 Task: Find connections with filter location Bhāyāvadar with filter topic #lawyeringwith filter profile language German with filter current company Trident Group India with filter school IIMT UNIVERSITY with filter industry Cosmetology and Barber Schools with filter service category Filing with filter keywords title Paralegal
Action: Mouse moved to (668, 84)
Screenshot: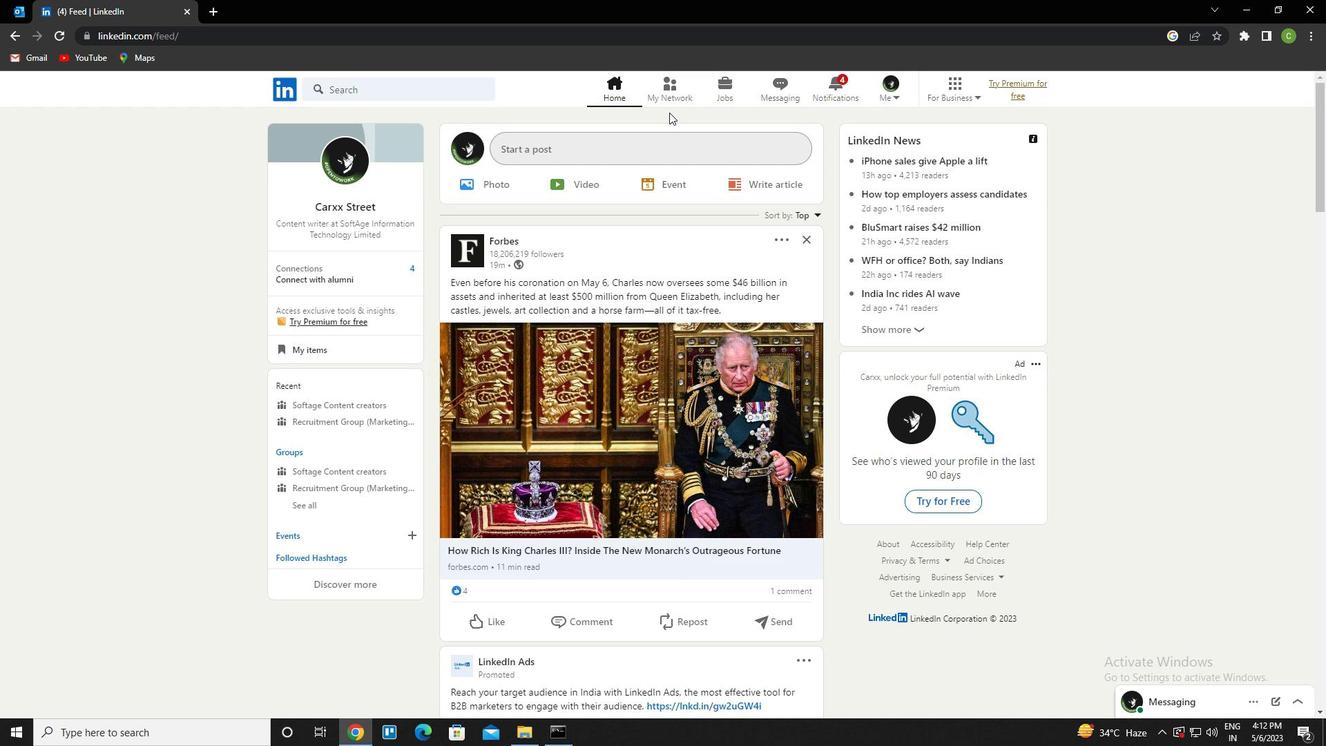 
Action: Mouse pressed left at (668, 84)
Screenshot: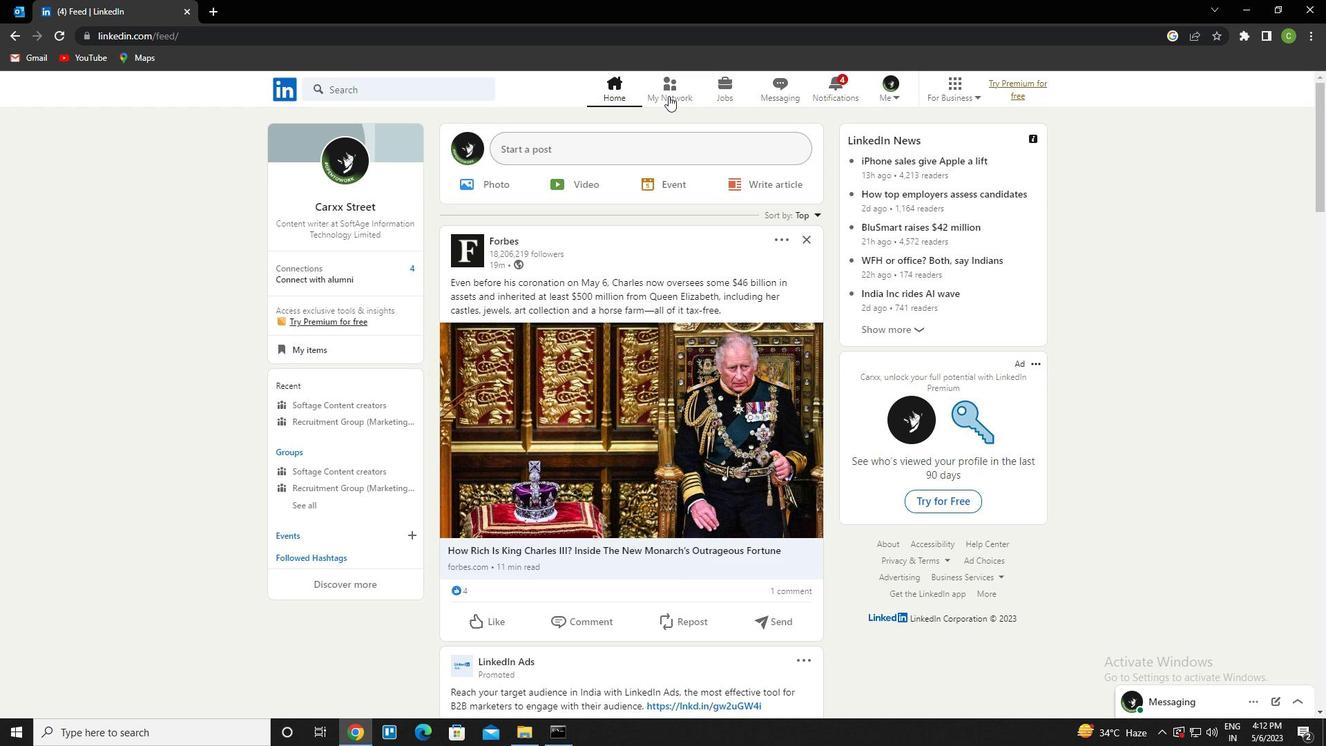 
Action: Mouse moved to (392, 180)
Screenshot: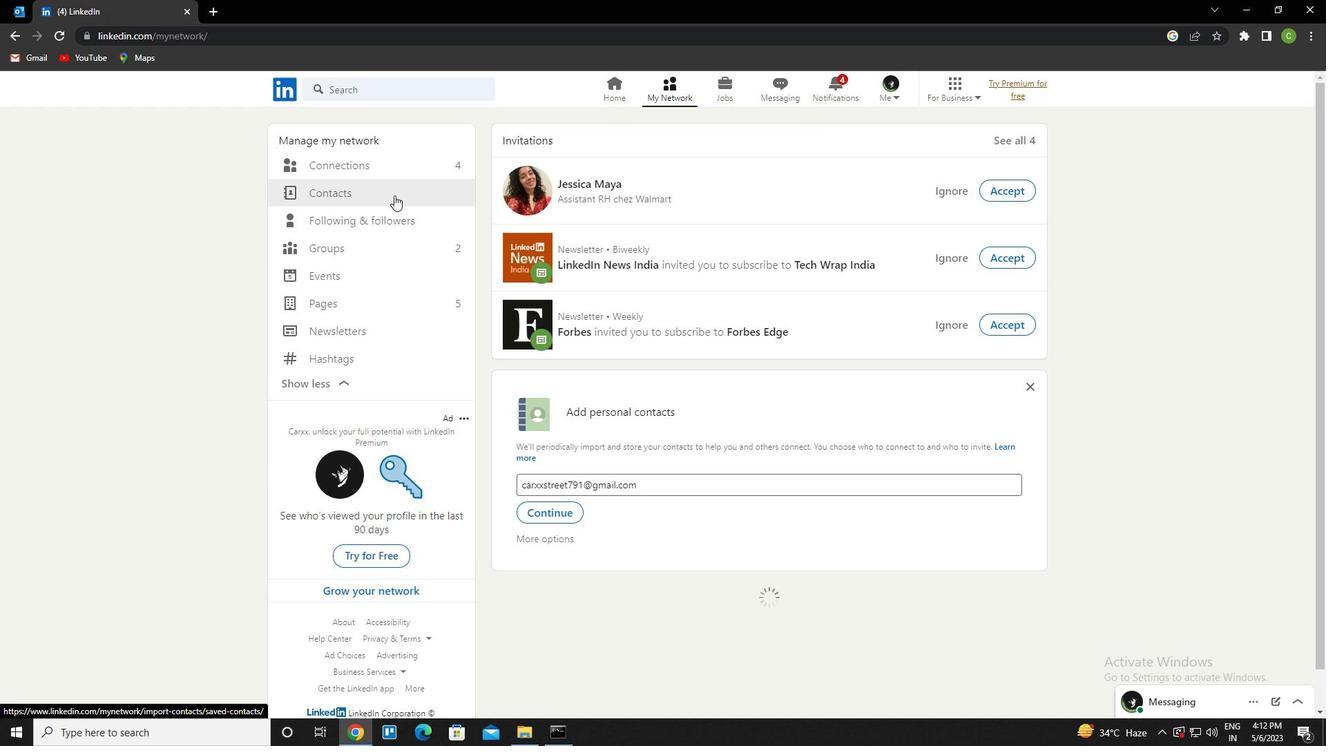 
Action: Mouse pressed left at (392, 180)
Screenshot: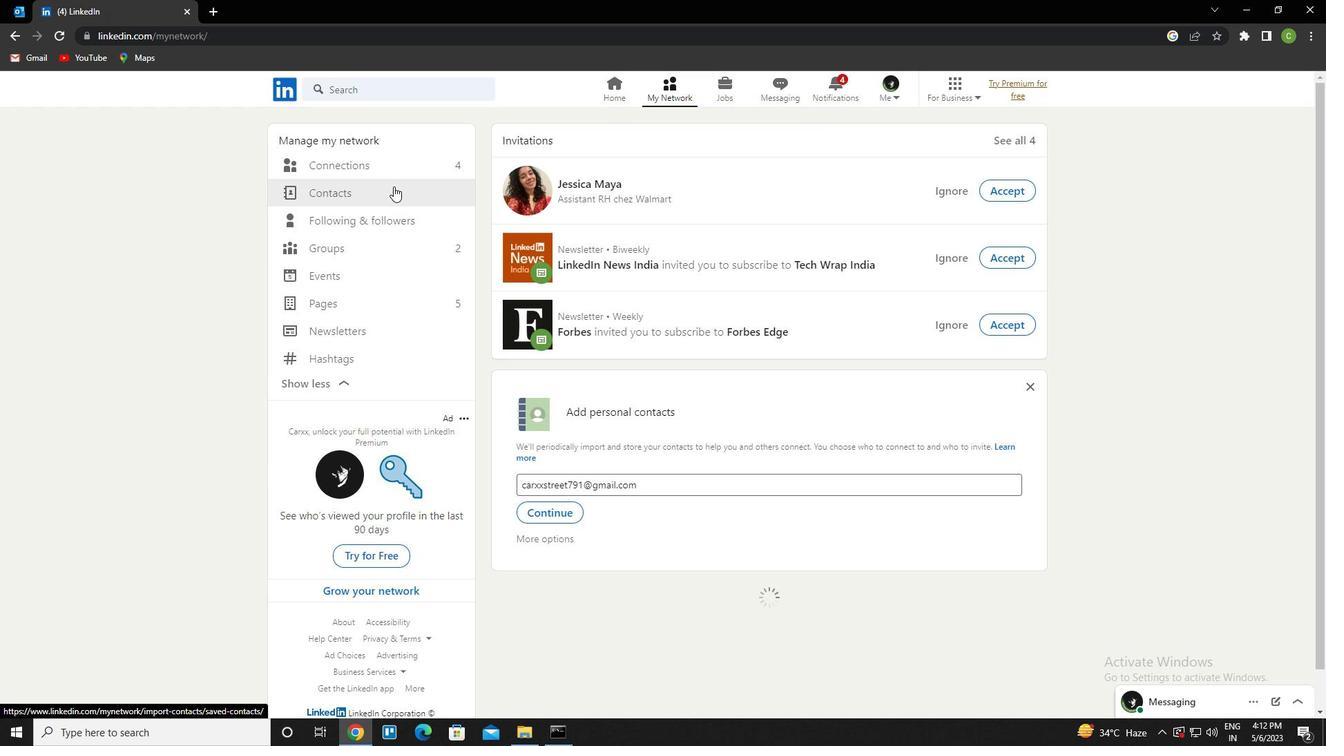
Action: Mouse moved to (395, 171)
Screenshot: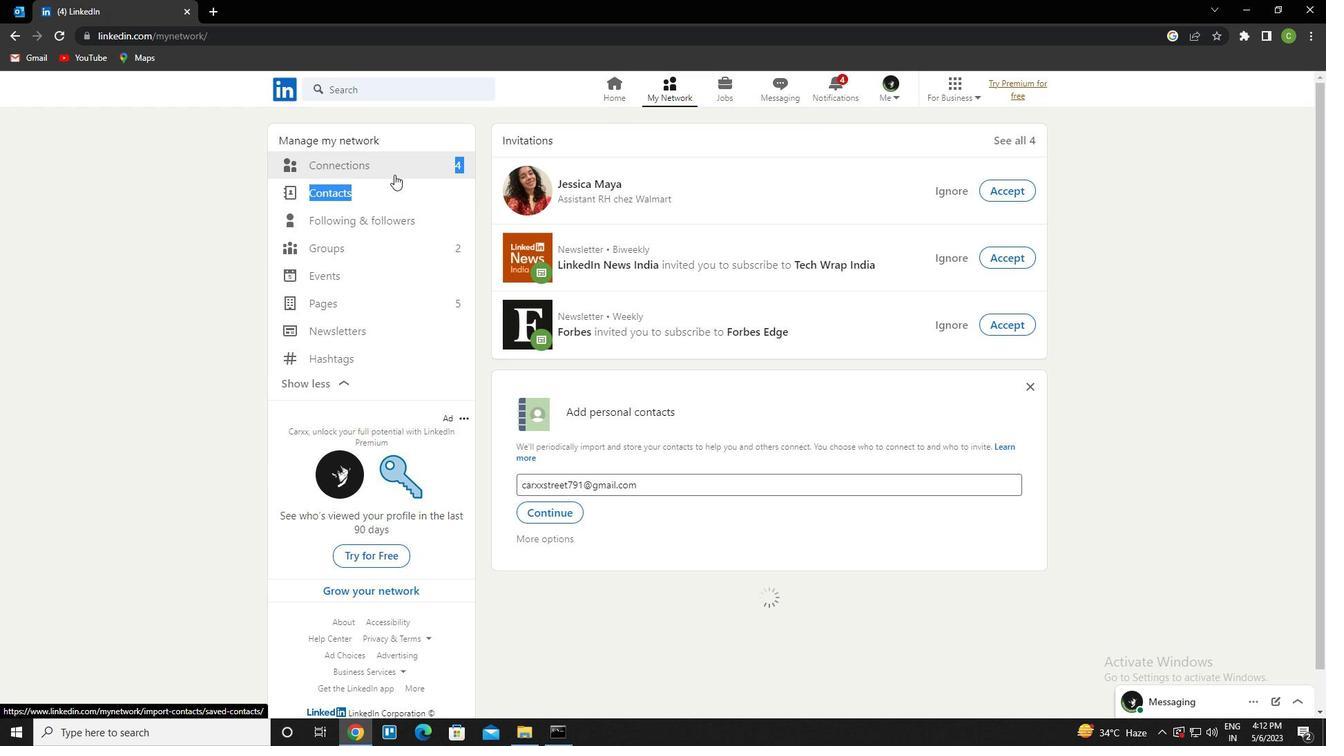 
Action: Mouse pressed left at (395, 171)
Screenshot: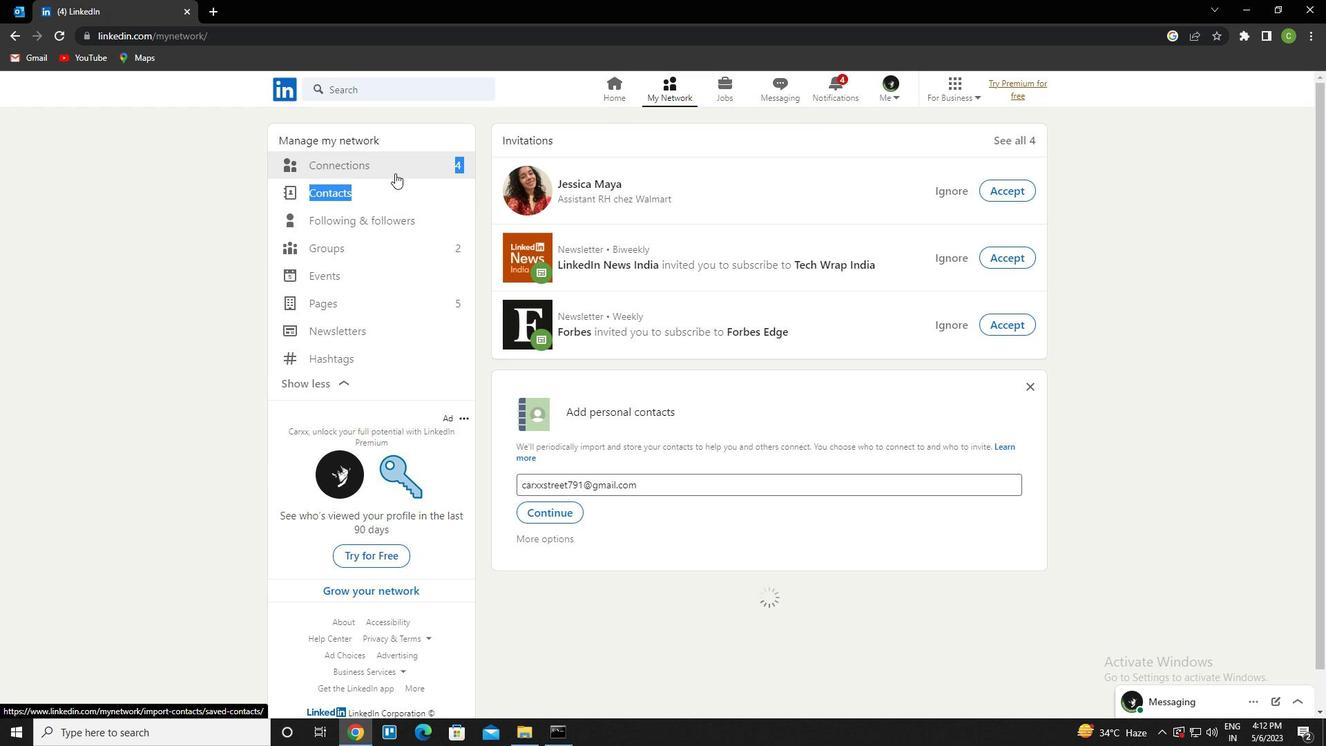 
Action: Mouse moved to (762, 167)
Screenshot: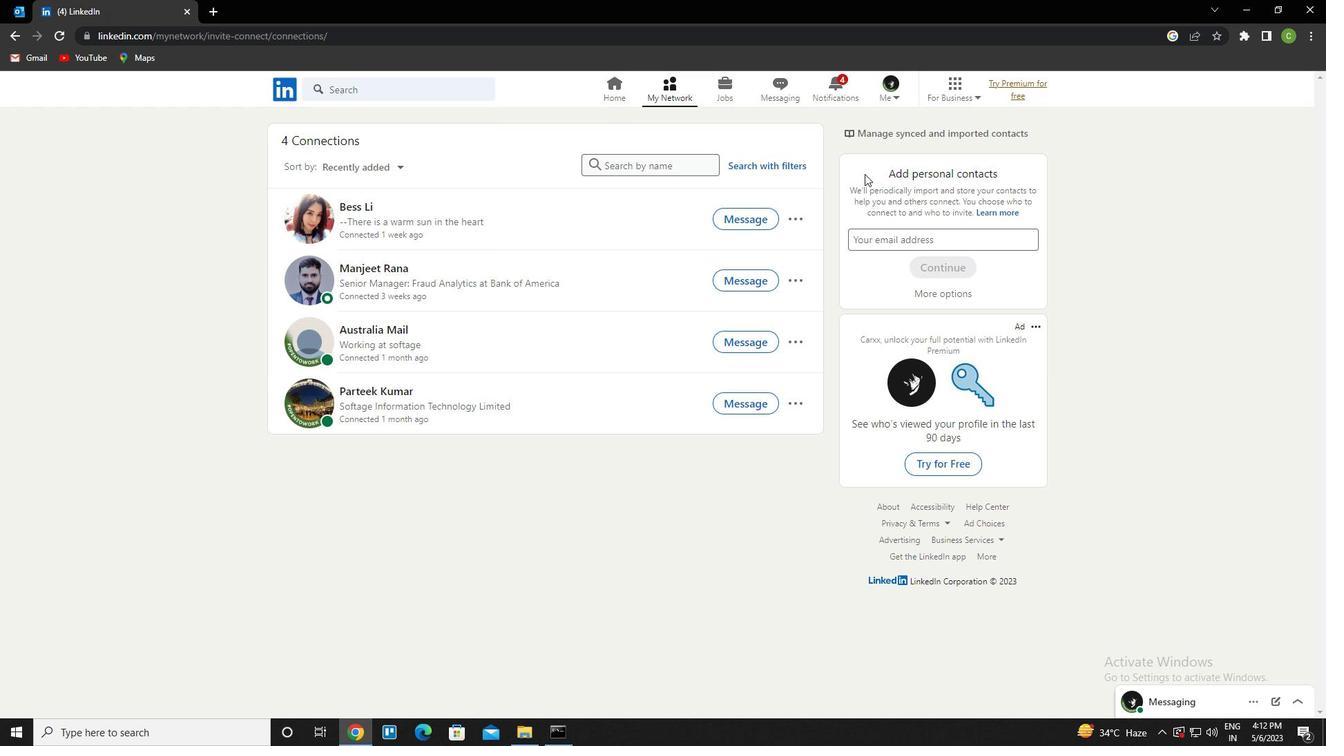 
Action: Mouse pressed left at (762, 167)
Screenshot: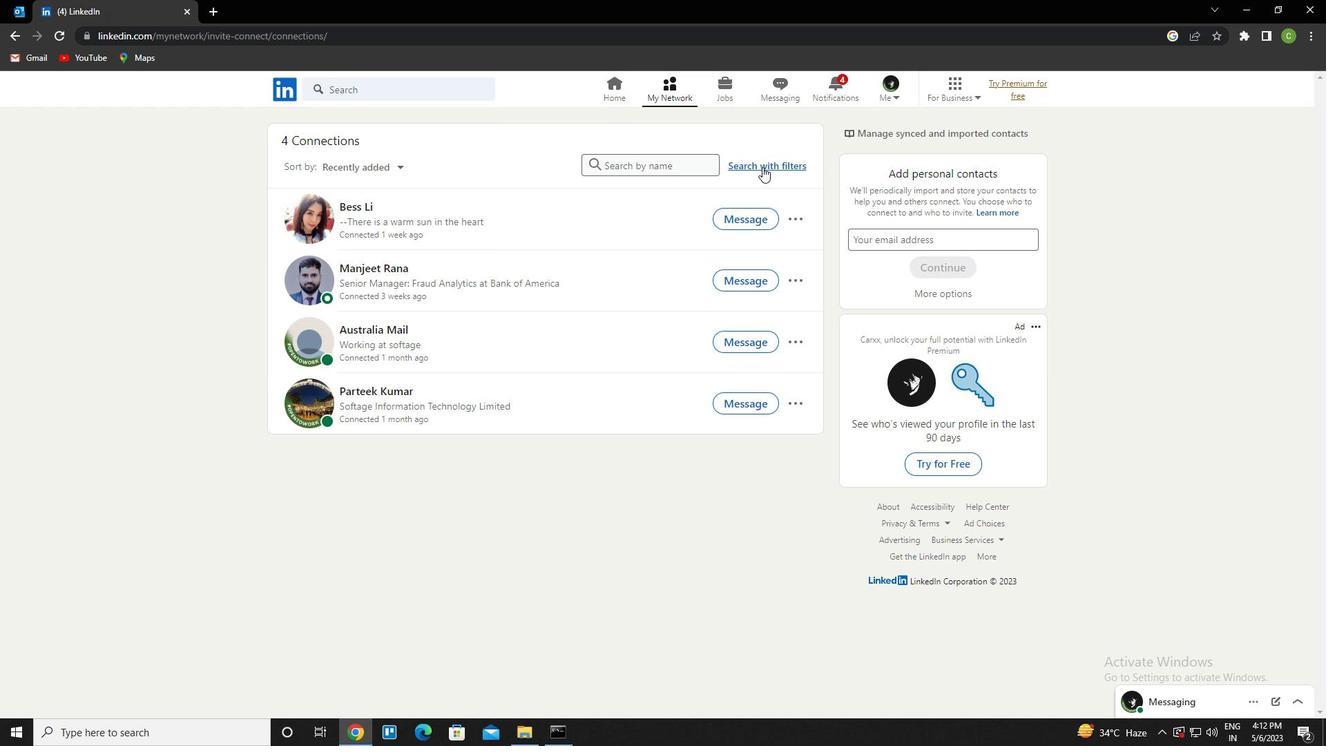 
Action: Mouse moved to (702, 124)
Screenshot: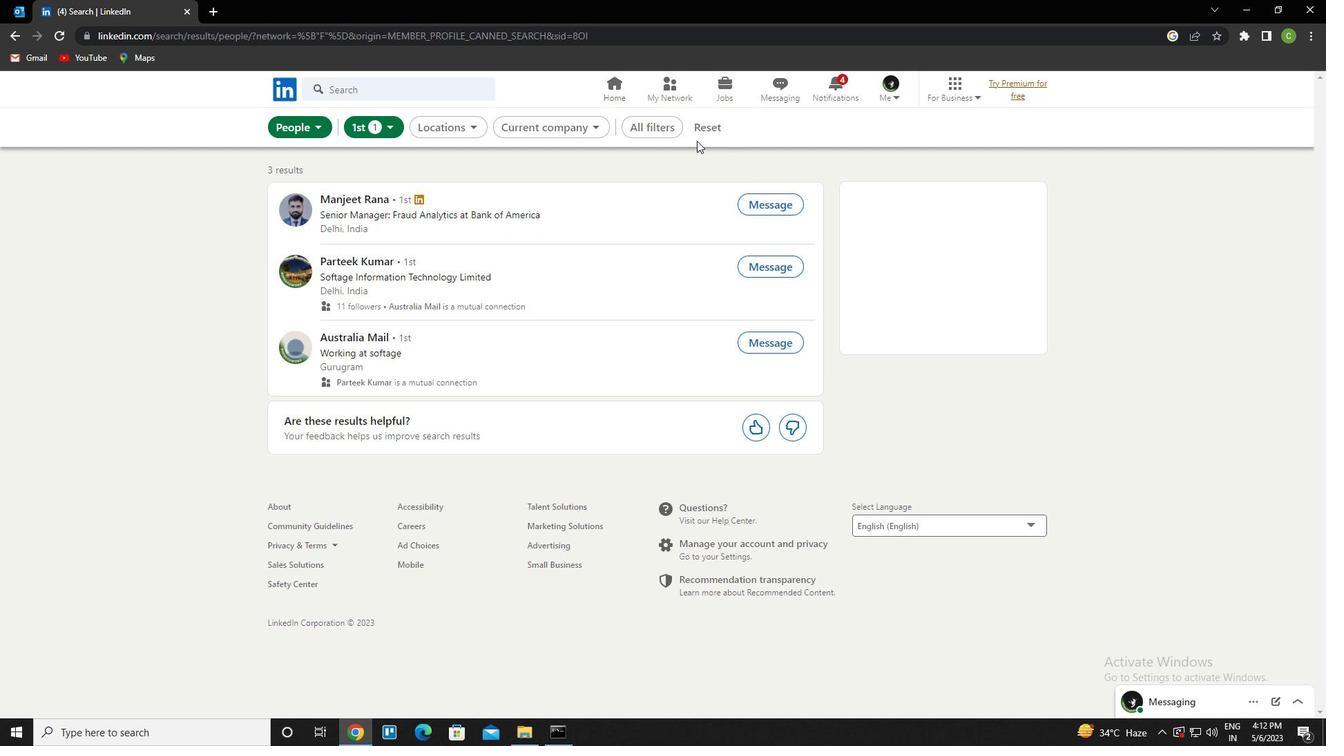 
Action: Mouse pressed left at (702, 124)
Screenshot: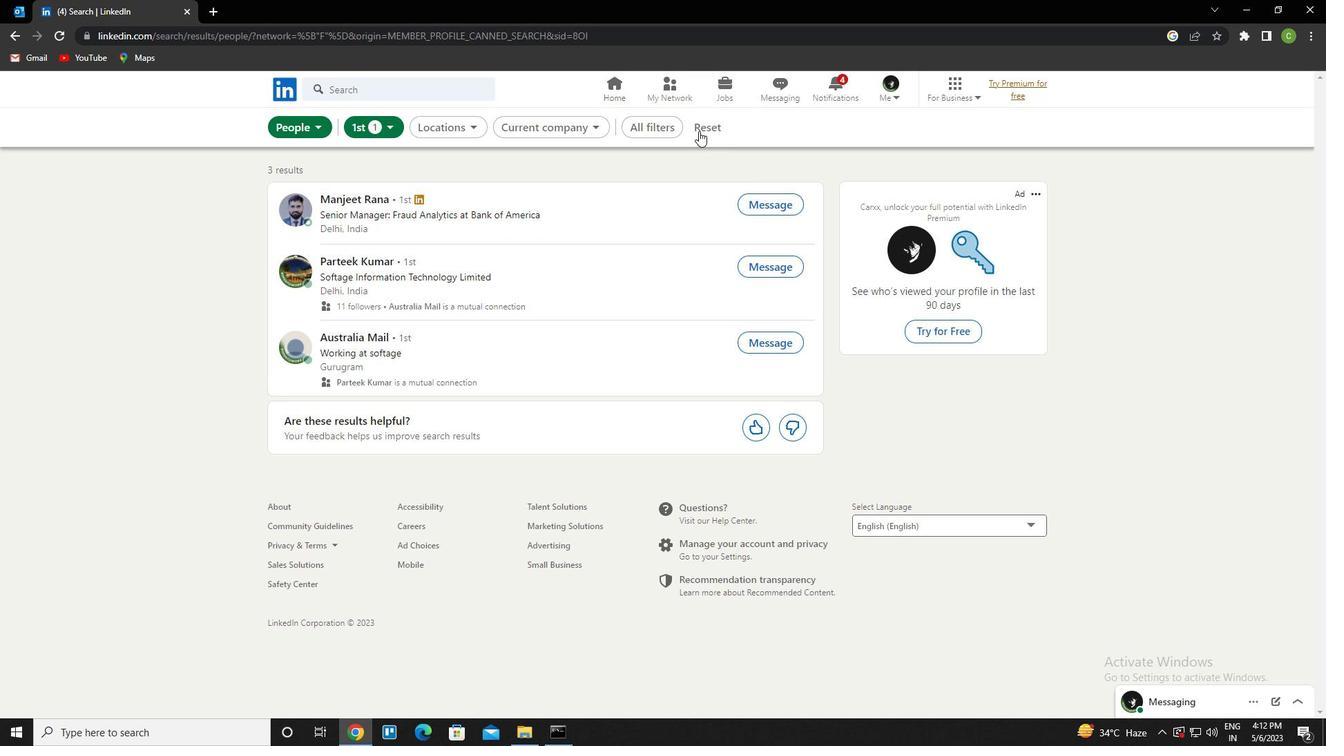 
Action: Mouse moved to (686, 125)
Screenshot: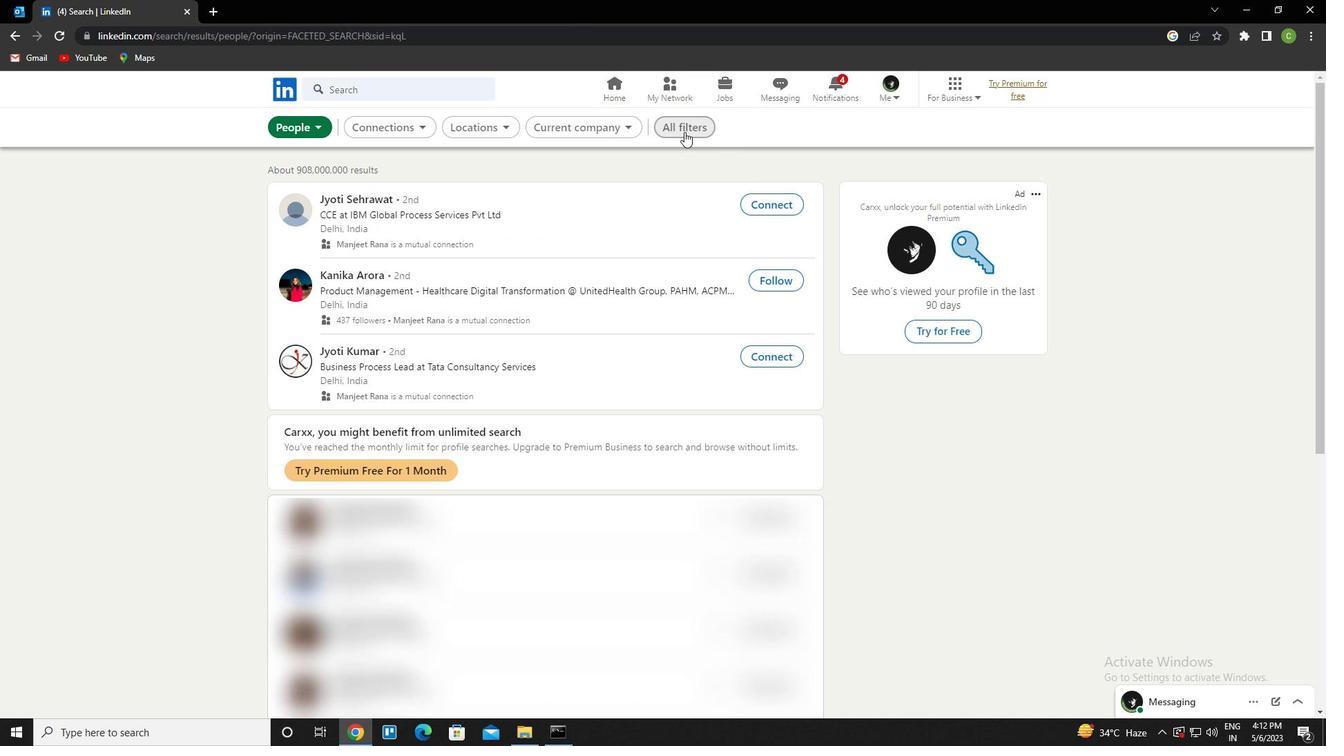 
Action: Mouse pressed left at (686, 125)
Screenshot: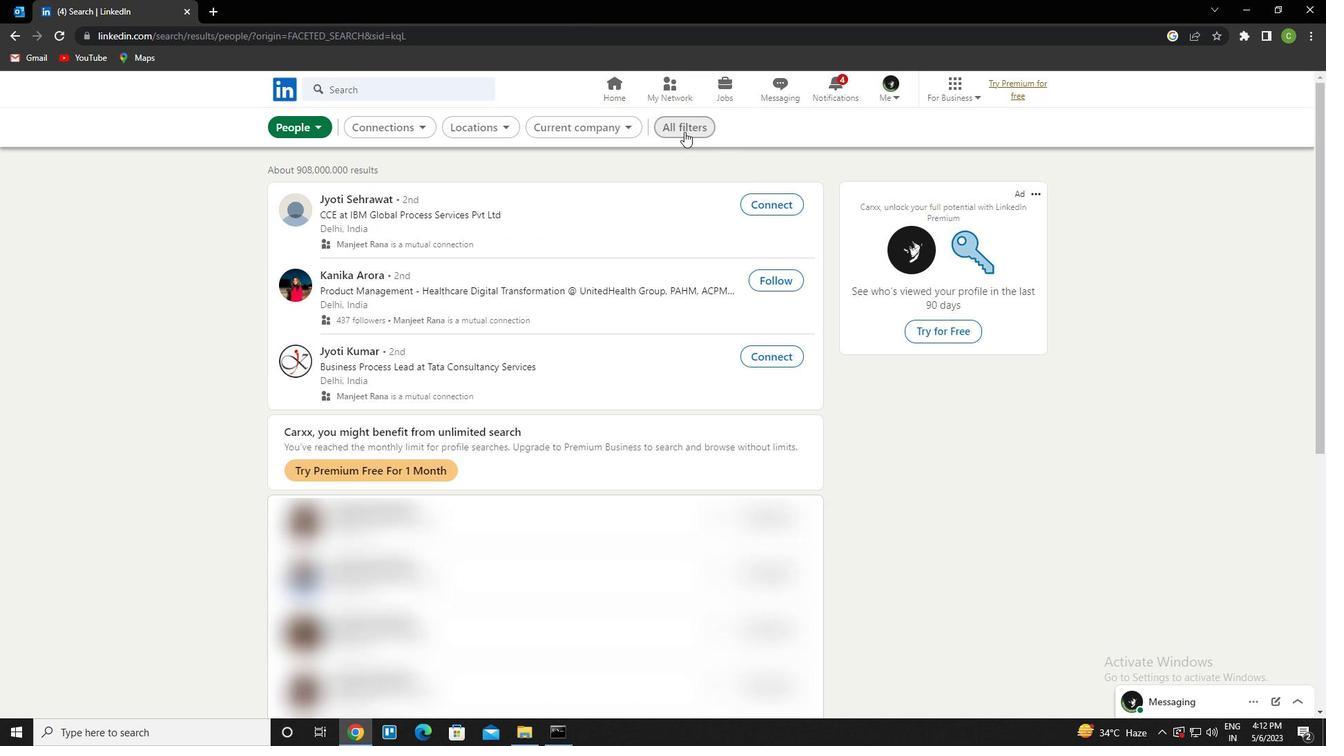 
Action: Mouse moved to (1004, 406)
Screenshot: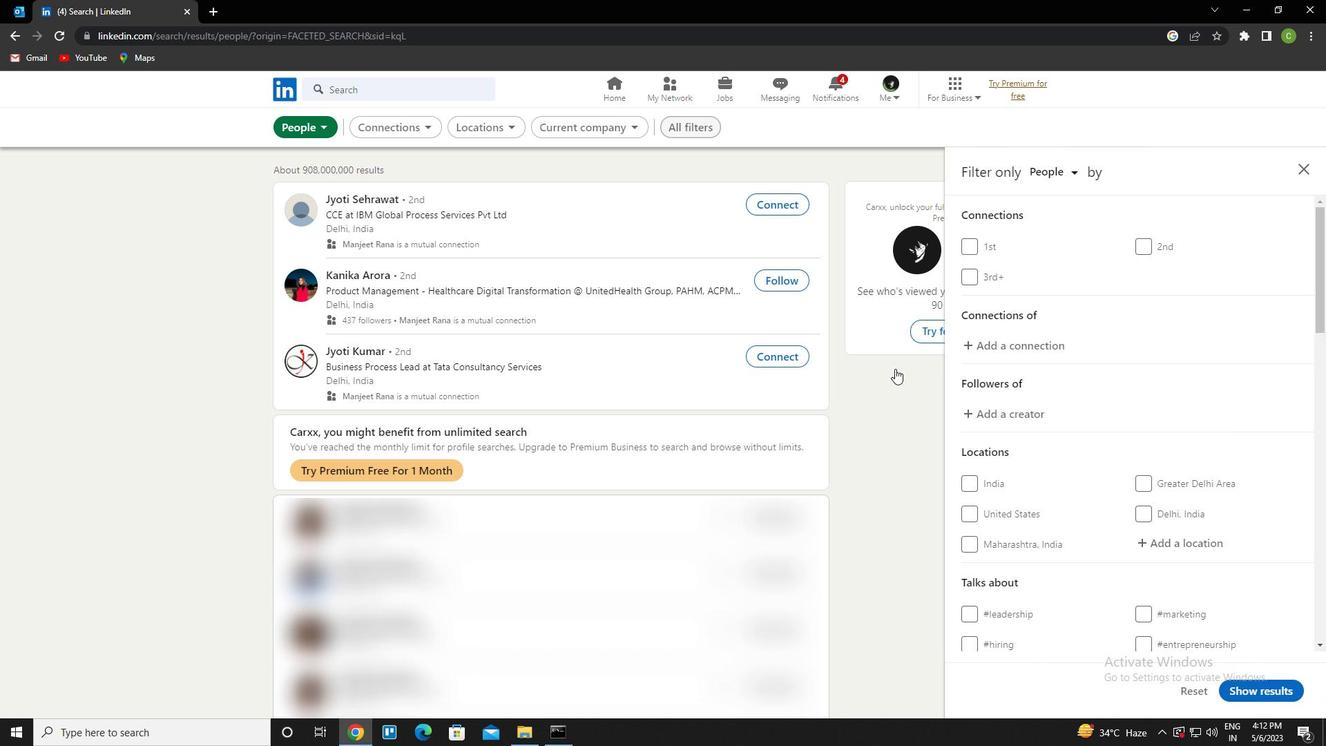 
Action: Mouse scrolled (1004, 405) with delta (0, 0)
Screenshot: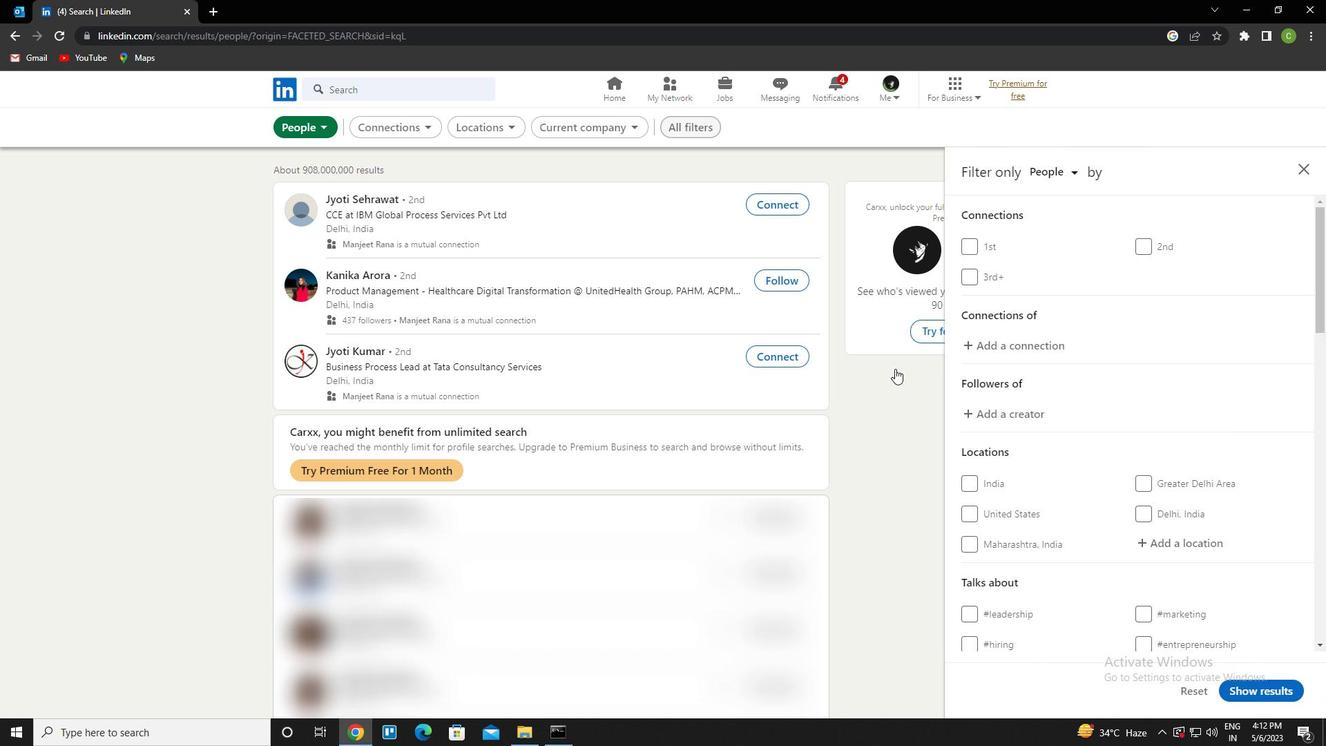 
Action: Mouse moved to (1058, 426)
Screenshot: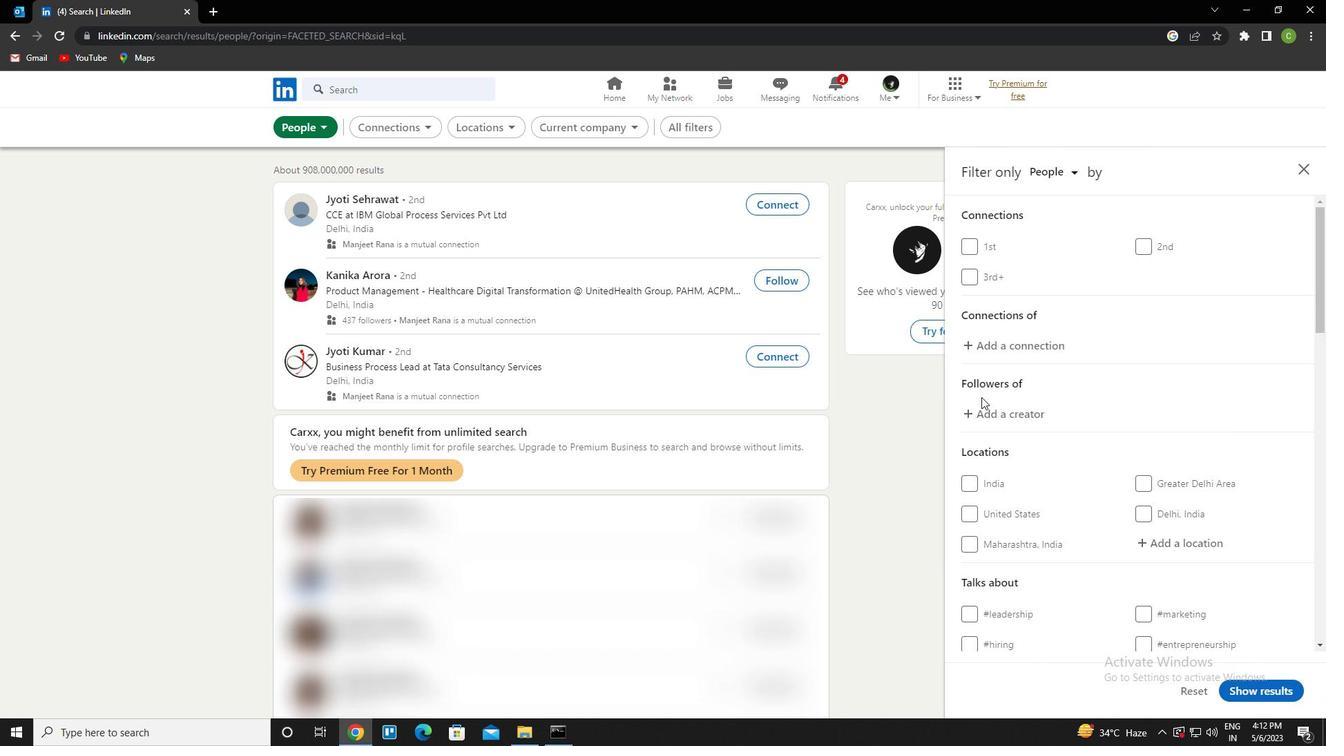 
Action: Mouse scrolled (1058, 425) with delta (0, 0)
Screenshot: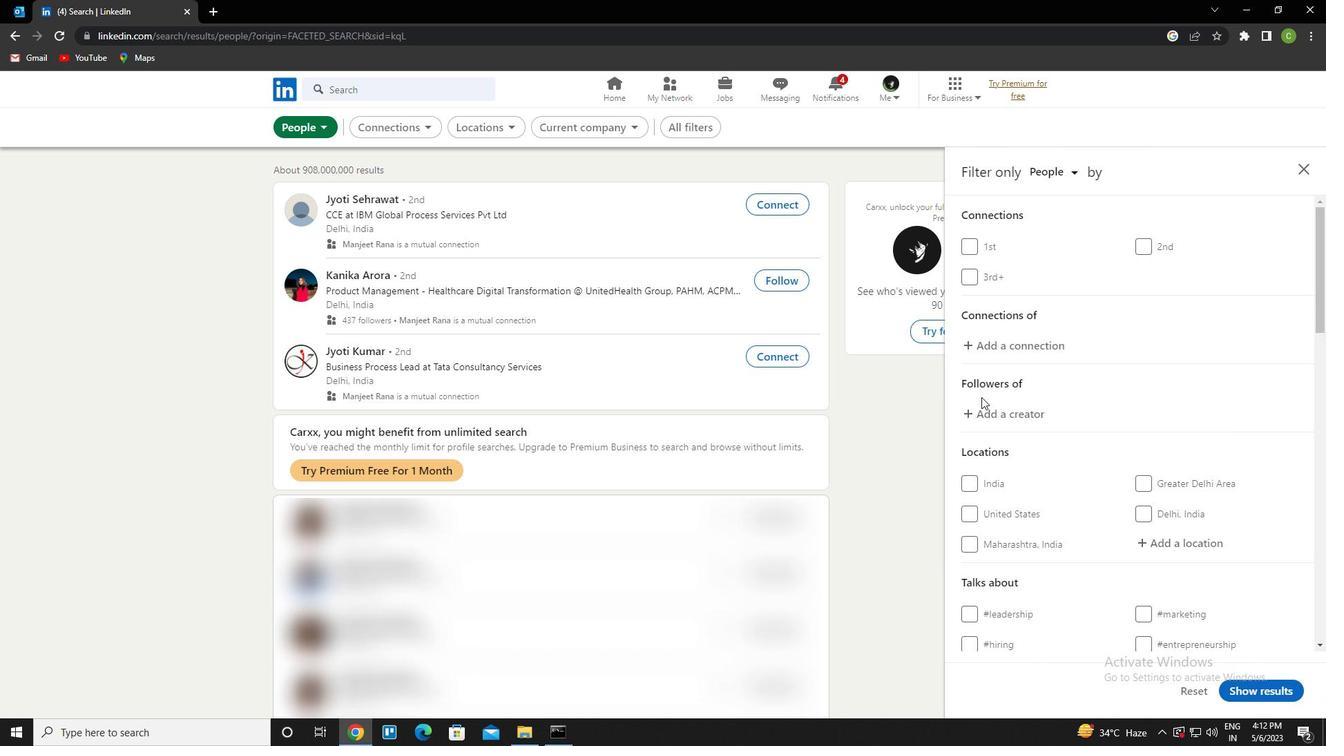 
Action: Mouse moved to (1158, 402)
Screenshot: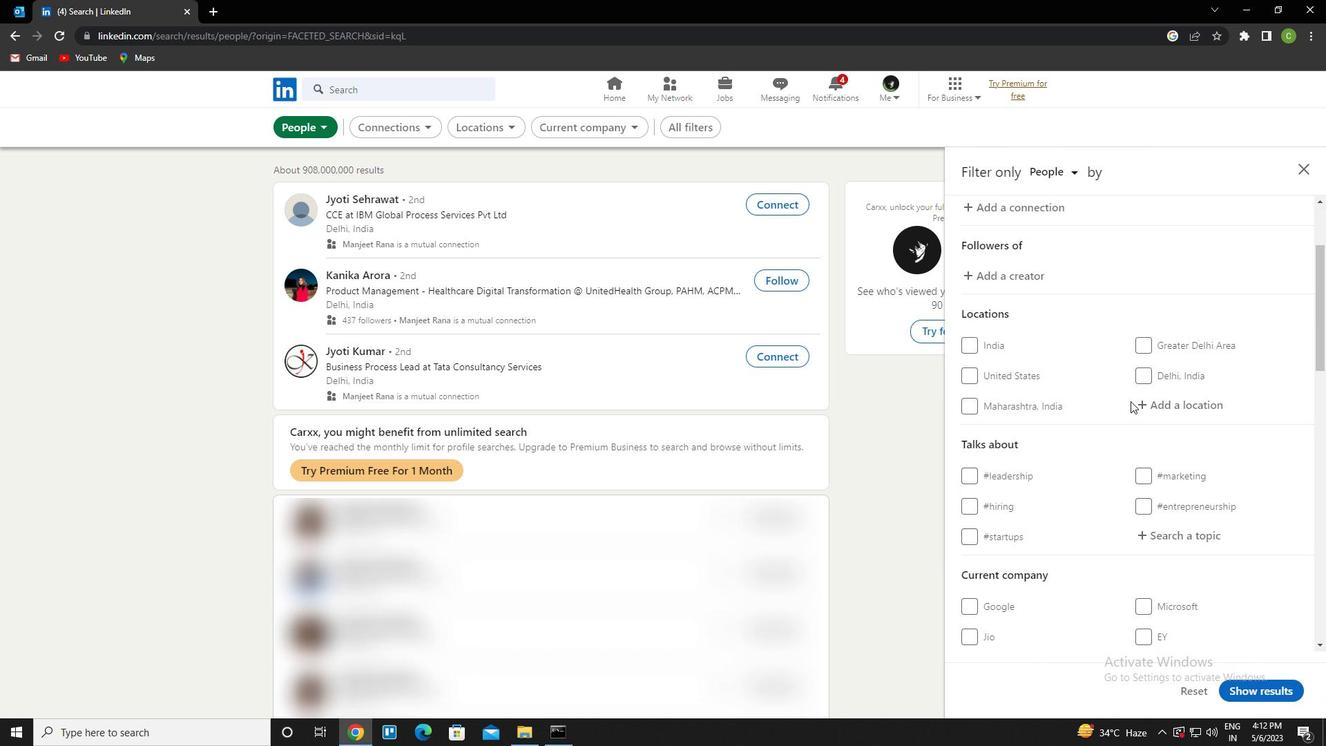 
Action: Mouse pressed left at (1158, 402)
Screenshot: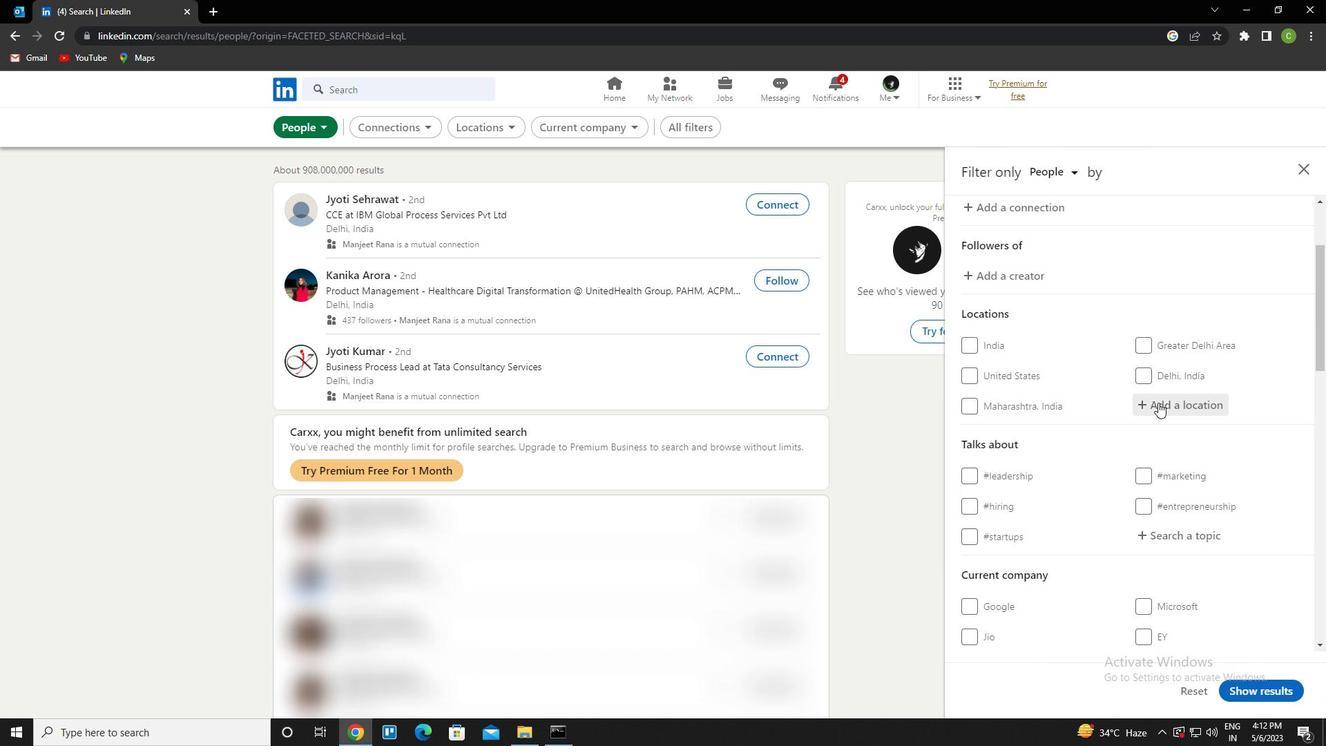 
Action: Key pressed <Key.caps_lock>b<Key.caps_lock>hayava<Key.down>dar<Key.enter>
Screenshot: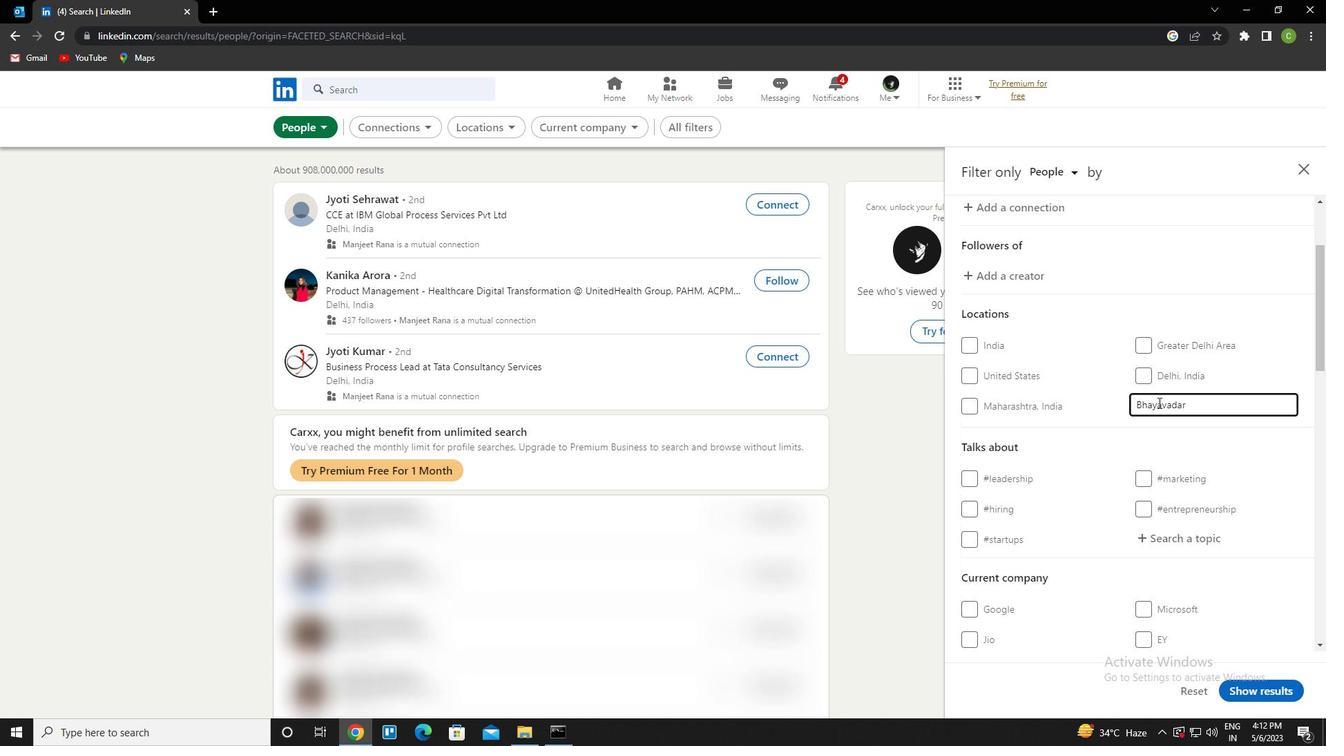 
Action: Mouse moved to (1153, 407)
Screenshot: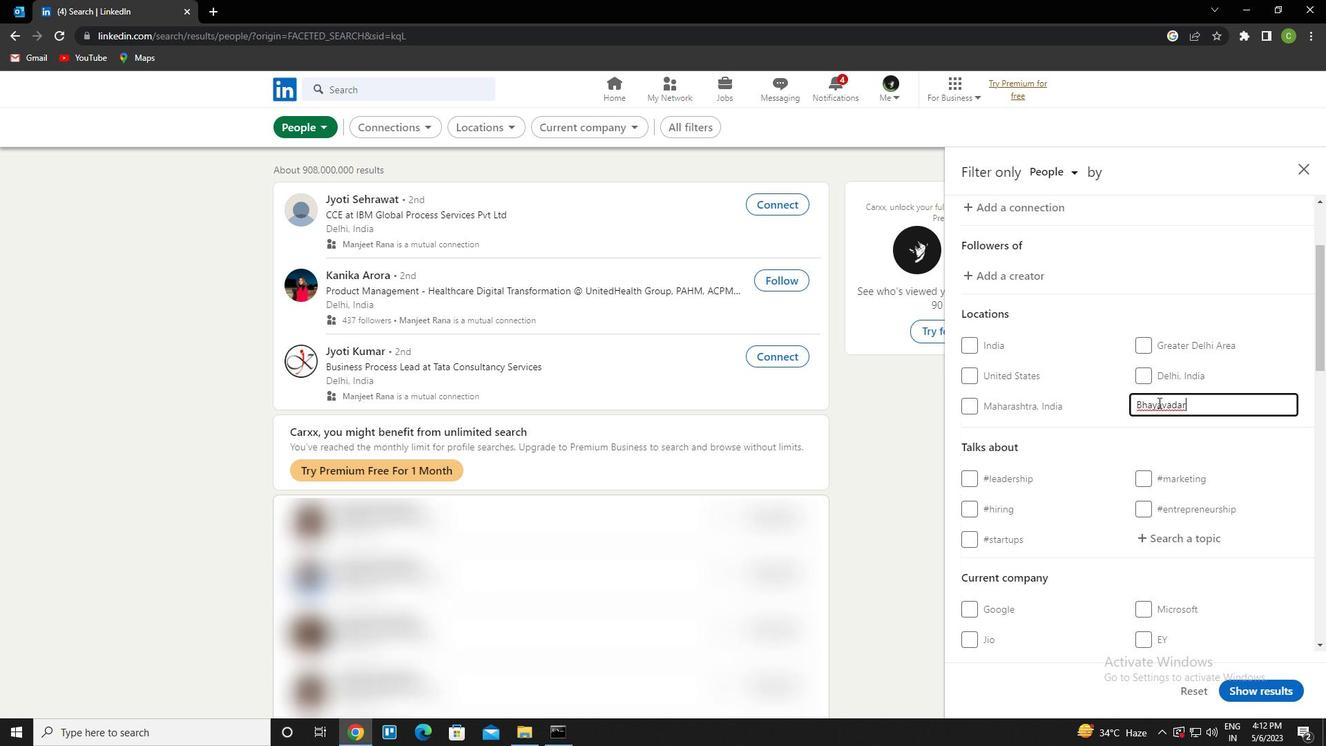 
Action: Mouse scrolled (1153, 406) with delta (0, 0)
Screenshot: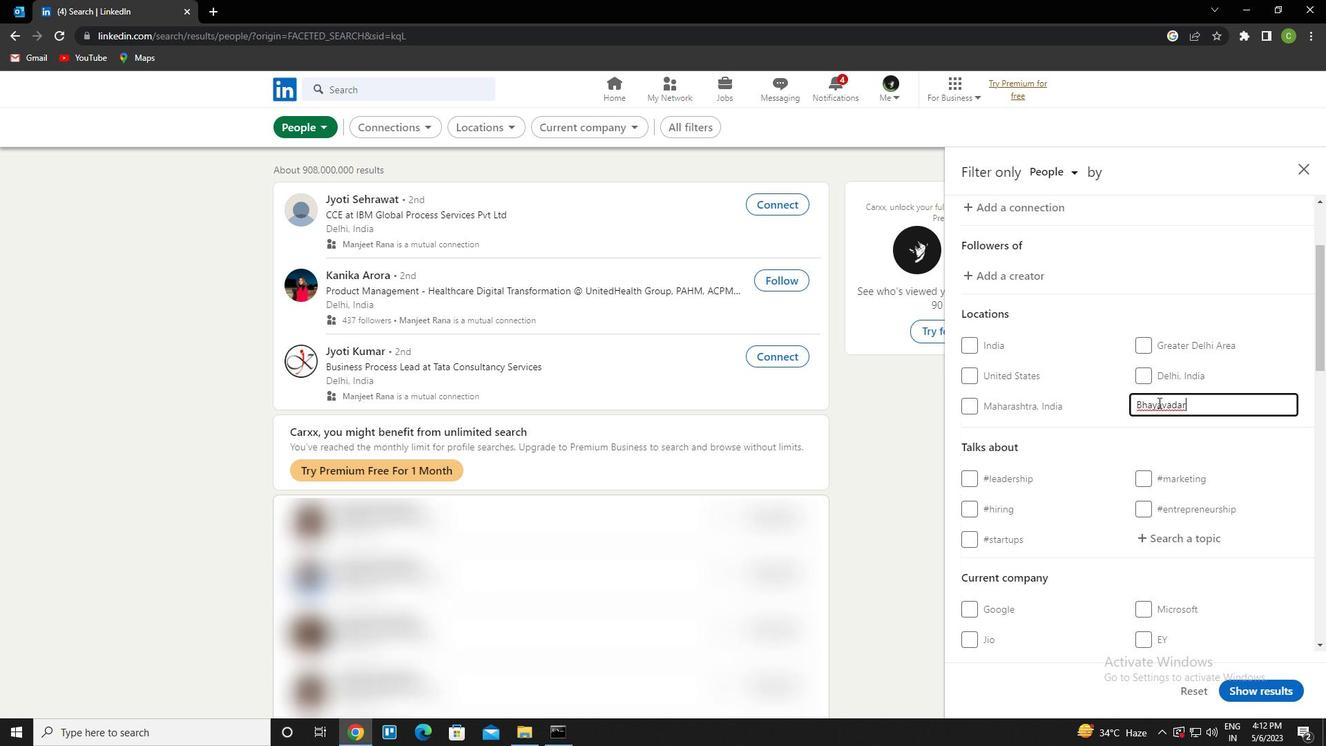 
Action: Mouse moved to (1170, 469)
Screenshot: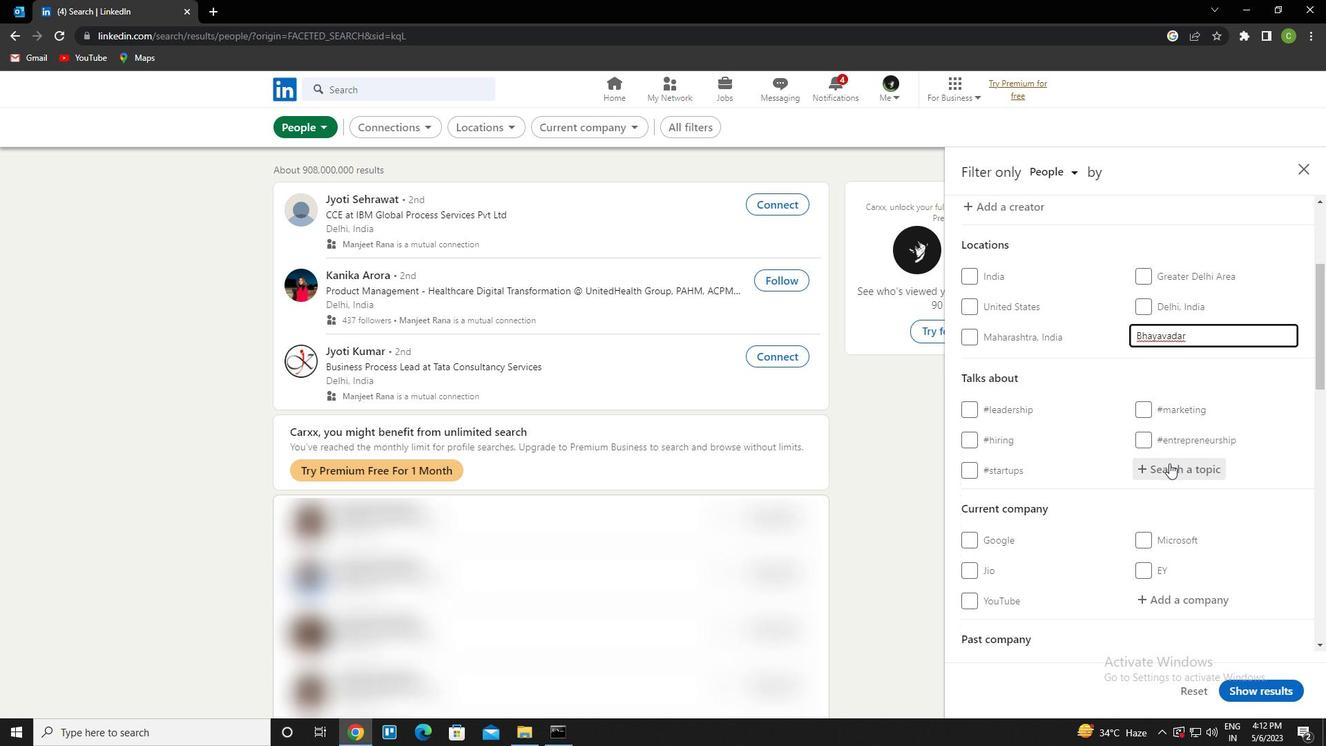 
Action: Mouse pressed left at (1170, 469)
Screenshot: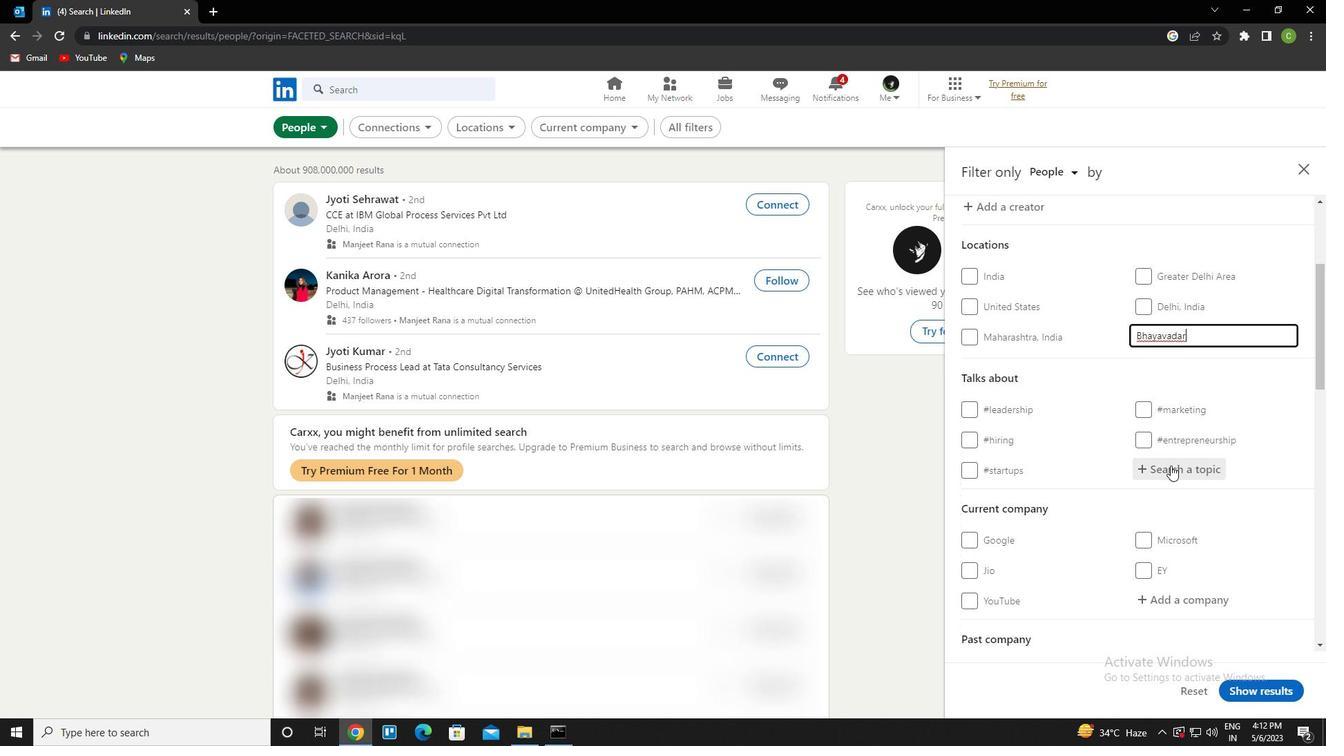 
Action: Key pressed lawyering<Key.down><Key.enter>
Screenshot: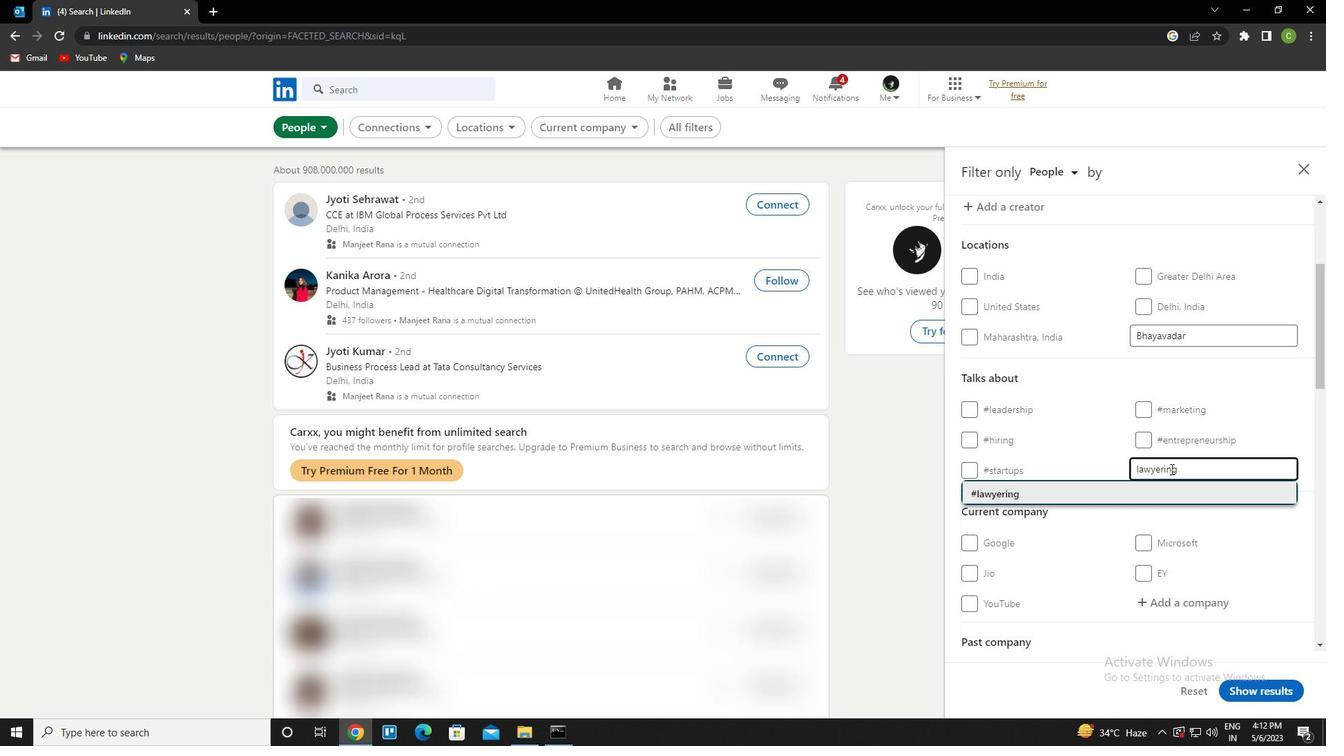 
Action: Mouse scrolled (1170, 468) with delta (0, 0)
Screenshot: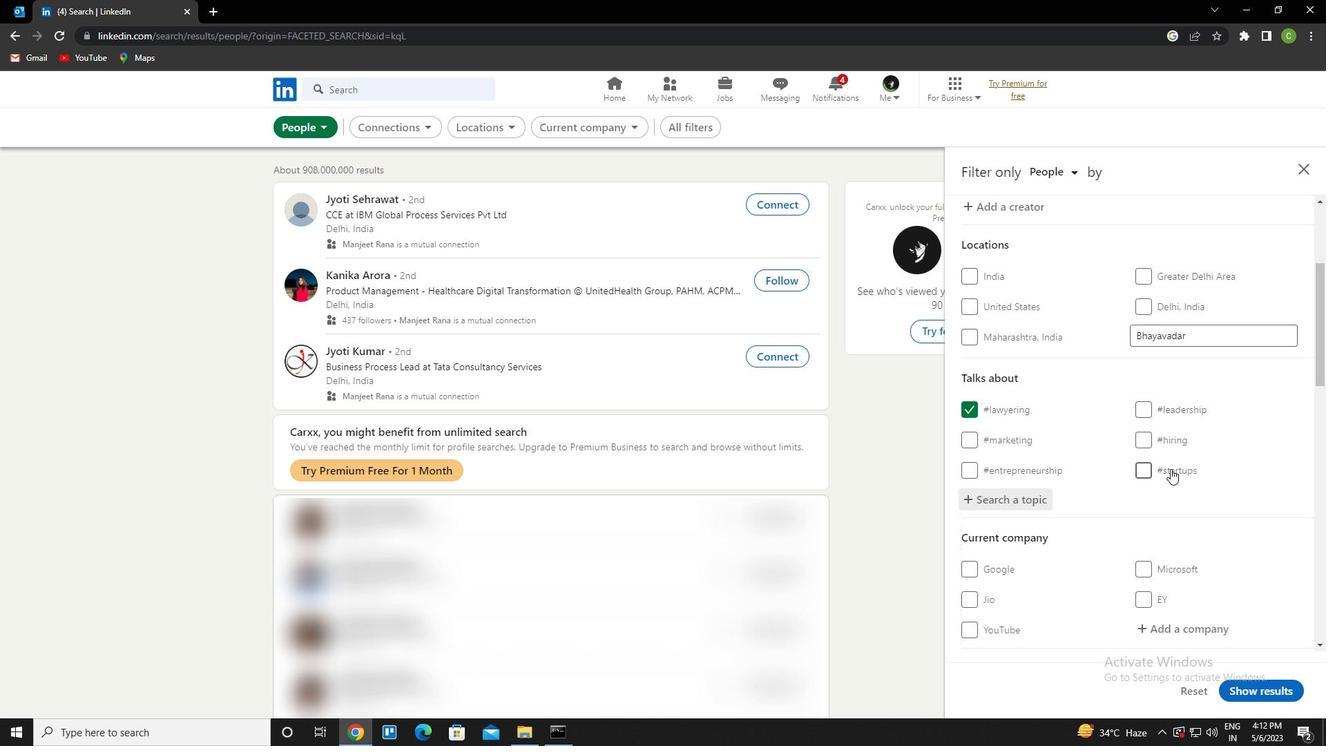 
Action: Mouse scrolled (1170, 468) with delta (0, 0)
Screenshot: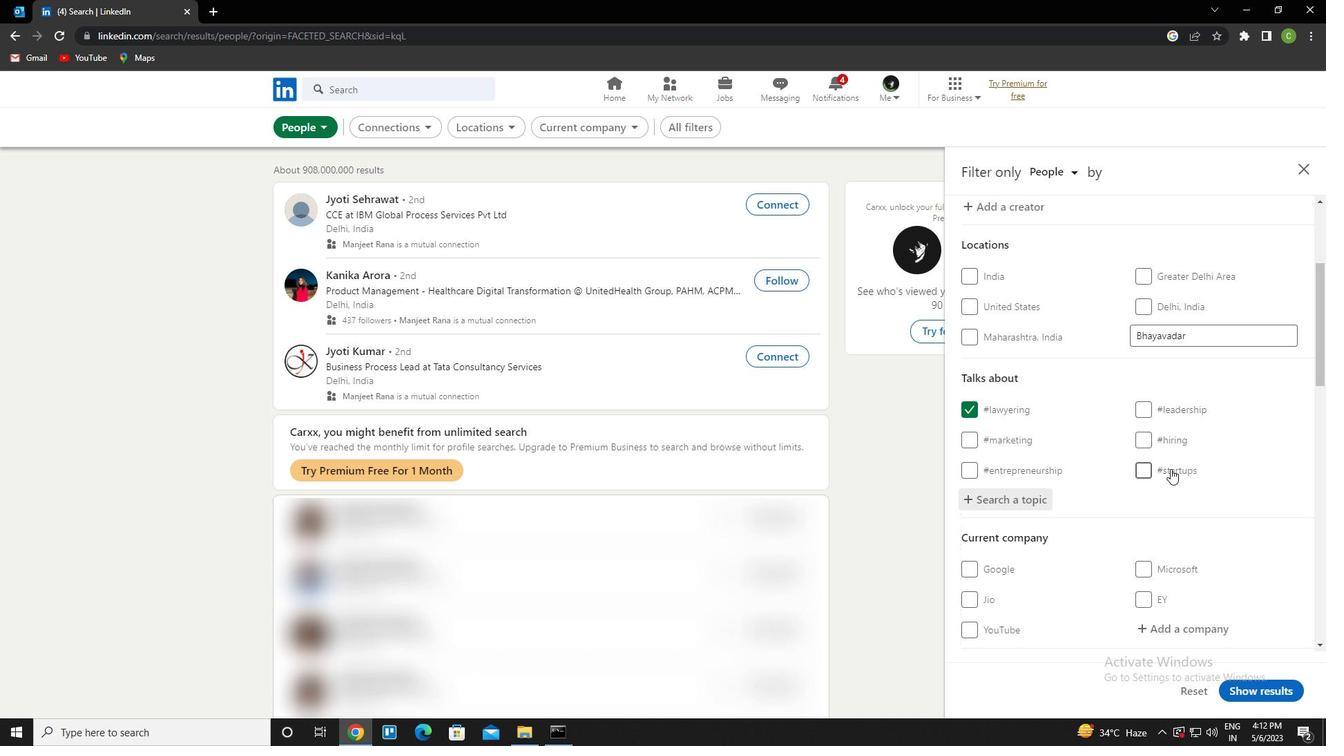 
Action: Mouse scrolled (1170, 468) with delta (0, 0)
Screenshot: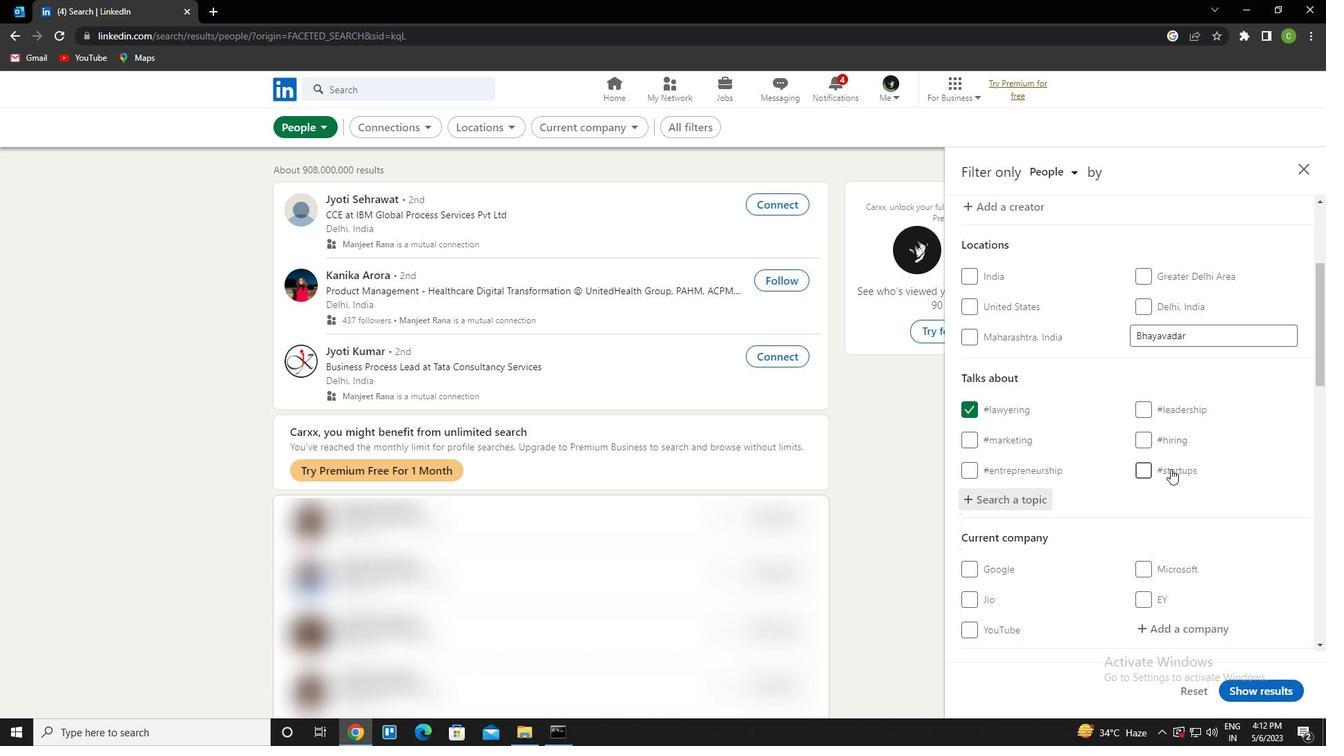 
Action: Mouse scrolled (1170, 468) with delta (0, 0)
Screenshot: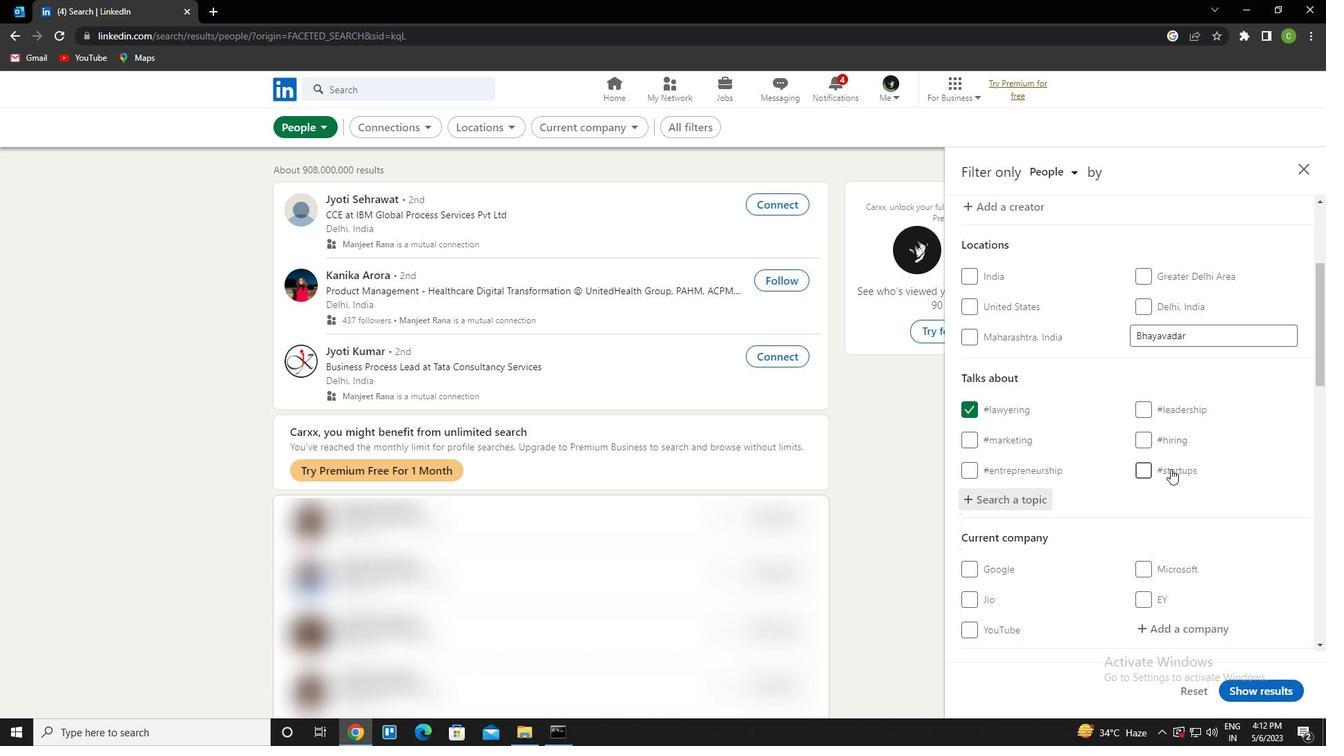 
Action: Mouse scrolled (1170, 468) with delta (0, 0)
Screenshot: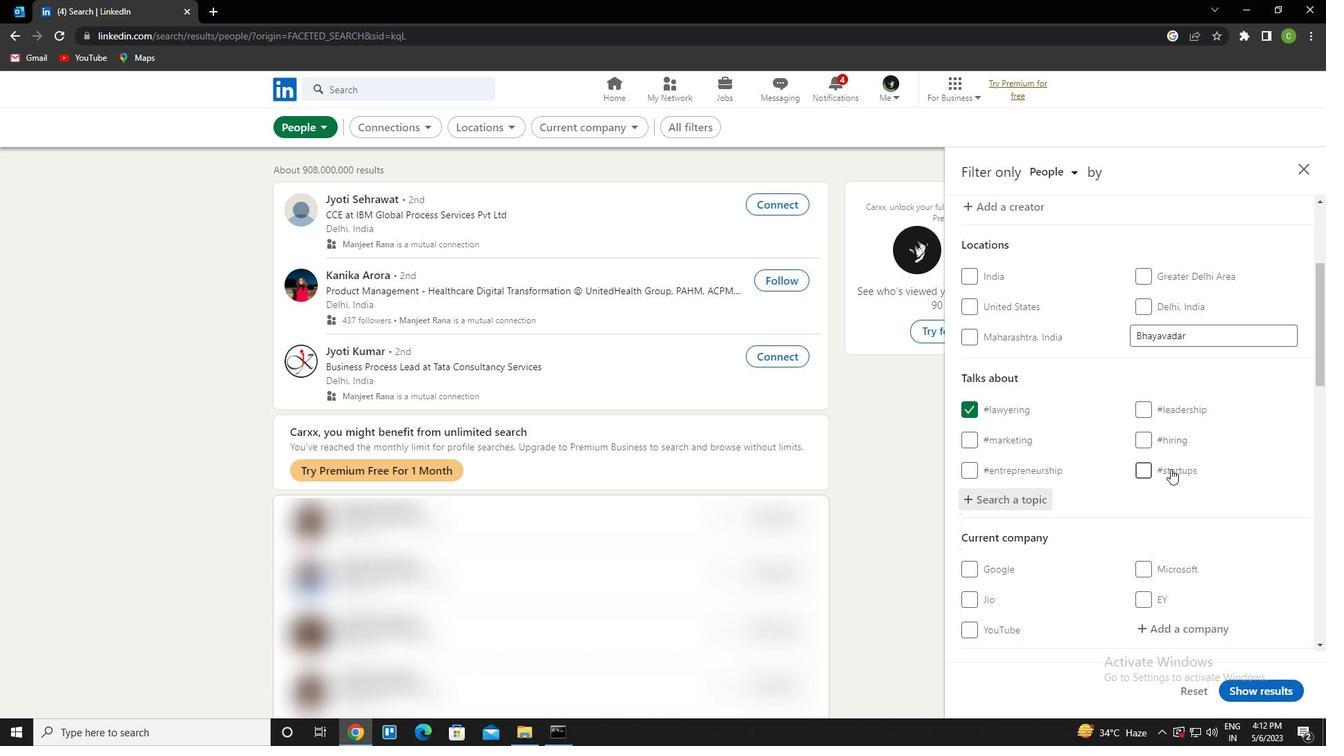 
Action: Mouse scrolled (1170, 468) with delta (0, 0)
Screenshot: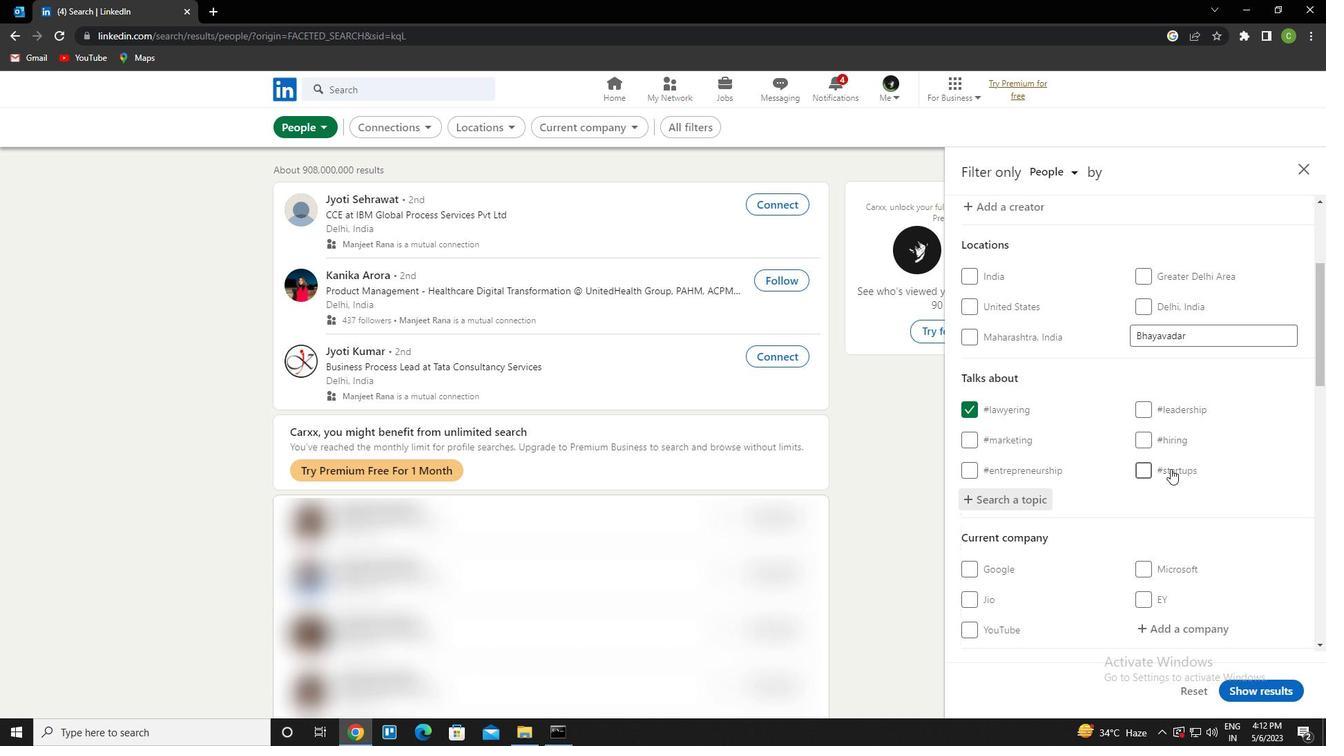 
Action: Mouse scrolled (1170, 468) with delta (0, 0)
Screenshot: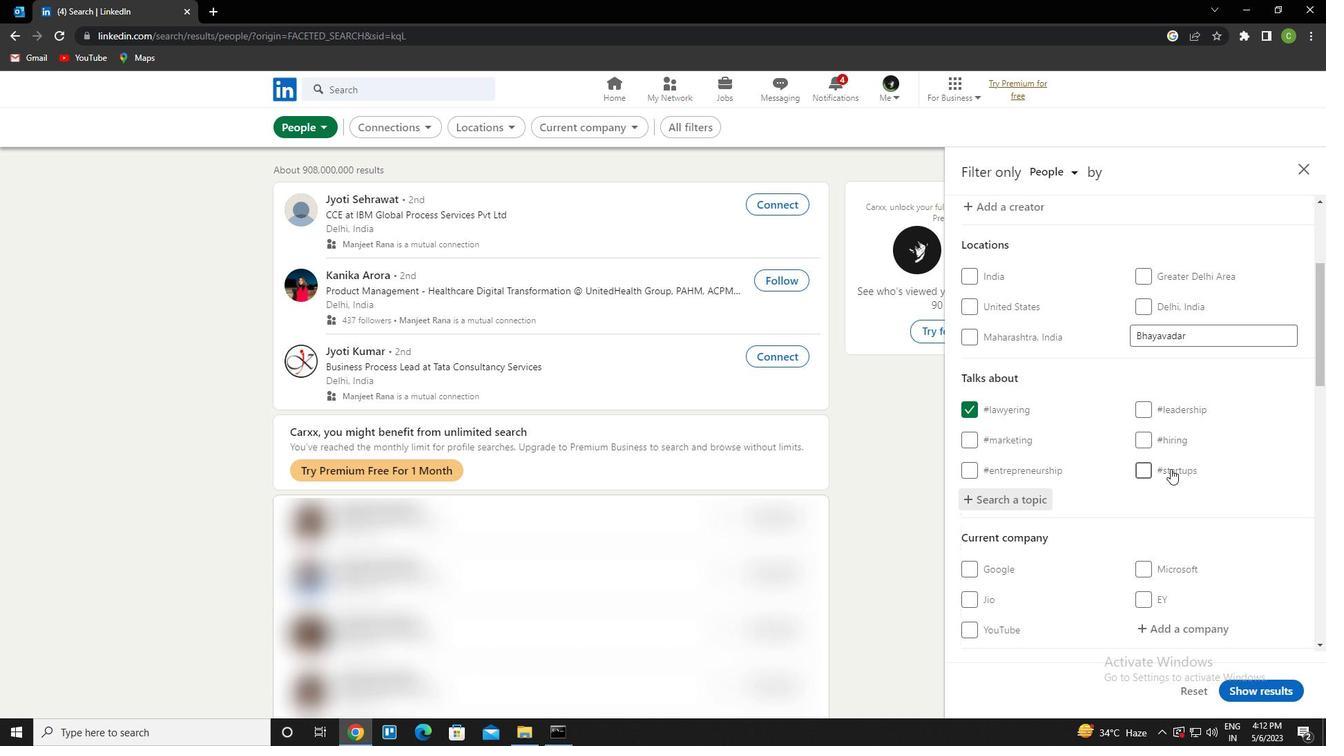 
Action: Mouse scrolled (1170, 468) with delta (0, 0)
Screenshot: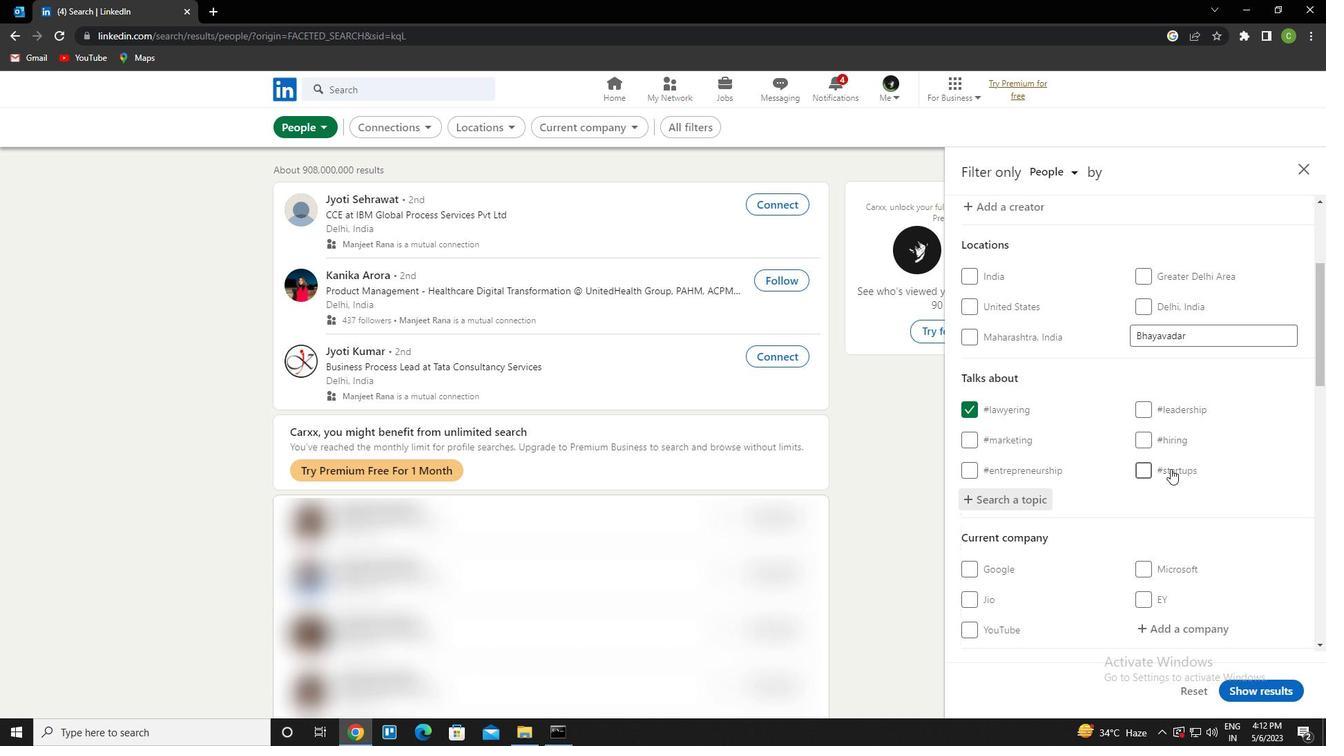 
Action: Mouse scrolled (1170, 468) with delta (0, 0)
Screenshot: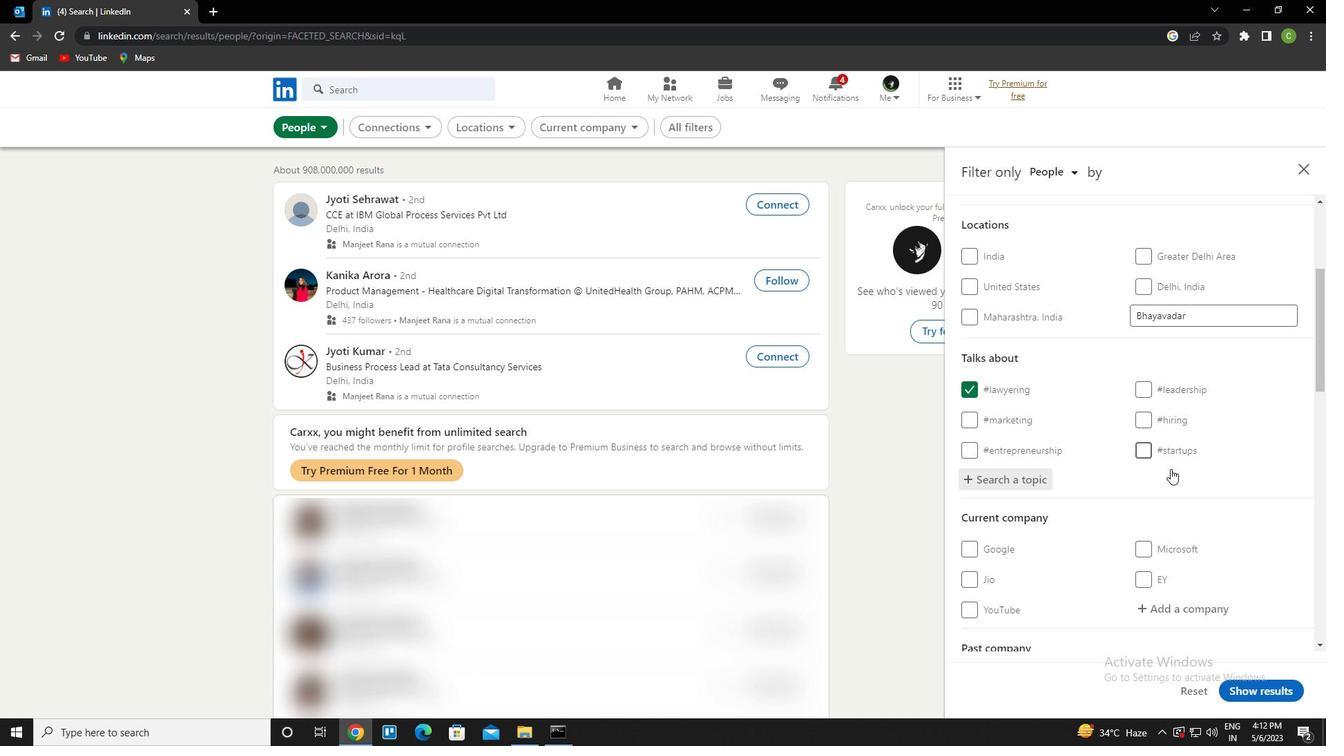 
Action: Mouse scrolled (1170, 468) with delta (0, 0)
Screenshot: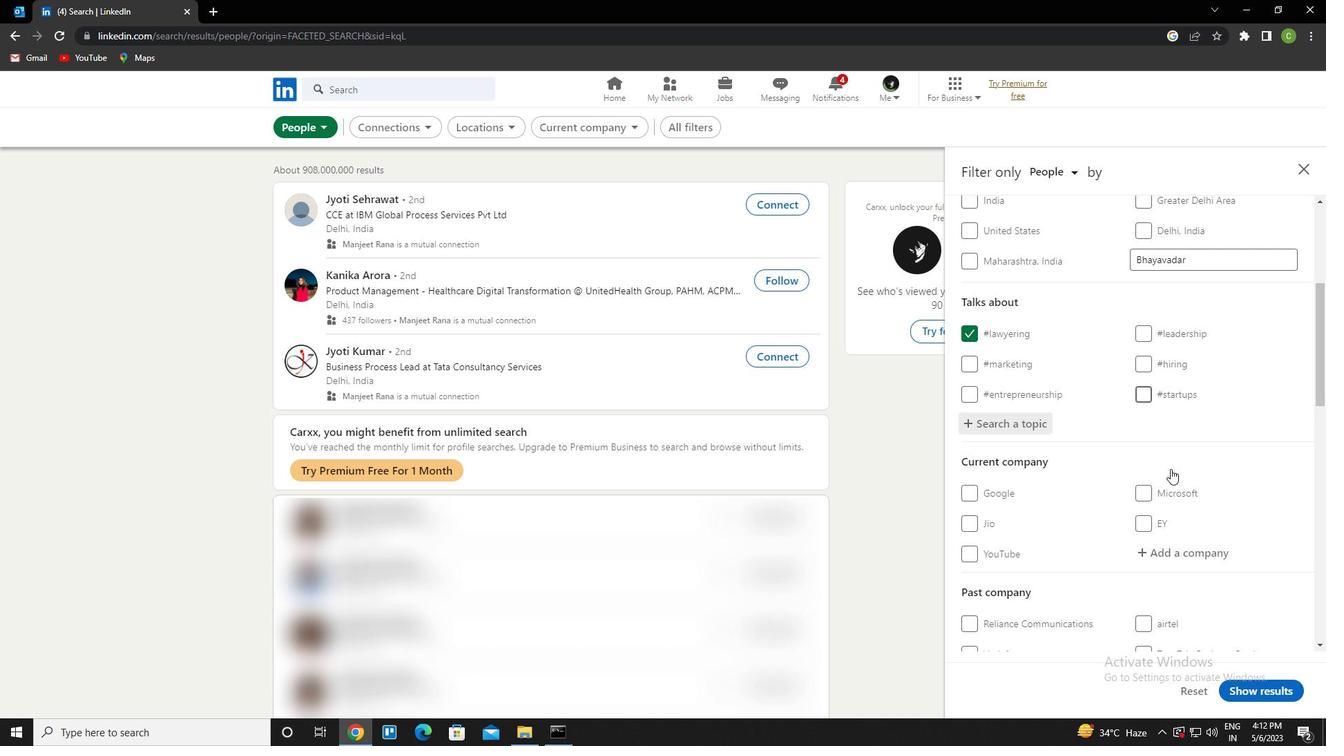 
Action: Mouse moved to (973, 486)
Screenshot: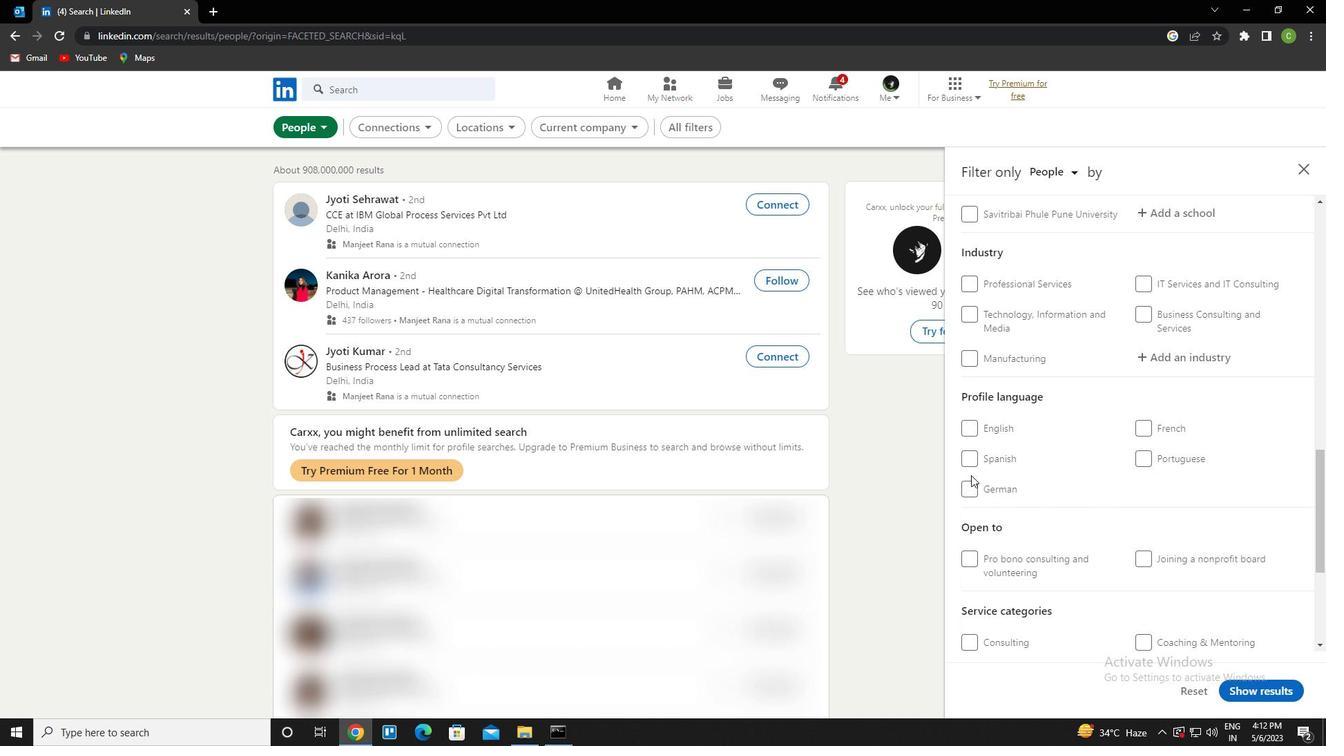 
Action: Mouse pressed left at (973, 486)
Screenshot: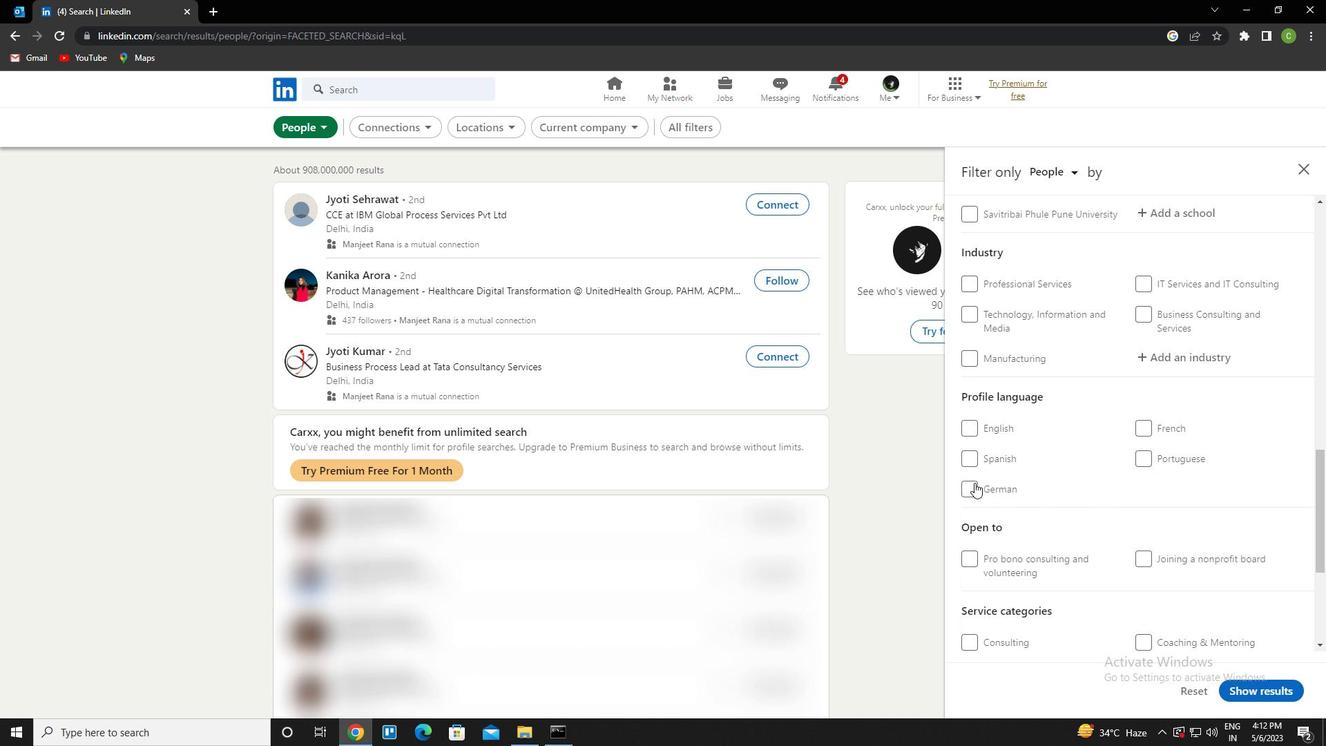
Action: Mouse moved to (995, 475)
Screenshot: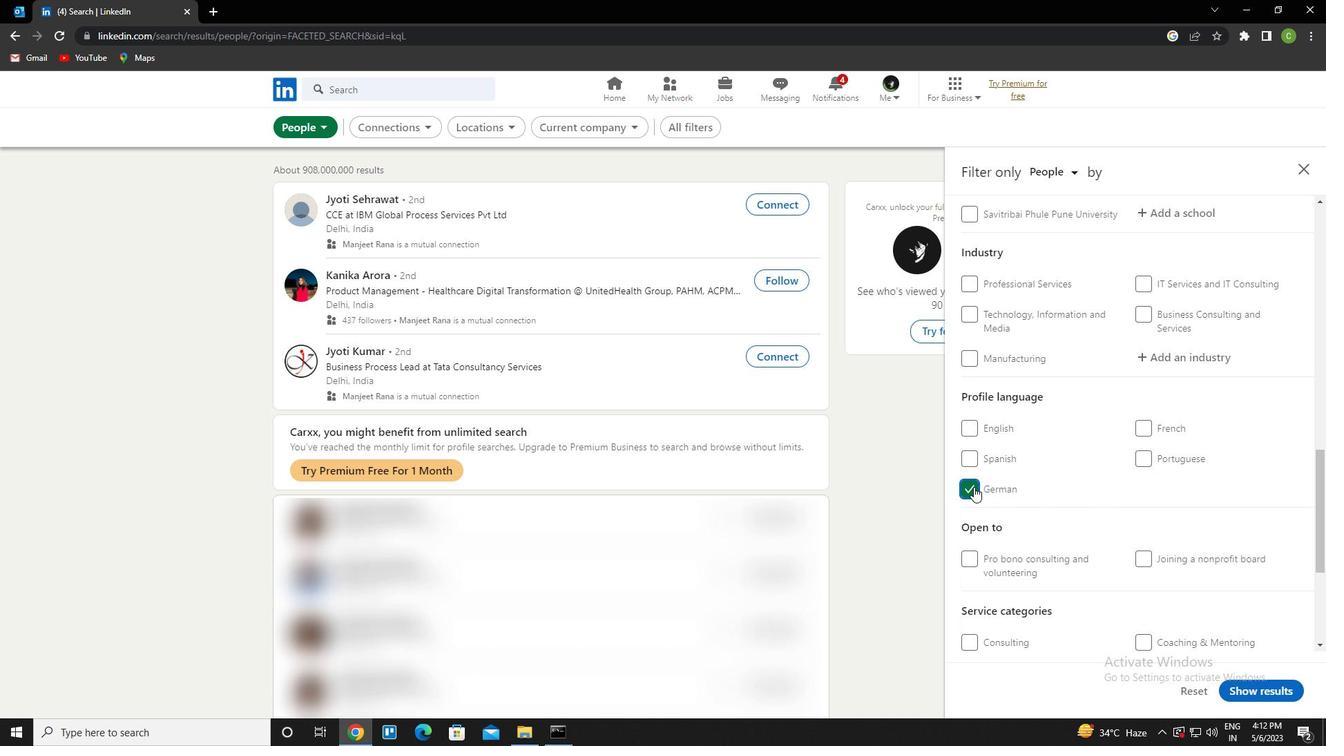 
Action: Mouse scrolled (995, 475) with delta (0, 0)
Screenshot: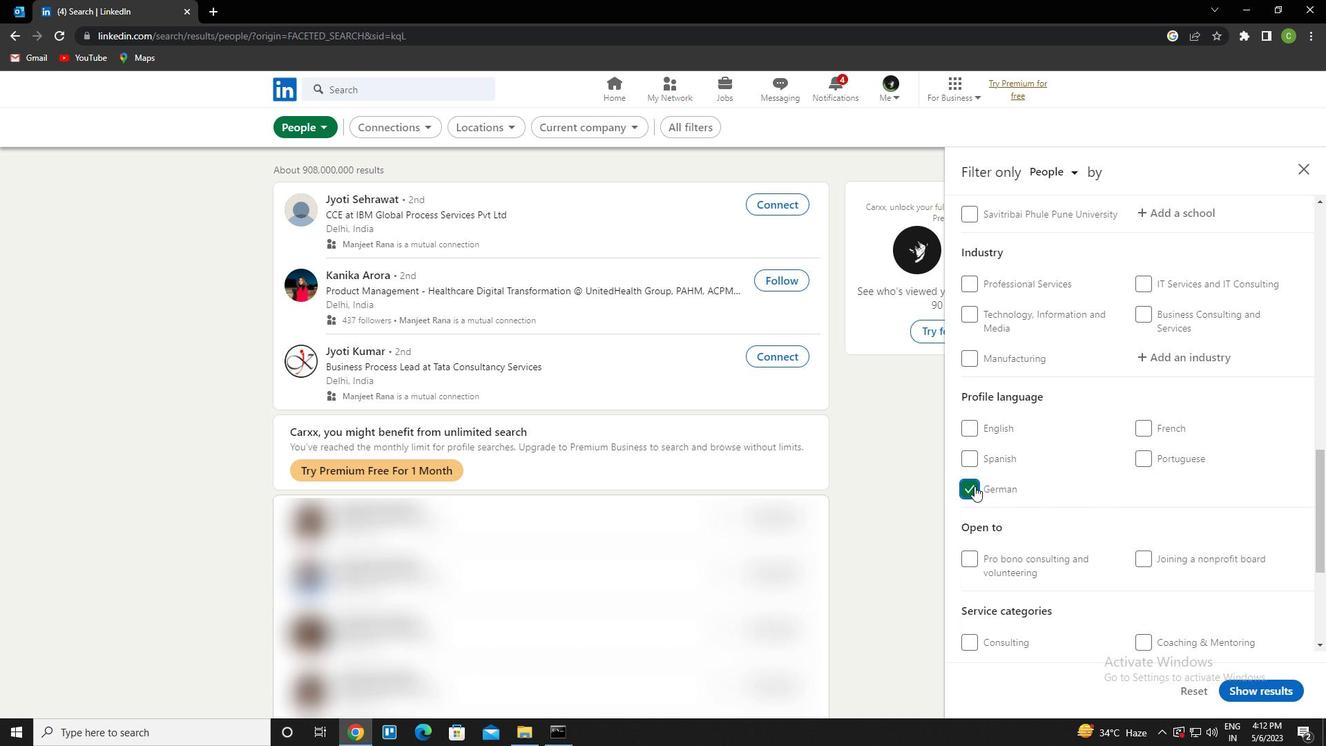 
Action: Mouse scrolled (995, 475) with delta (0, 0)
Screenshot: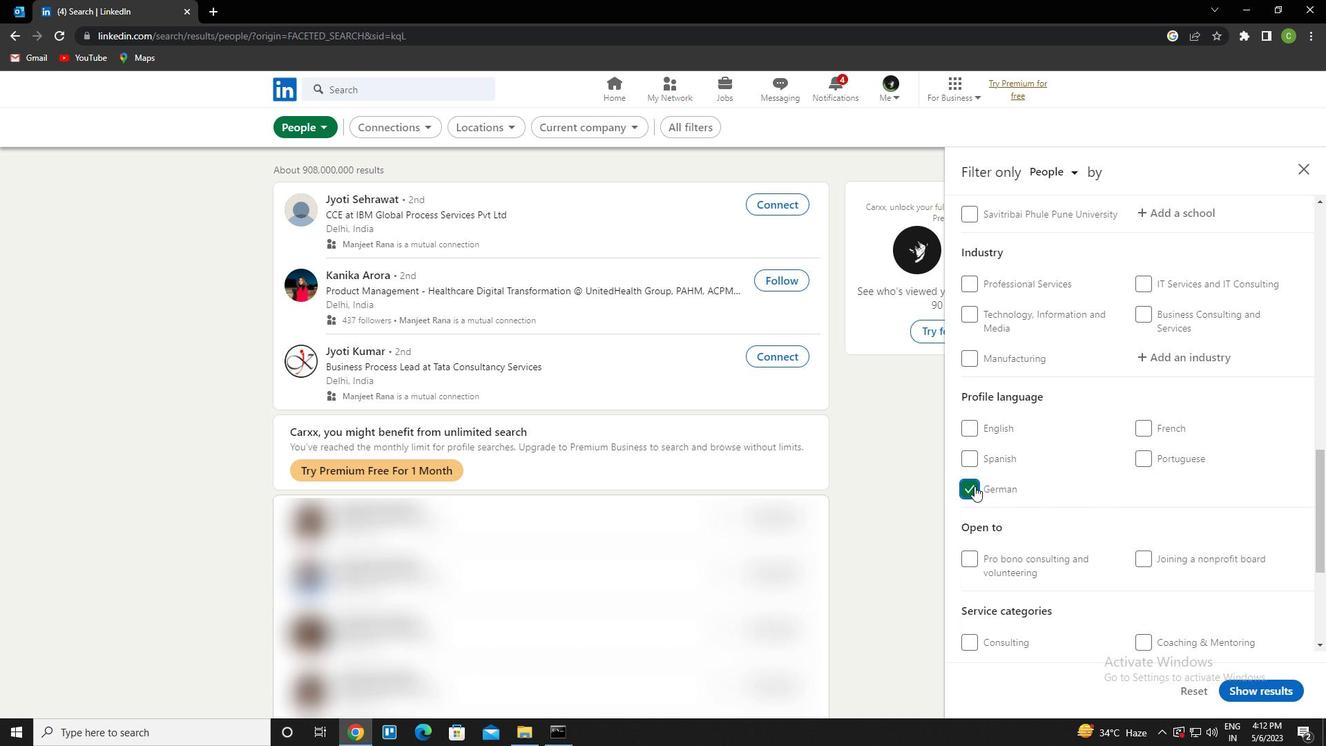 
Action: Mouse scrolled (995, 475) with delta (0, 0)
Screenshot: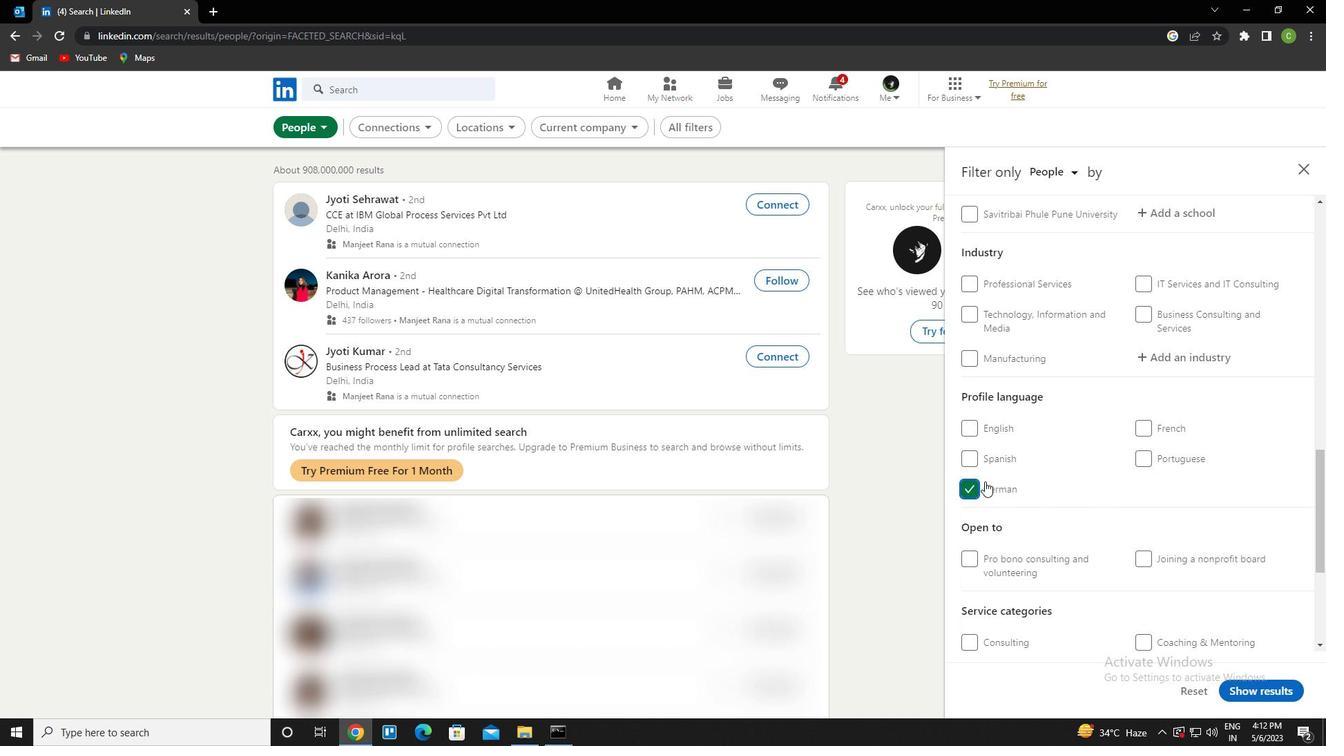 
Action: Mouse scrolled (995, 475) with delta (0, 0)
Screenshot: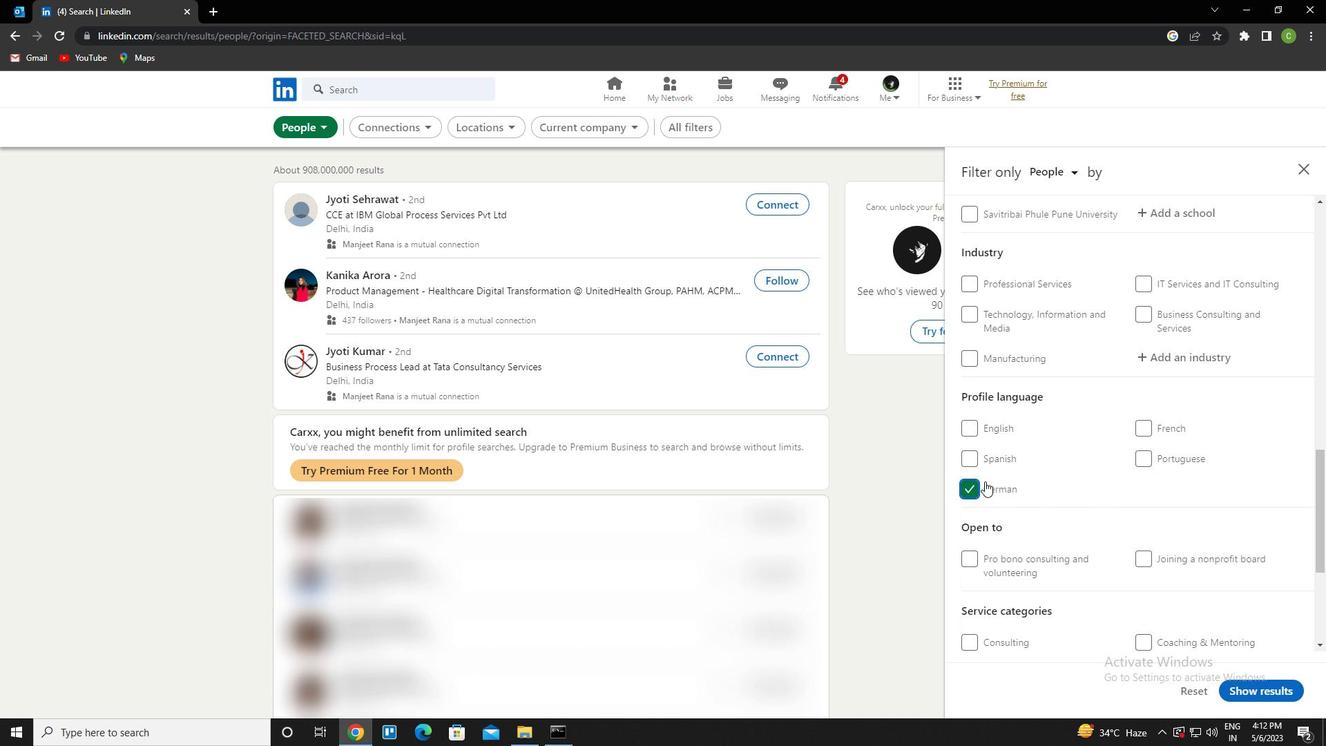
Action: Mouse scrolled (995, 475) with delta (0, 0)
Screenshot: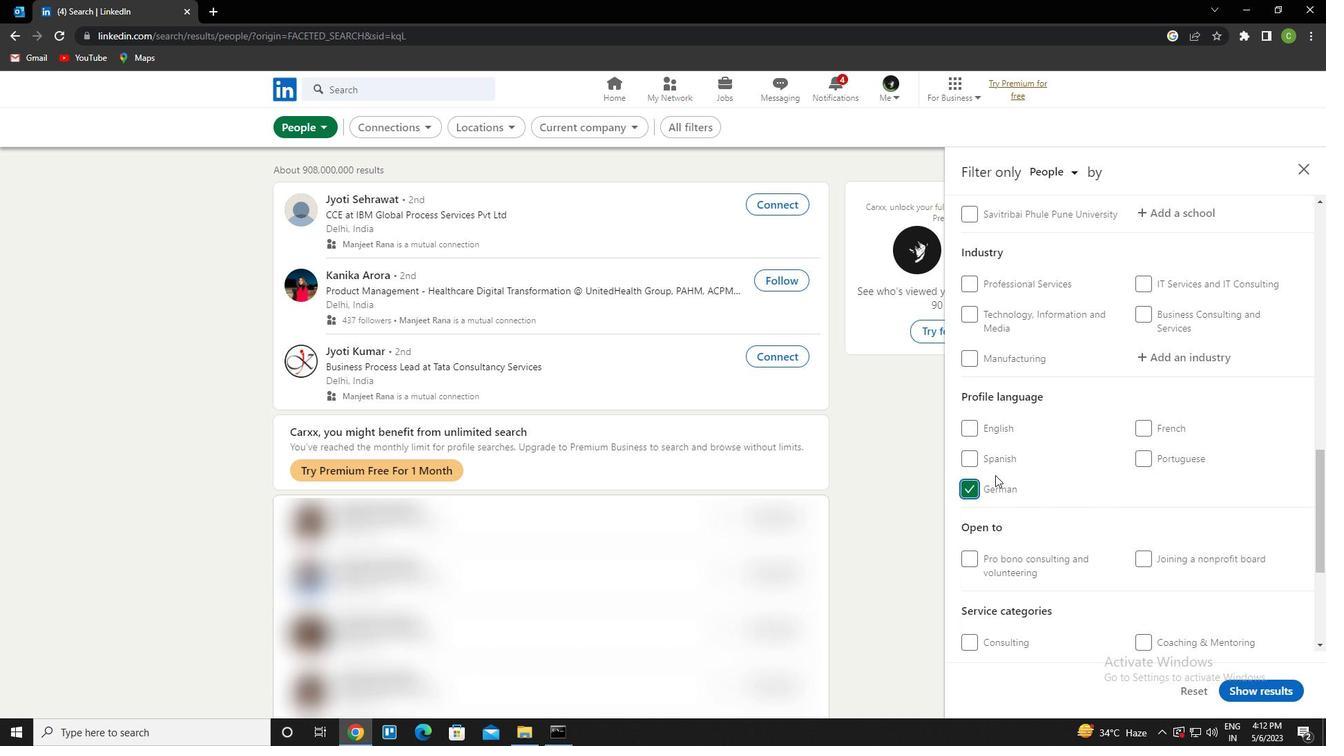 
Action: Mouse moved to (1128, 433)
Screenshot: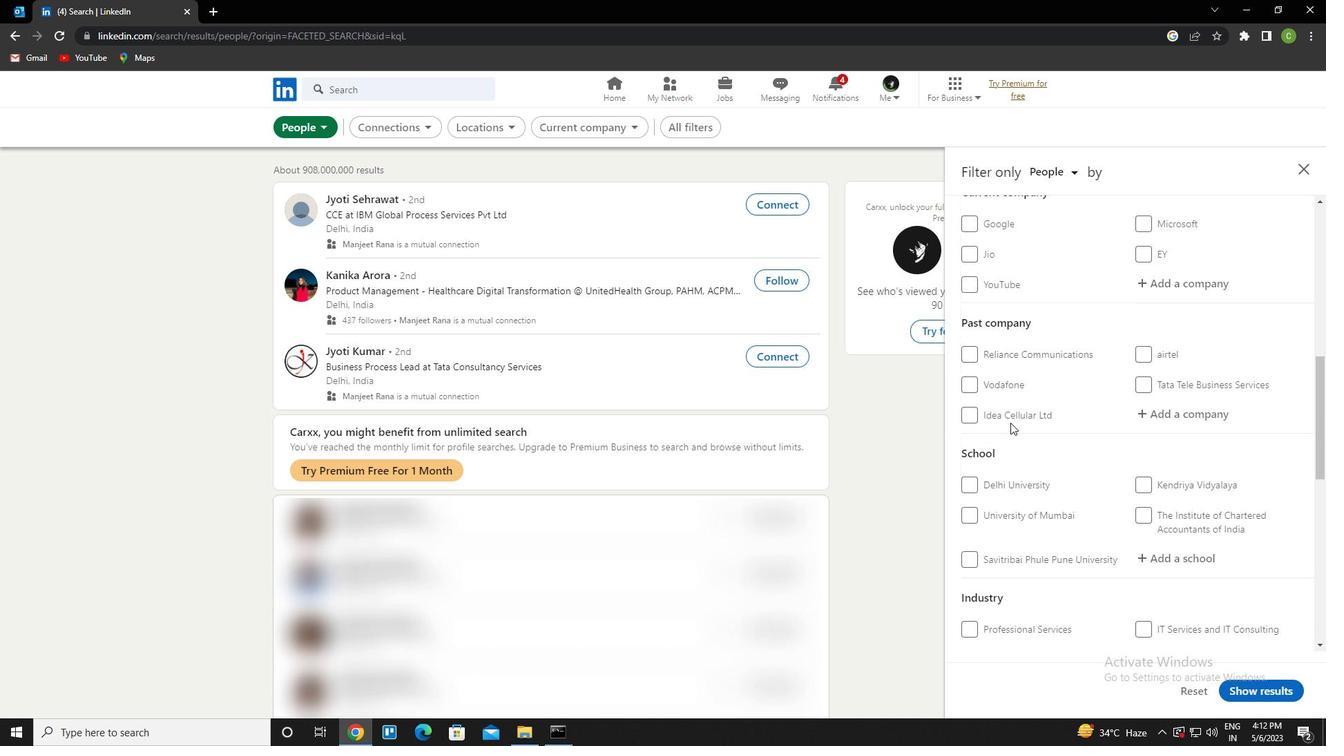
Action: Mouse scrolled (1128, 434) with delta (0, 0)
Screenshot: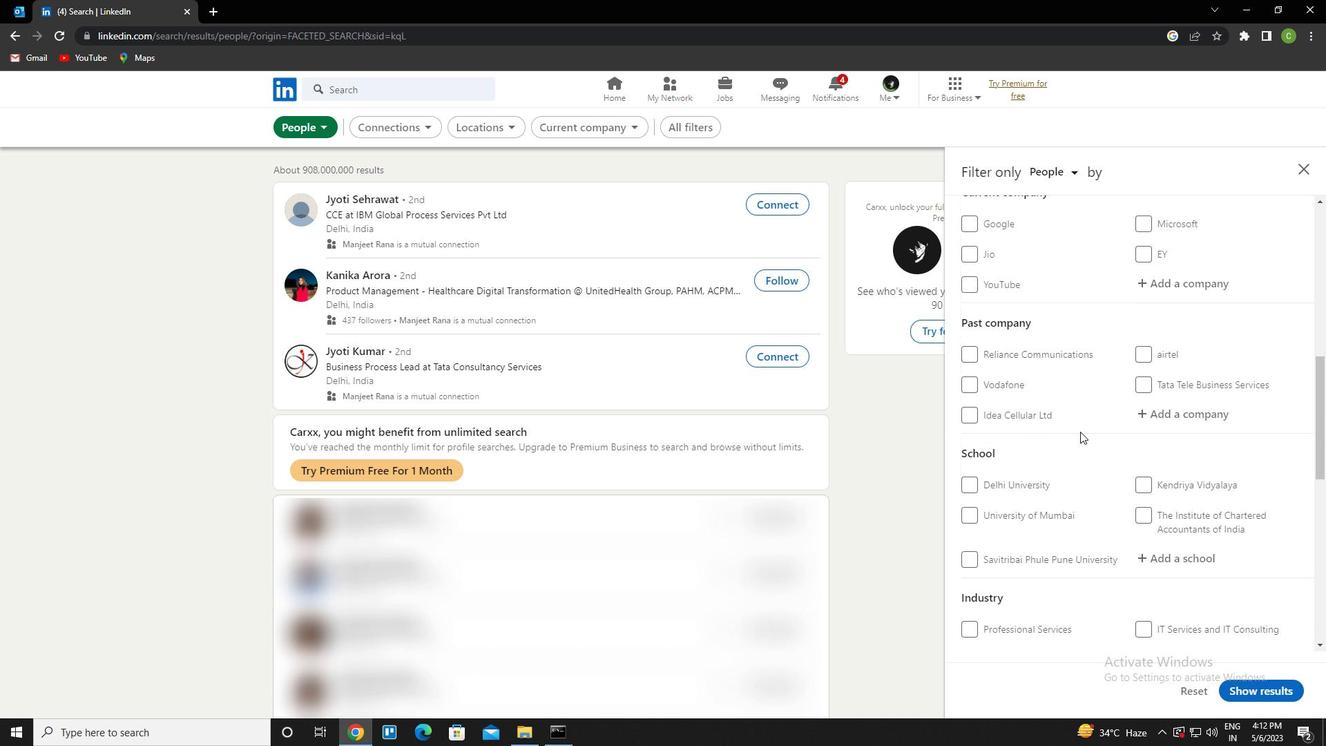 
Action: Mouse moved to (1188, 358)
Screenshot: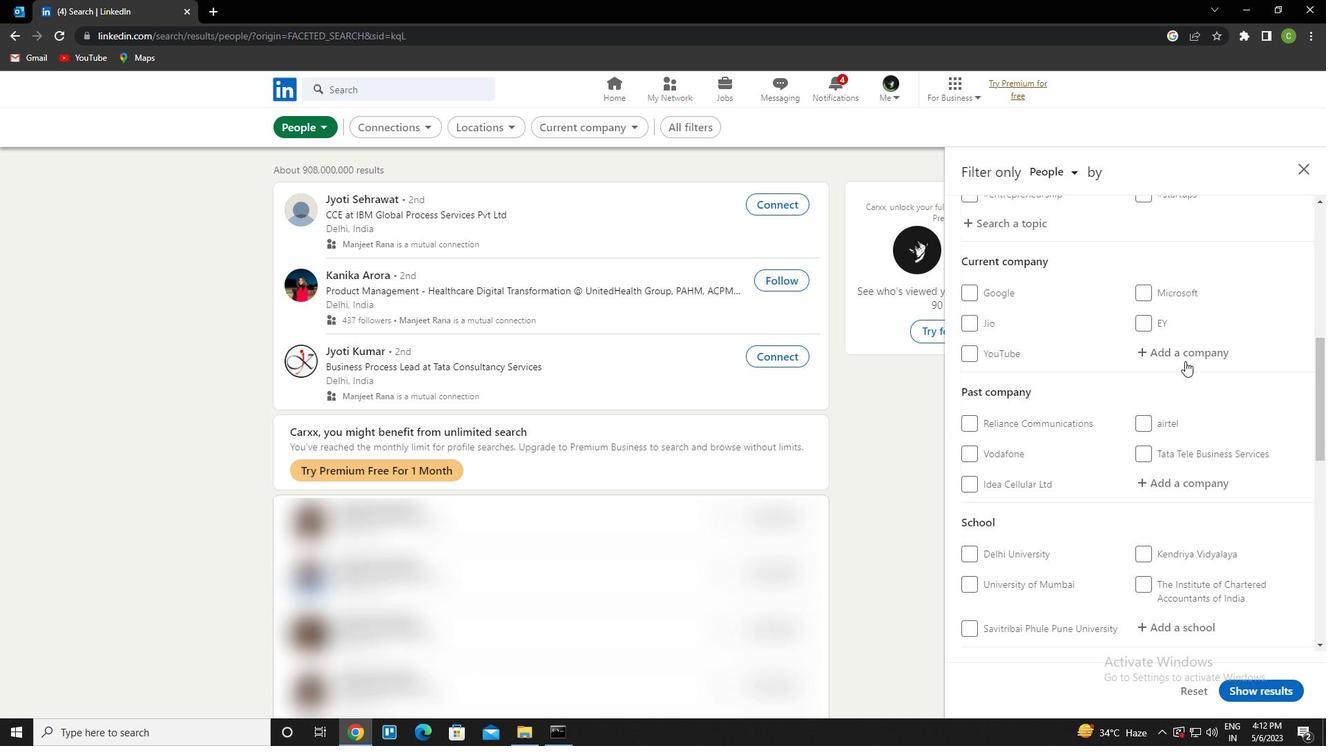 
Action: Mouse pressed left at (1188, 358)
Screenshot: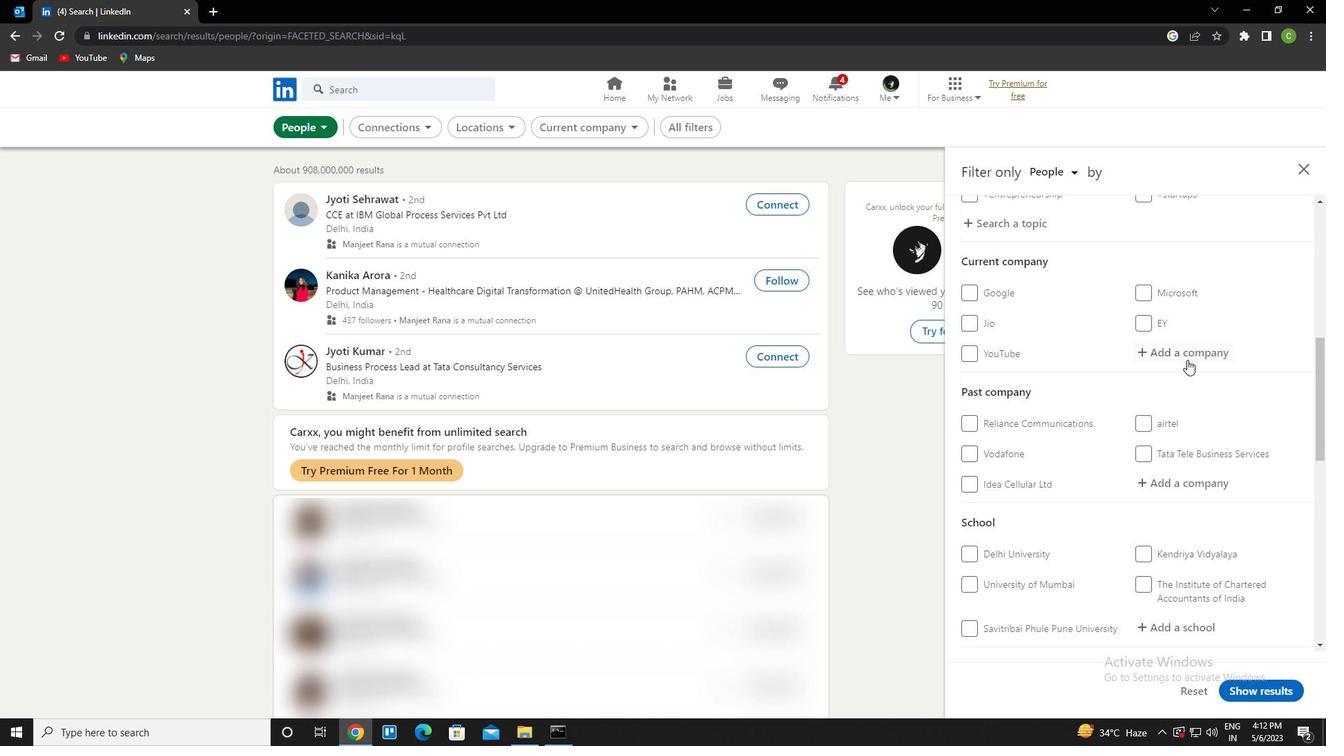 
Action: Key pressed <Key.caps_lock>t<Key.caps_lock>rident<Key.down><Key.enter>
Screenshot: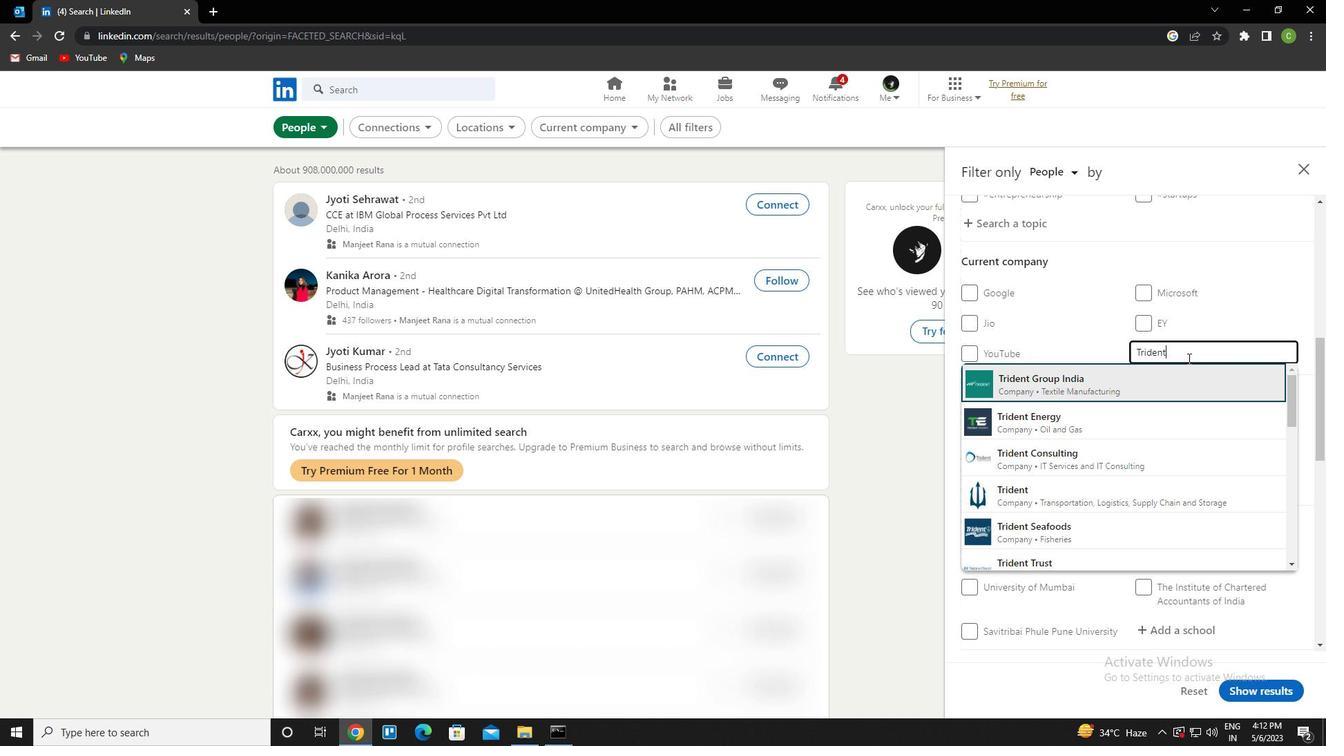 
Action: Mouse moved to (1180, 361)
Screenshot: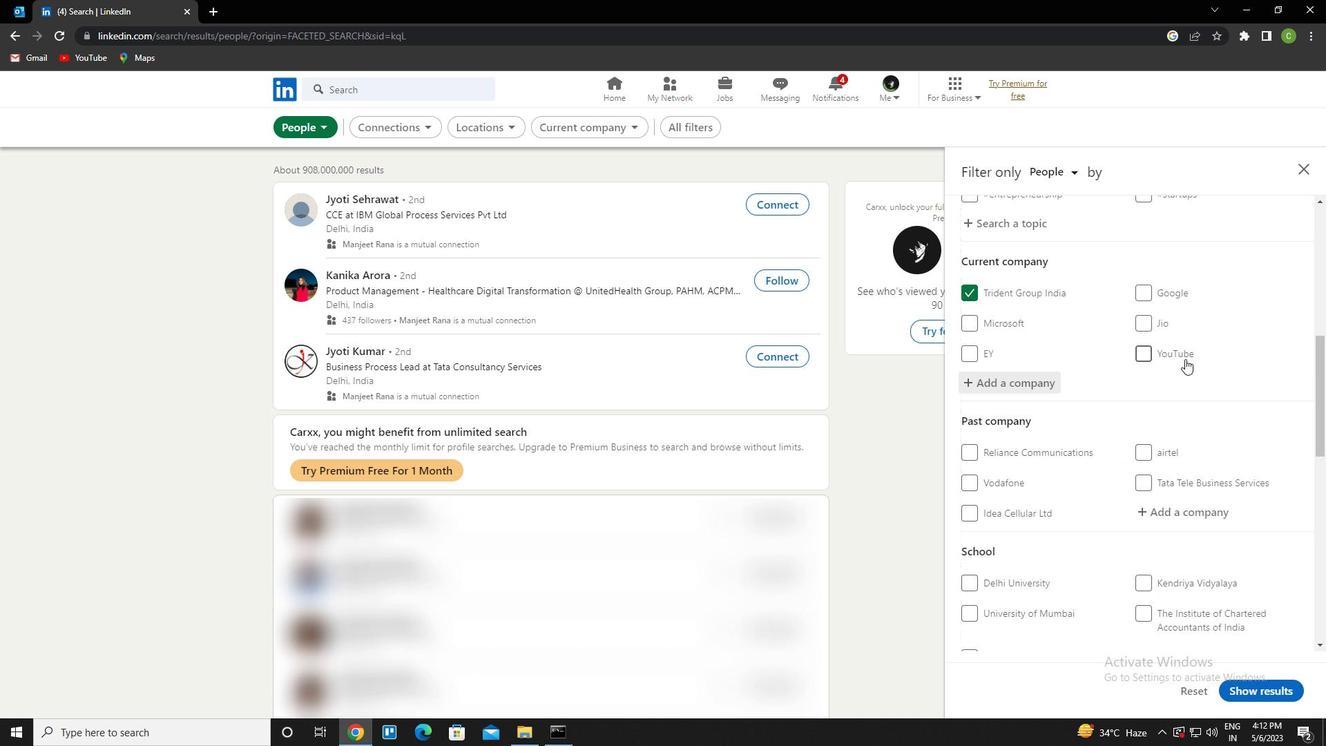 
Action: Mouse scrolled (1180, 361) with delta (0, 0)
Screenshot: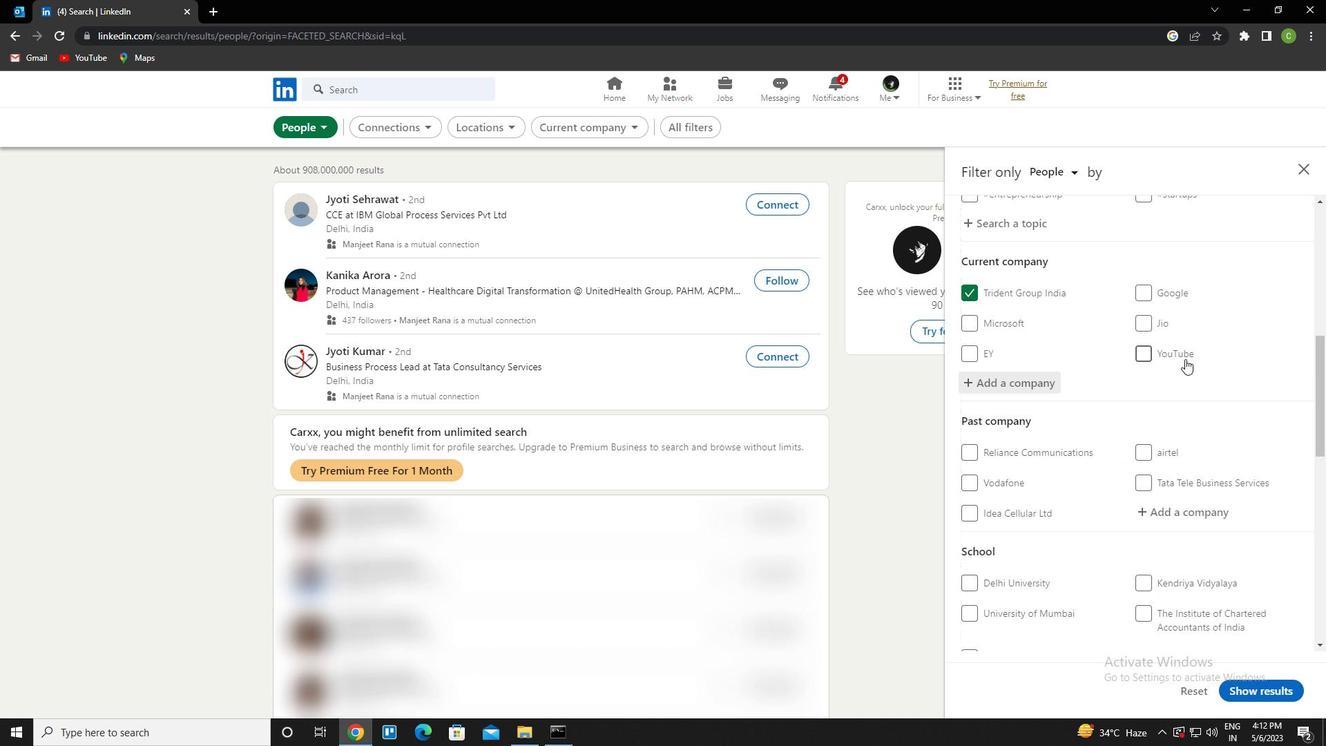 
Action: Mouse moved to (1179, 439)
Screenshot: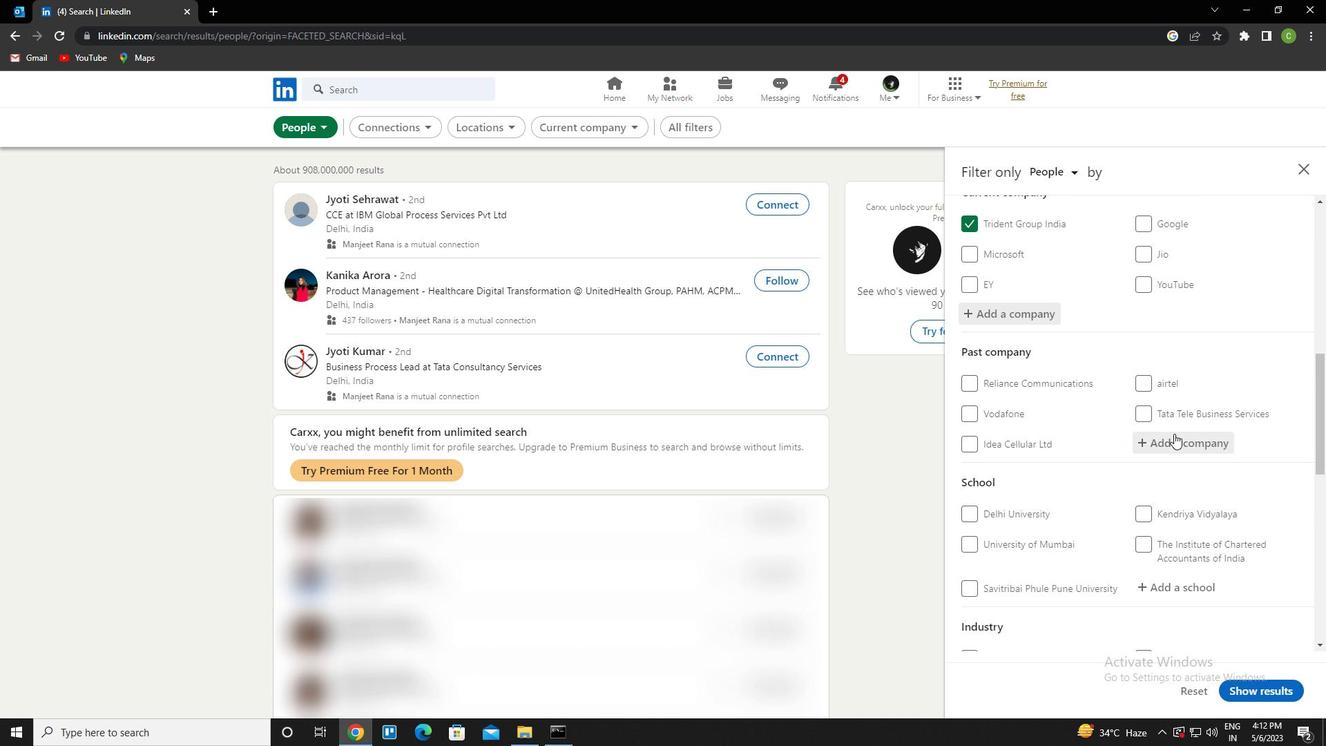 
Action: Mouse pressed left at (1179, 439)
Screenshot: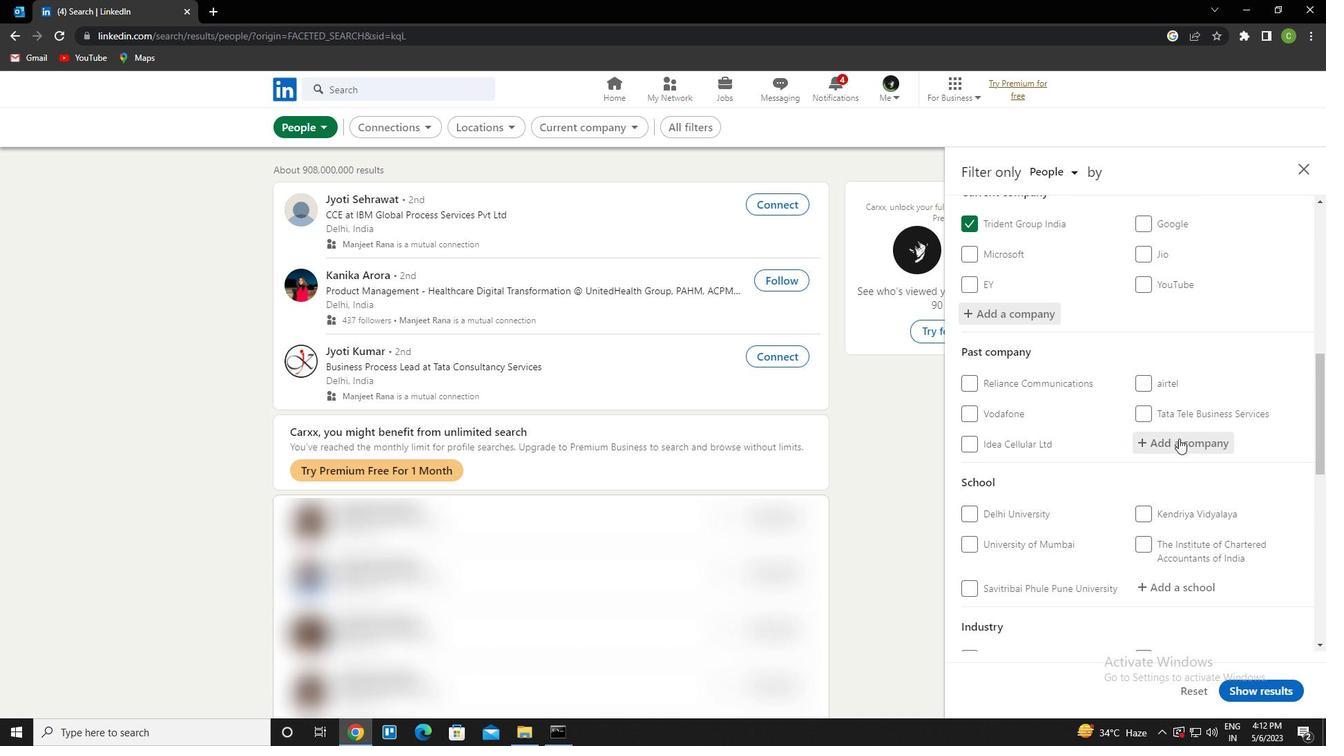 
Action: Mouse moved to (1188, 595)
Screenshot: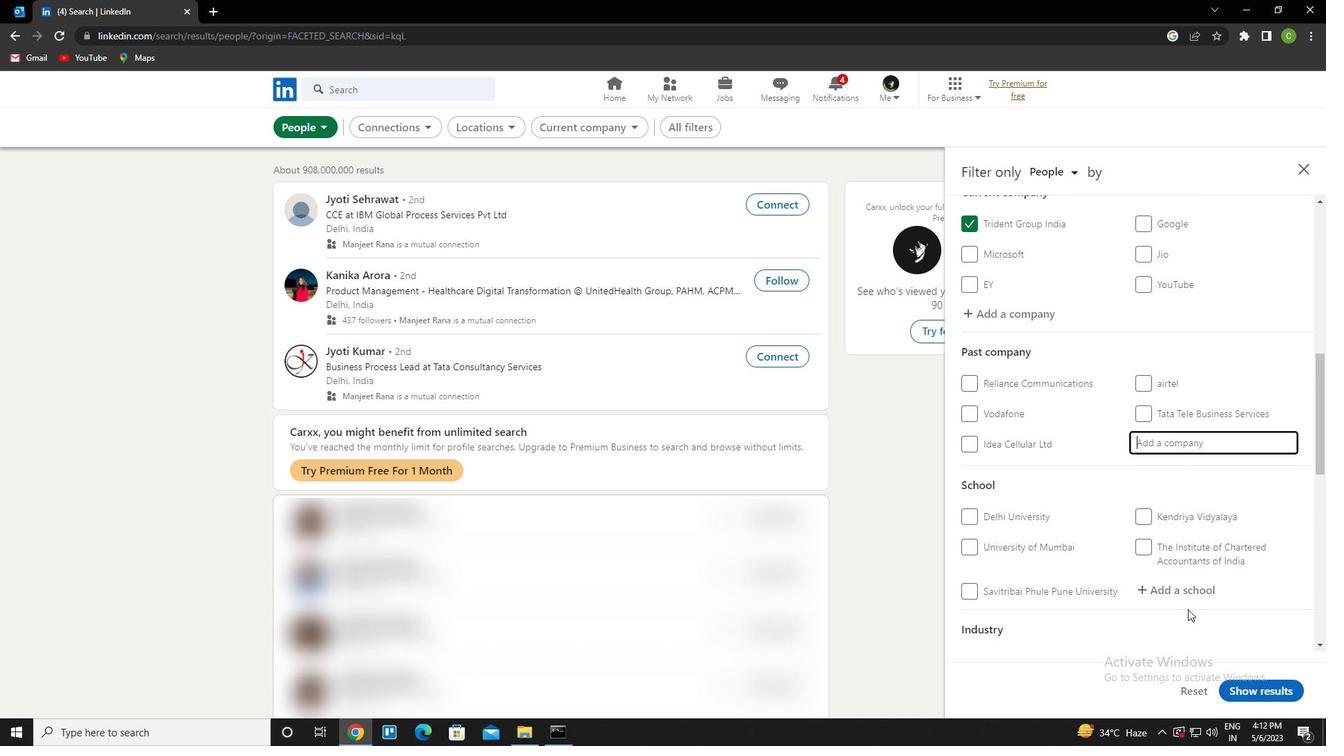 
Action: Mouse pressed left at (1188, 595)
Screenshot: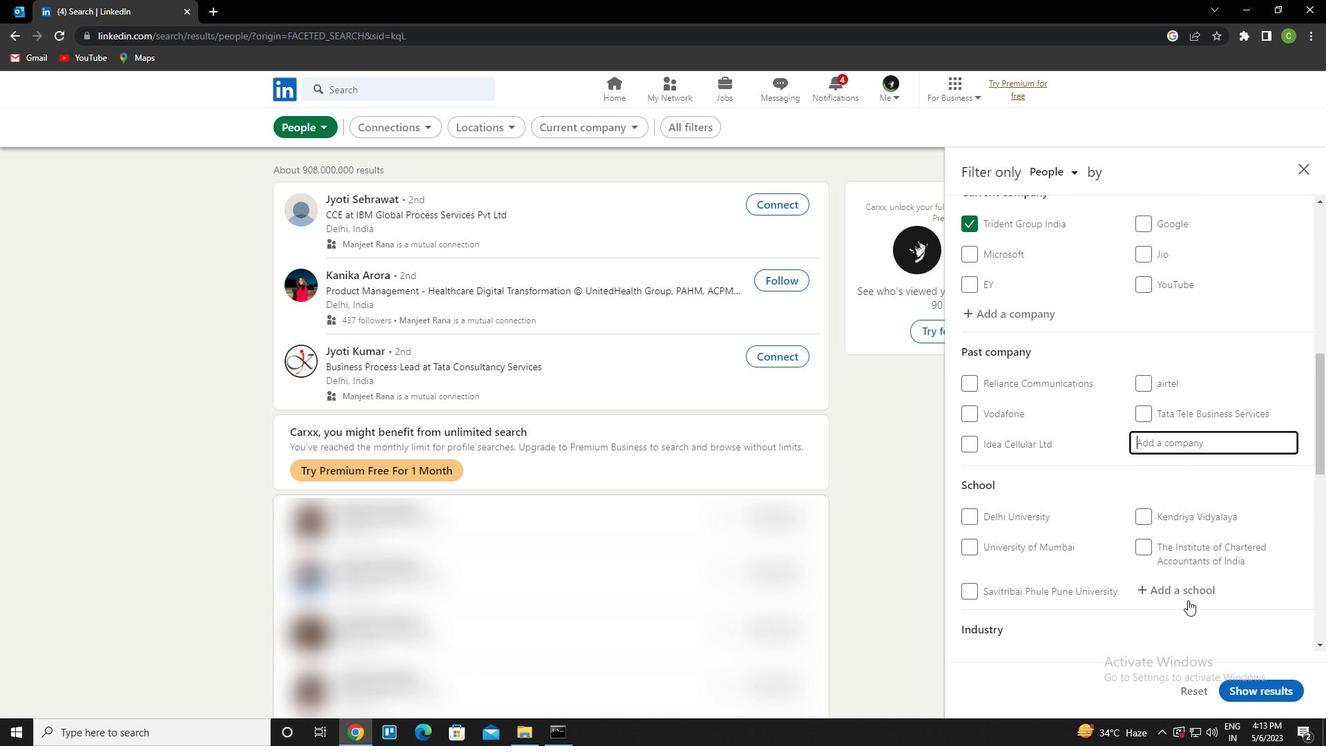 
Action: Key pressed <Key.caps_lock>iimt<Key.space>university<Key.down><Key.enter>
Screenshot: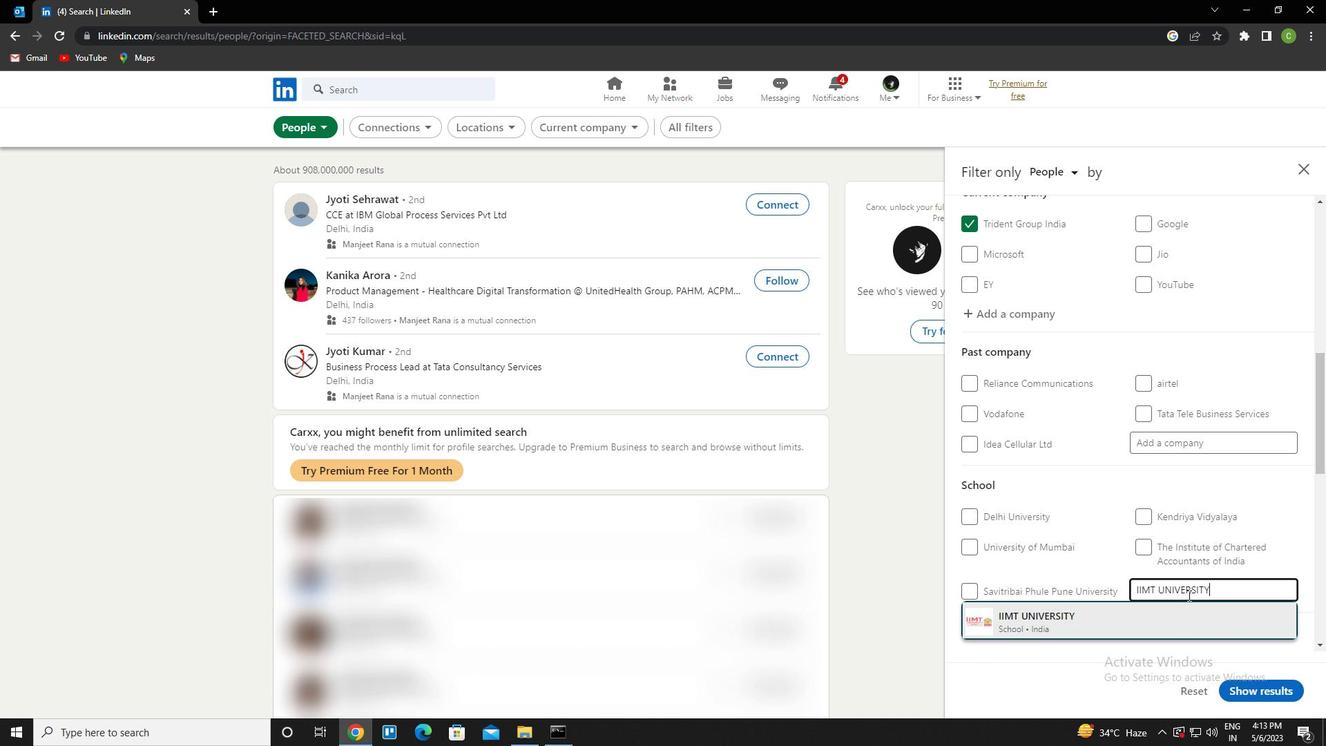 
Action: Mouse scrolled (1188, 594) with delta (0, 0)
Screenshot: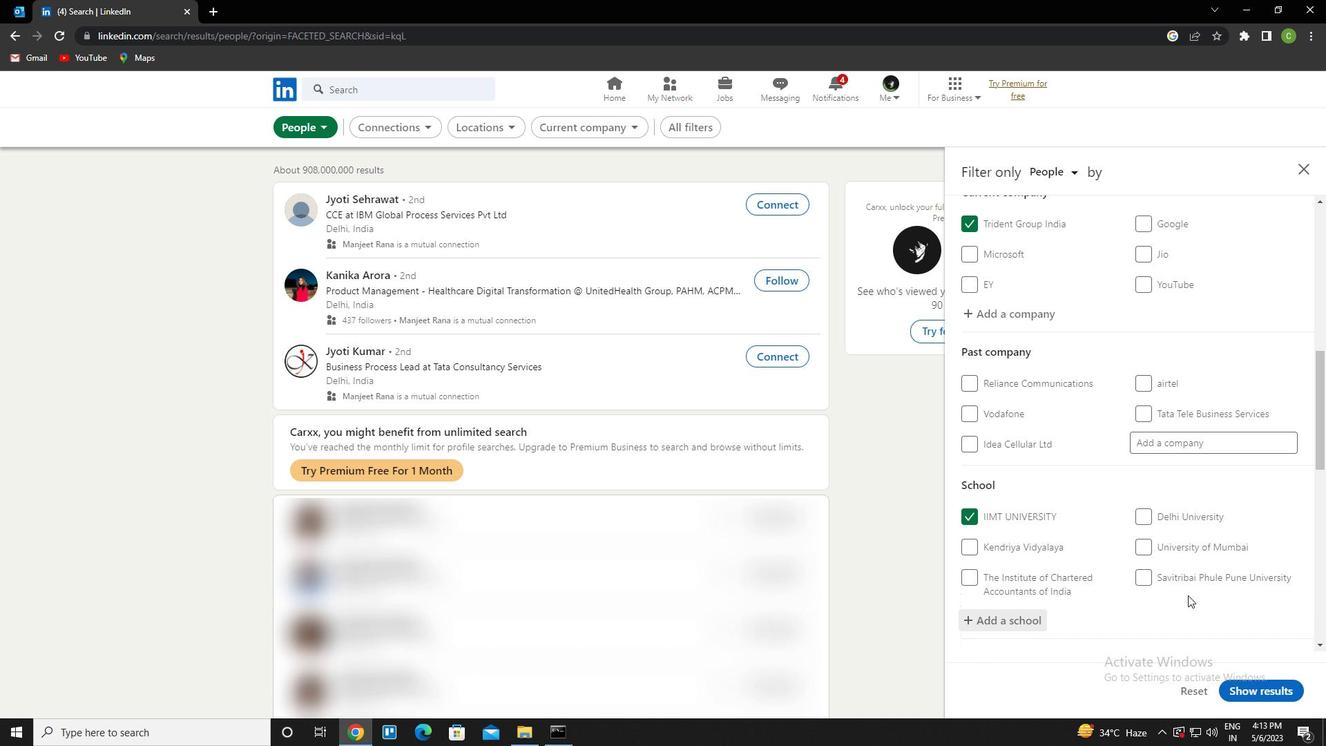 
Action: Mouse scrolled (1188, 594) with delta (0, 0)
Screenshot: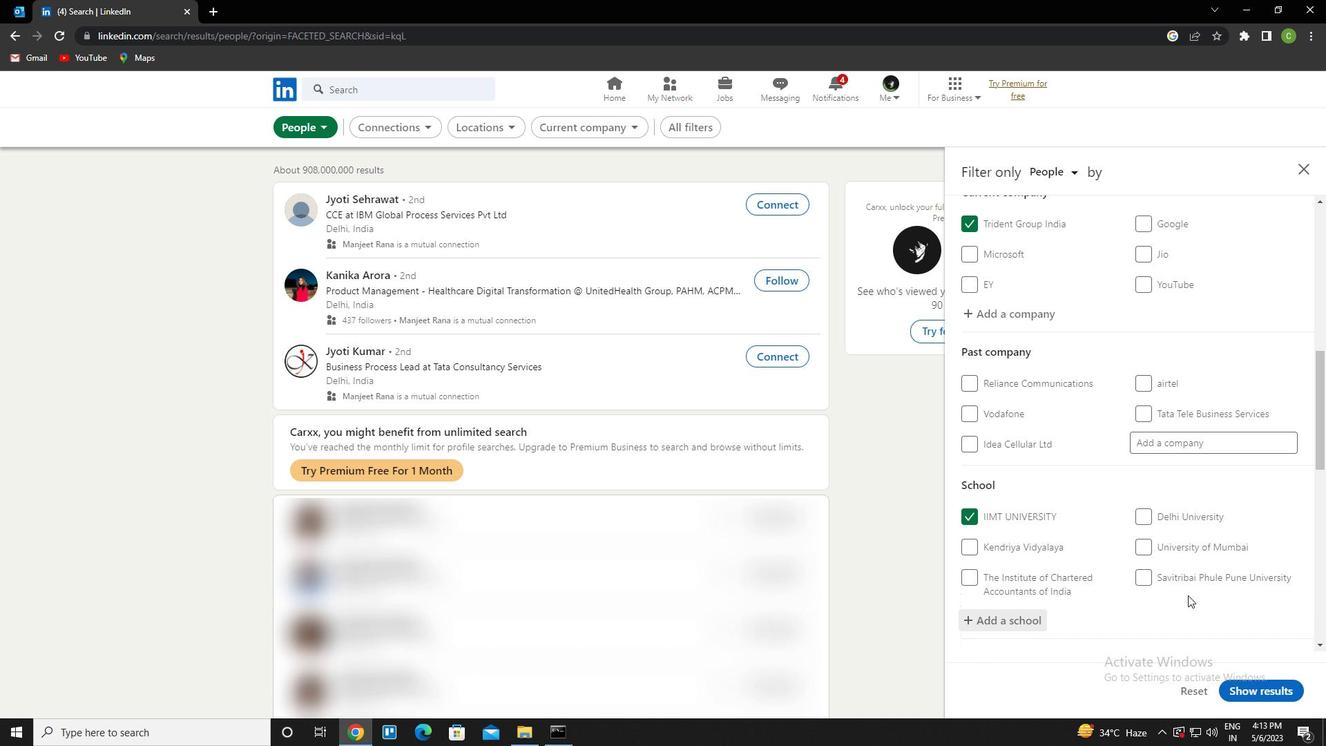 
Action: Mouse moved to (1186, 594)
Screenshot: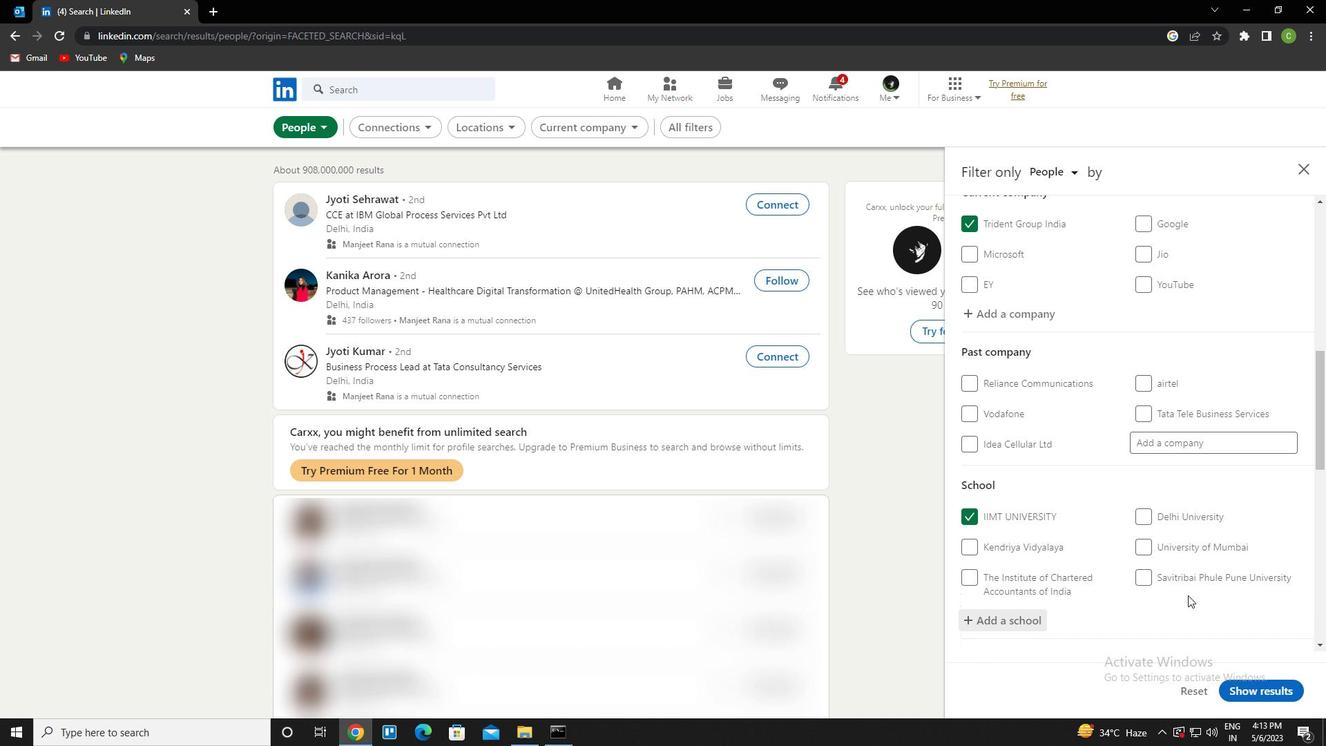 
Action: Mouse scrolled (1186, 594) with delta (0, 0)
Screenshot: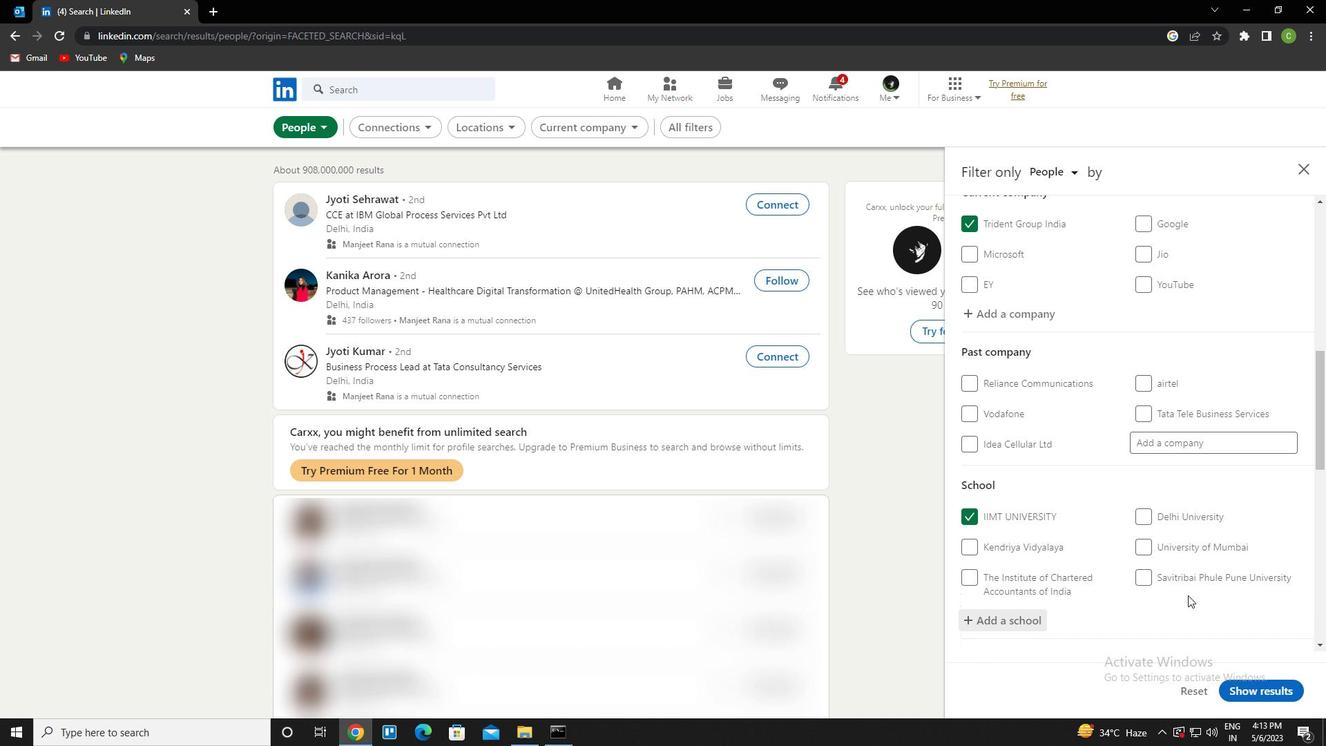 
Action: Mouse moved to (1181, 596)
Screenshot: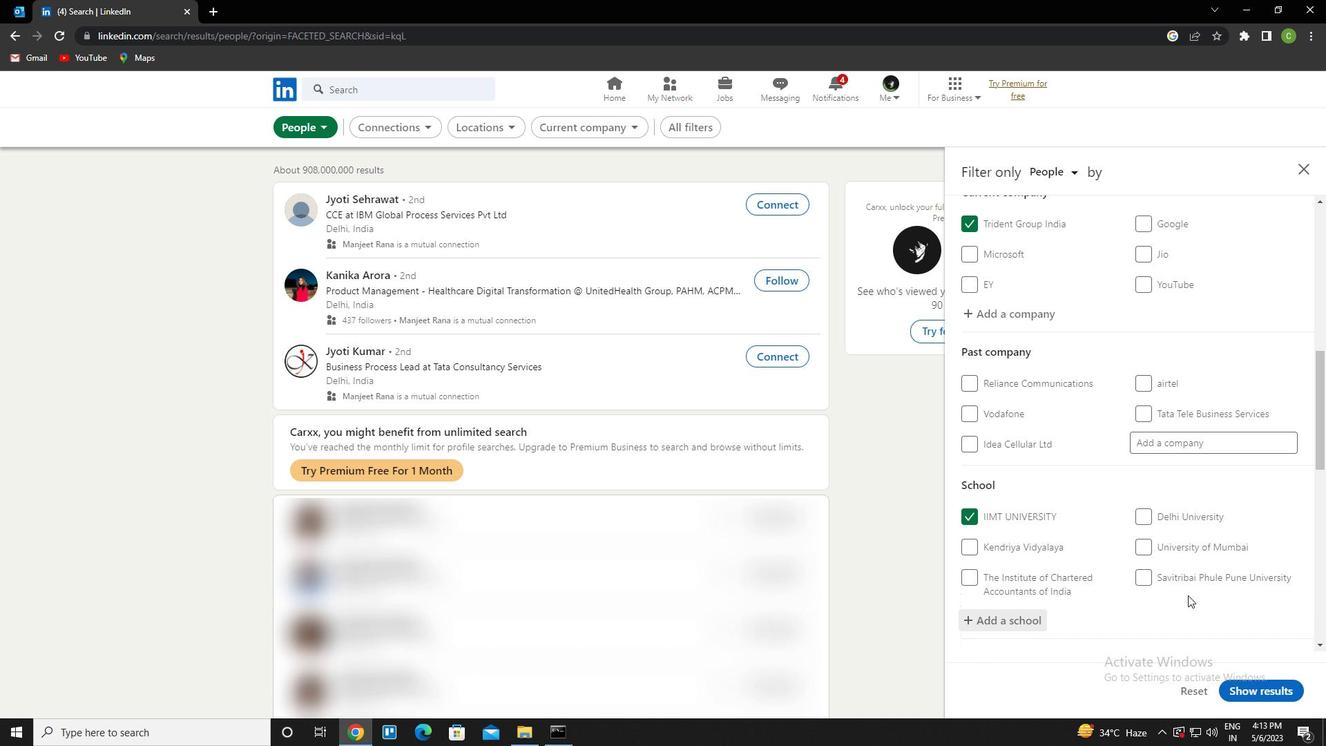 
Action: Mouse scrolled (1181, 596) with delta (0, 0)
Screenshot: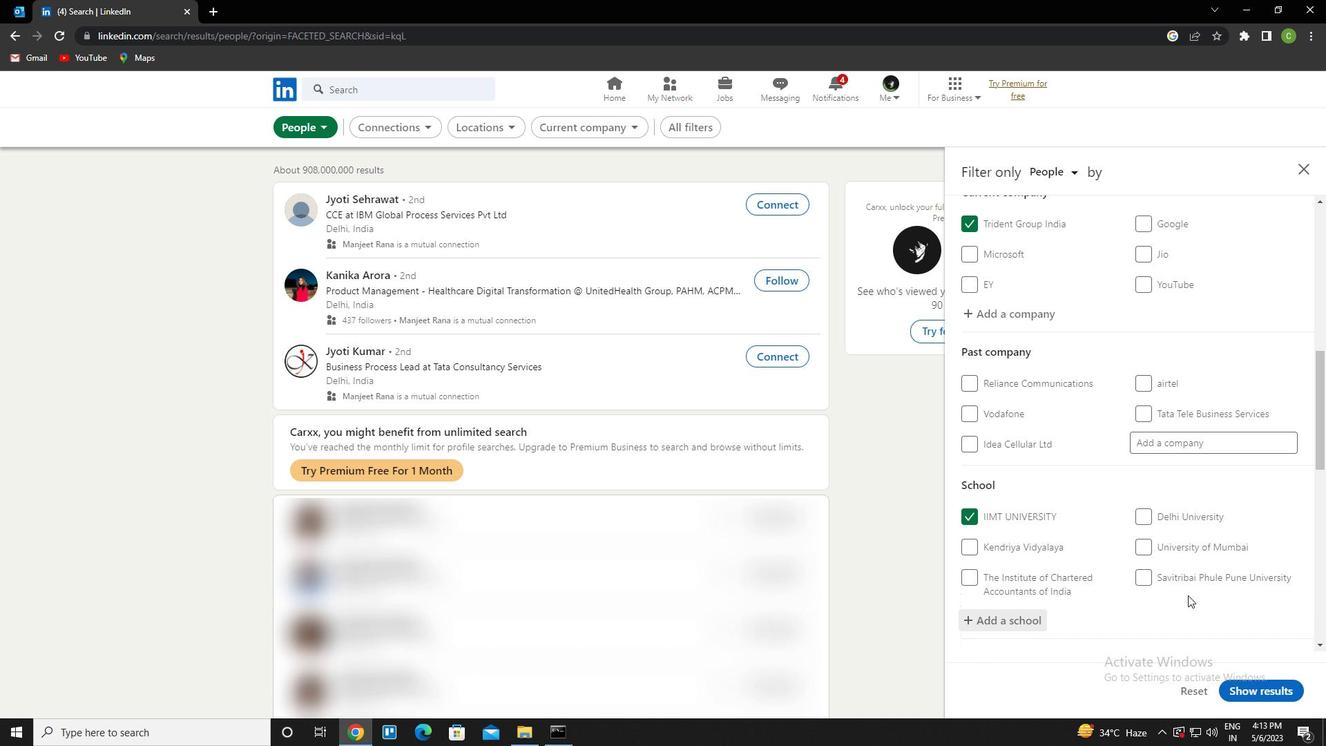 
Action: Mouse moved to (1179, 597)
Screenshot: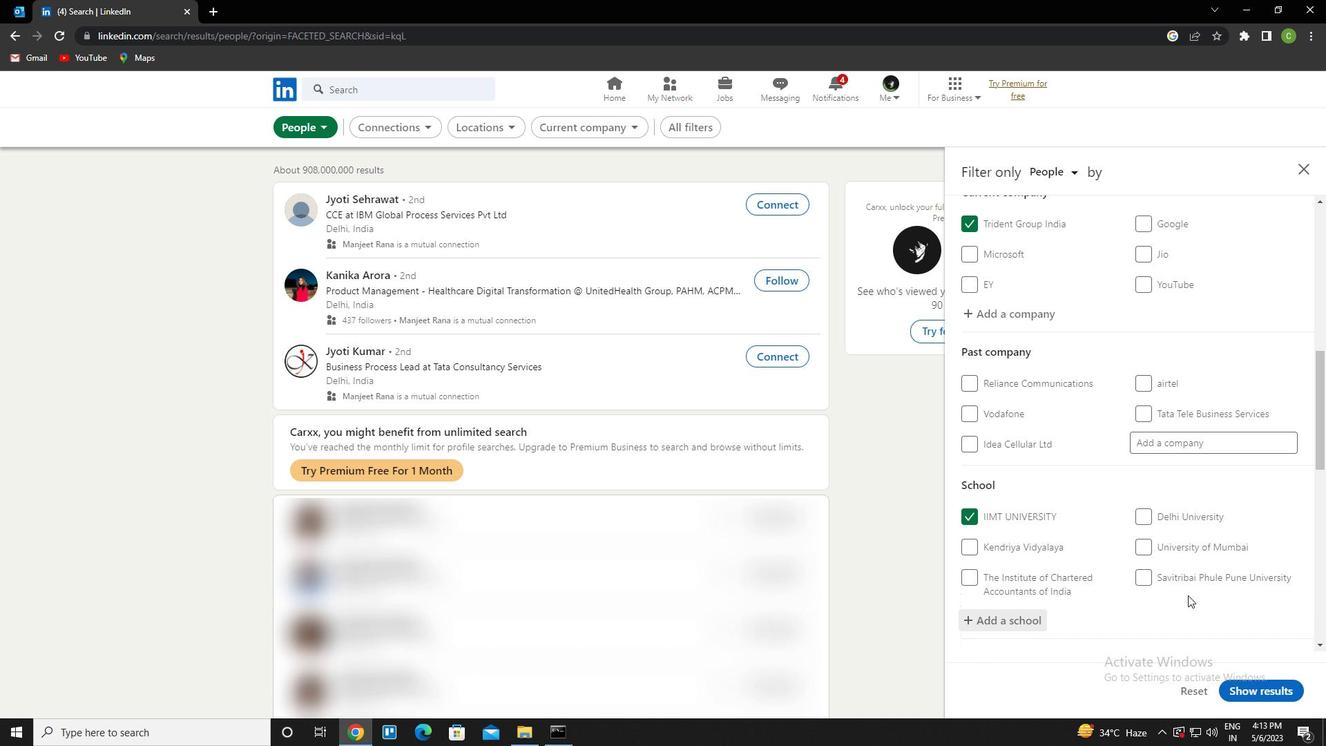 
Action: Mouse scrolled (1179, 596) with delta (0, 0)
Screenshot: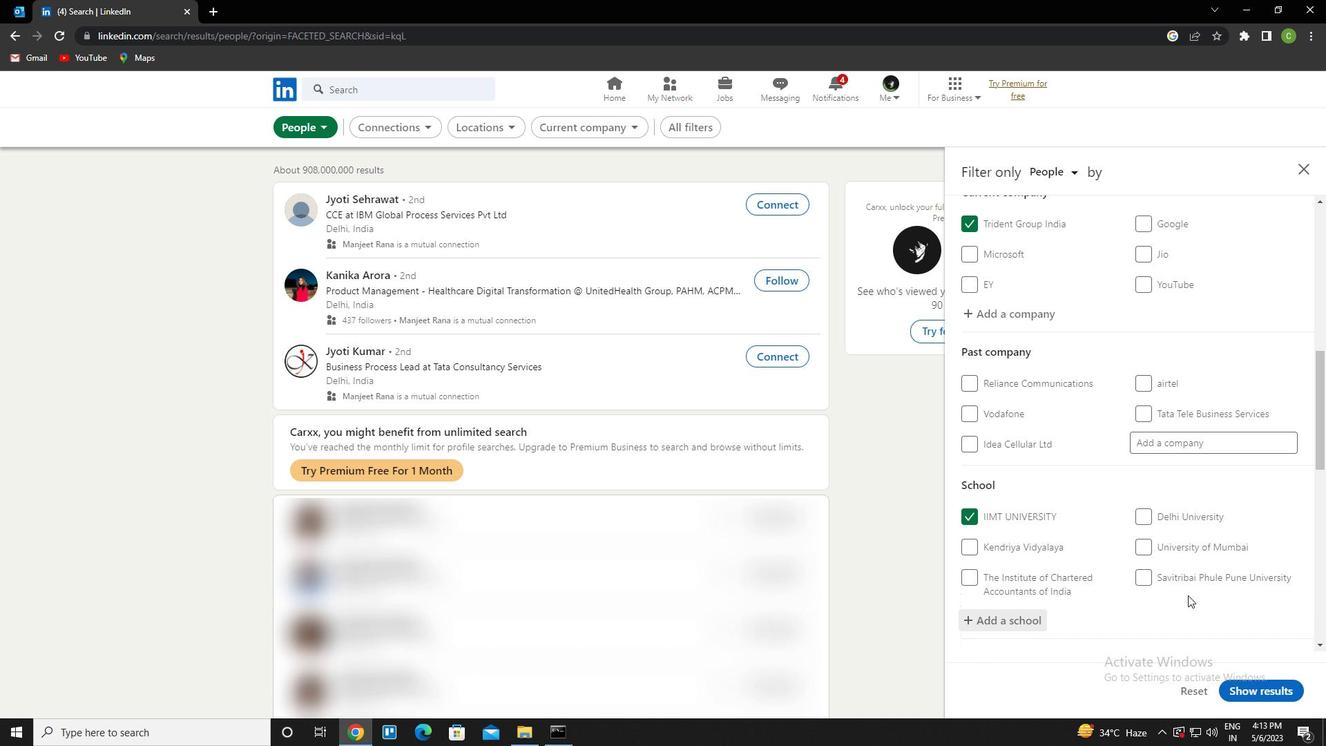 
Action: Mouse moved to (1176, 597)
Screenshot: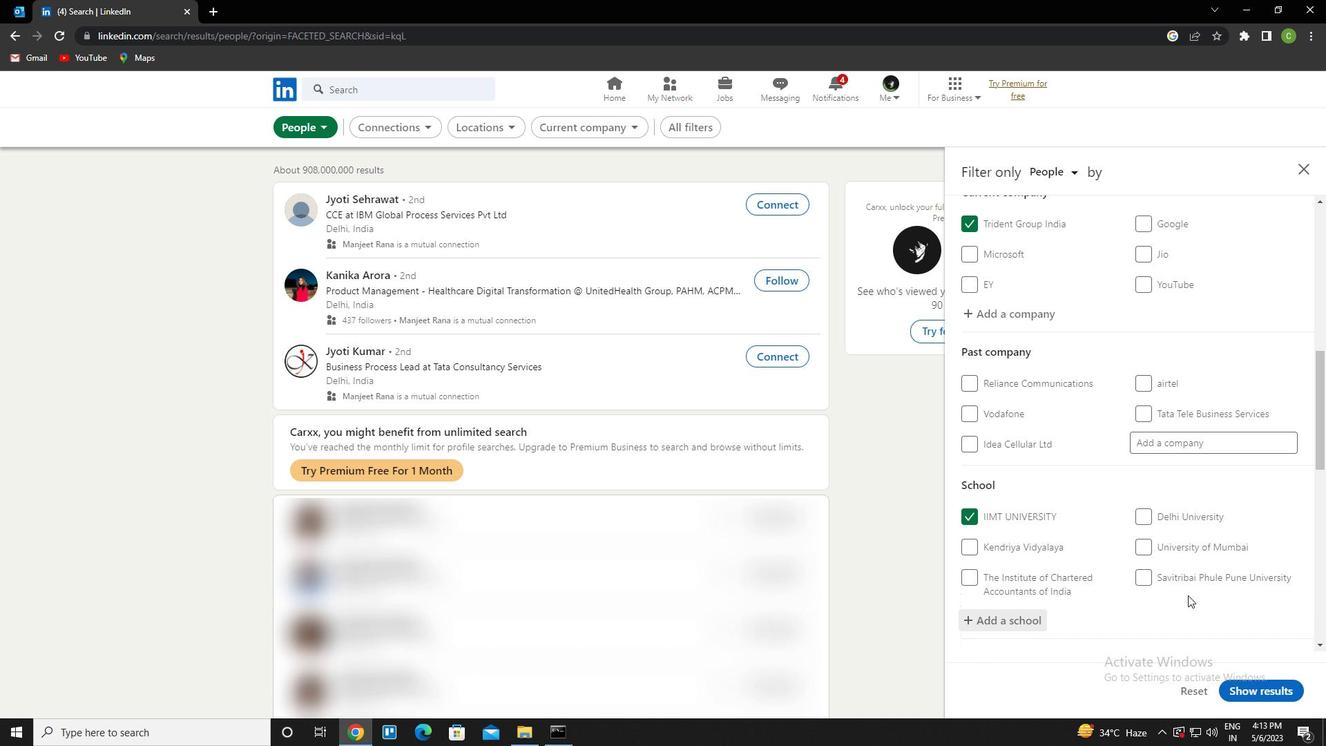 
Action: Mouse scrolled (1176, 596) with delta (0, 0)
Screenshot: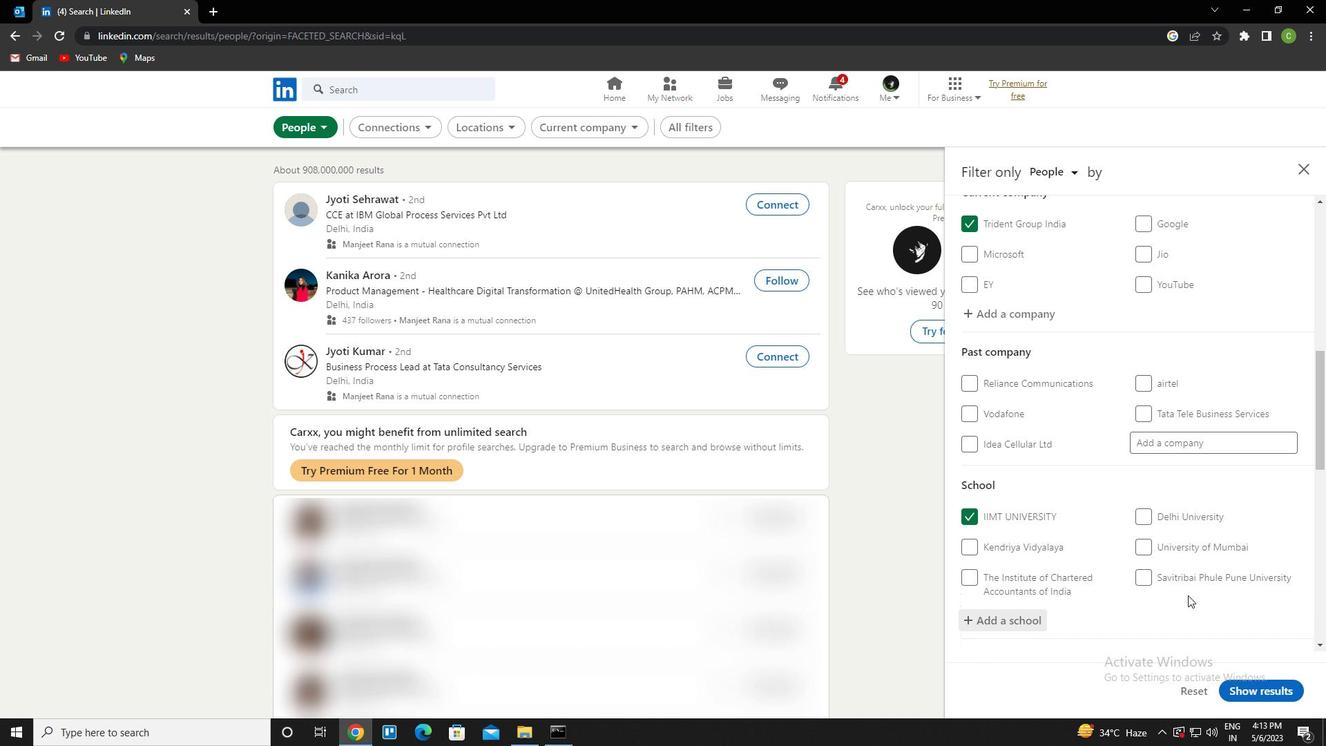 
Action: Mouse moved to (1172, 597)
Screenshot: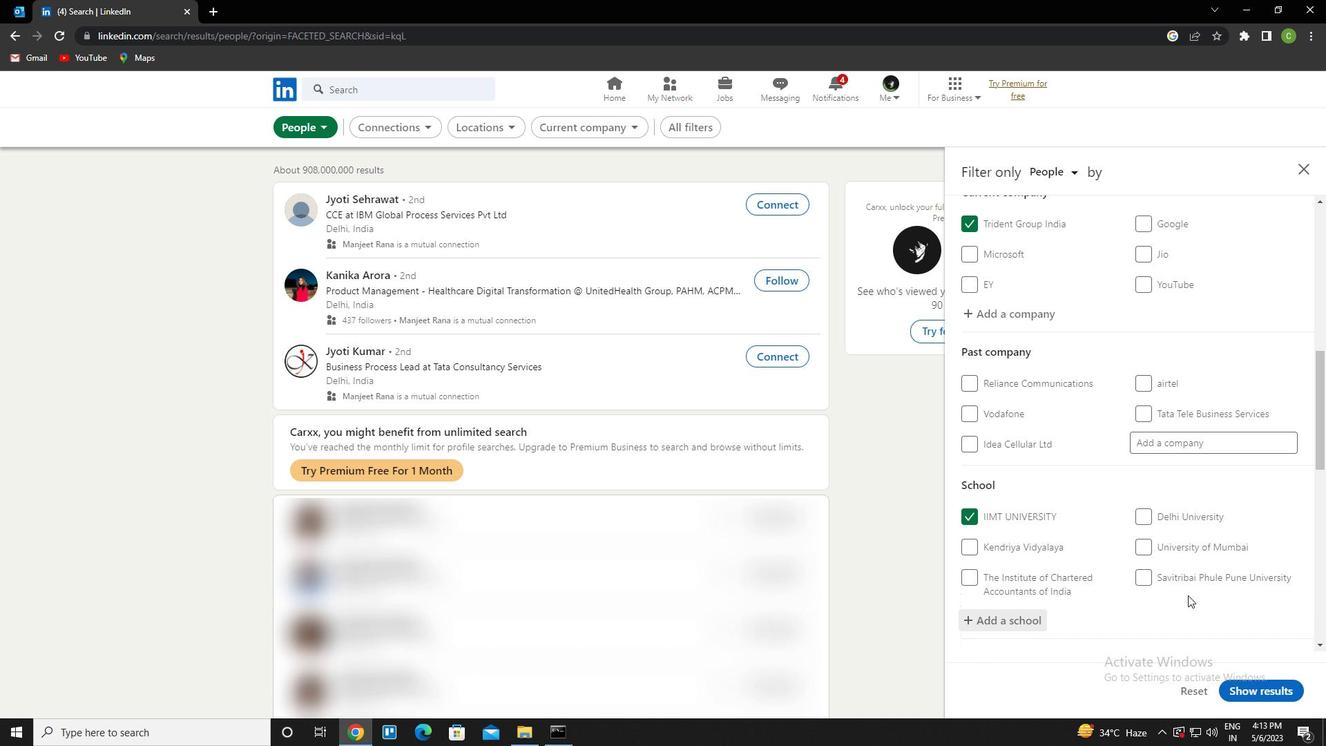 
Action: Mouse scrolled (1172, 596) with delta (0, 0)
Screenshot: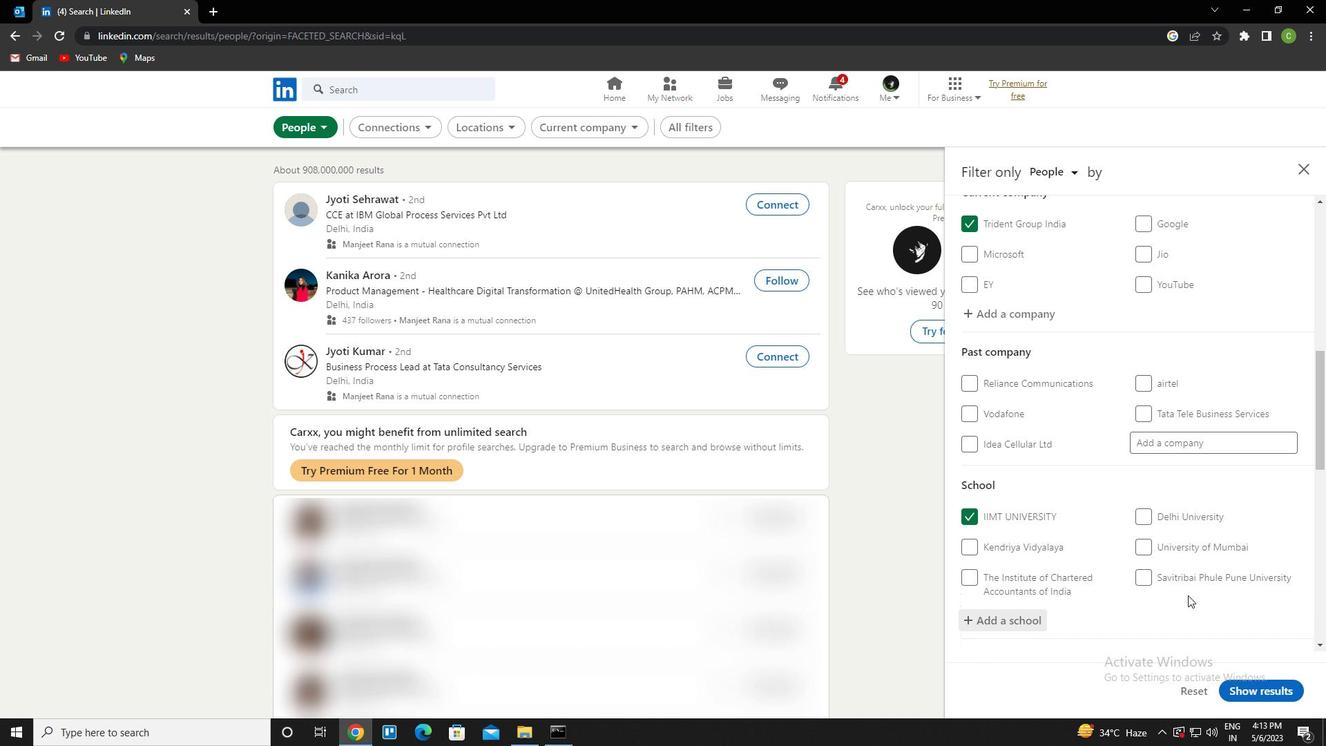 
Action: Mouse moved to (1160, 579)
Screenshot: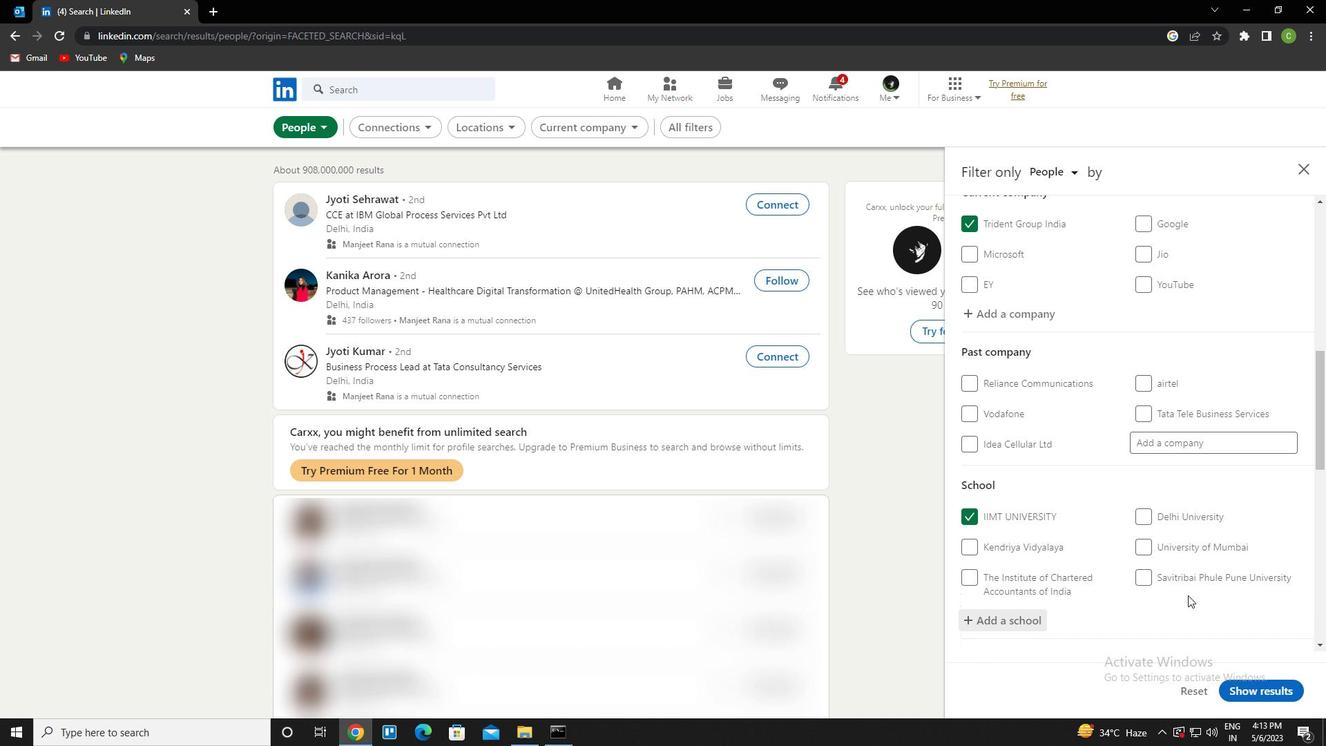
Action: Mouse scrolled (1160, 578) with delta (0, 0)
Screenshot: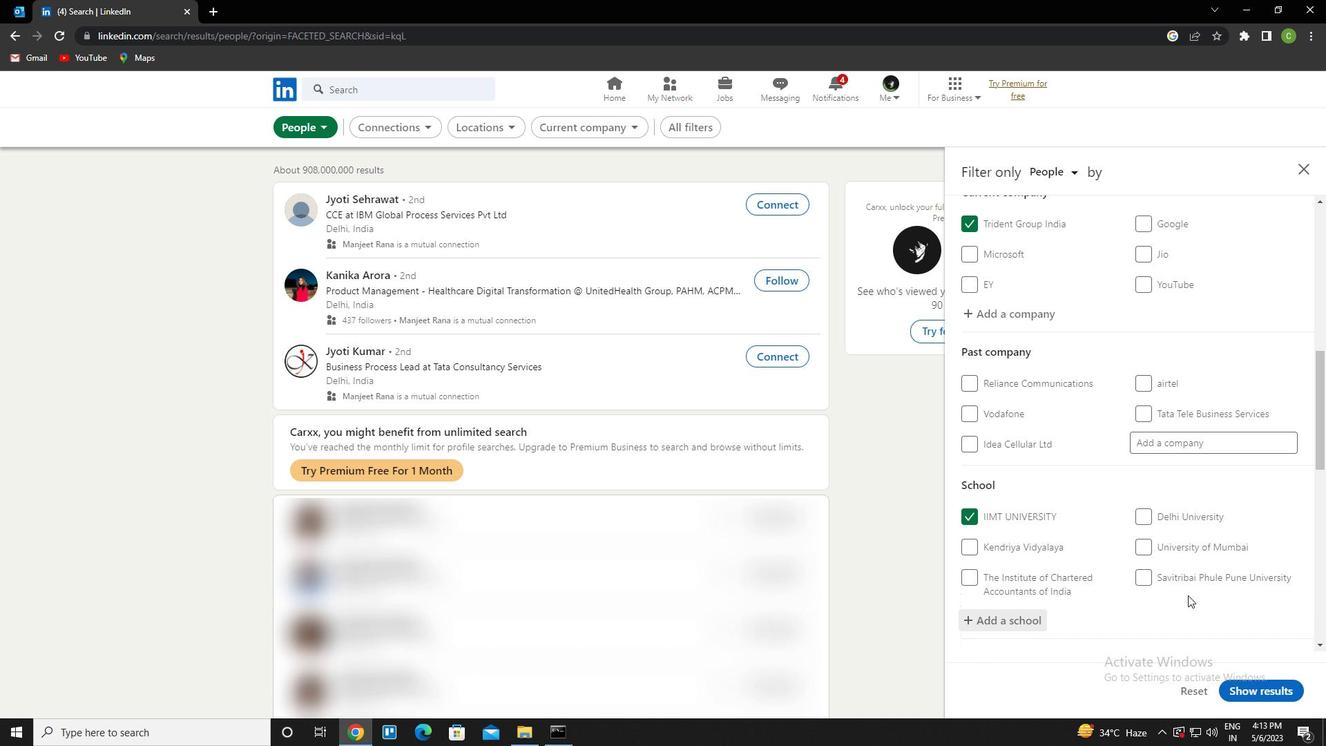 
Action: Mouse moved to (1150, 540)
Screenshot: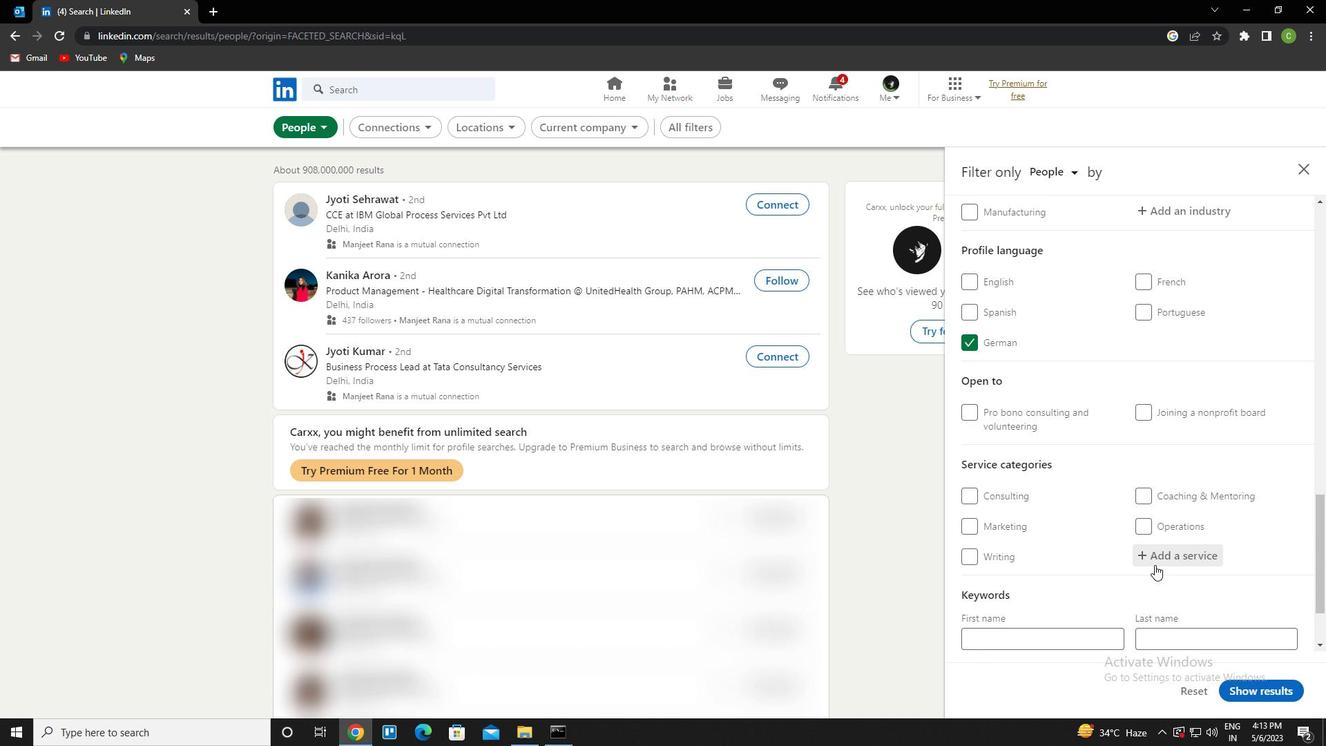 
Action: Mouse scrolled (1150, 540) with delta (0, 0)
Screenshot: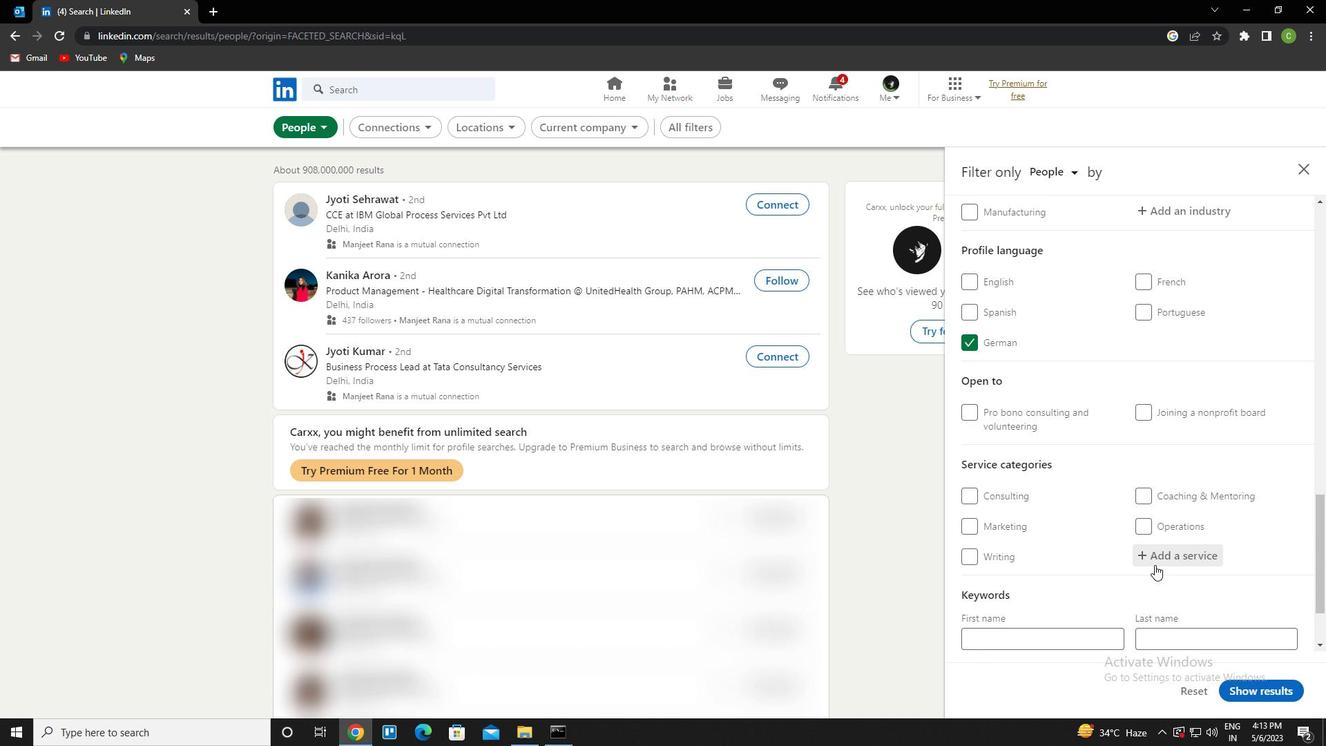 
Action: Mouse moved to (1150, 537)
Screenshot: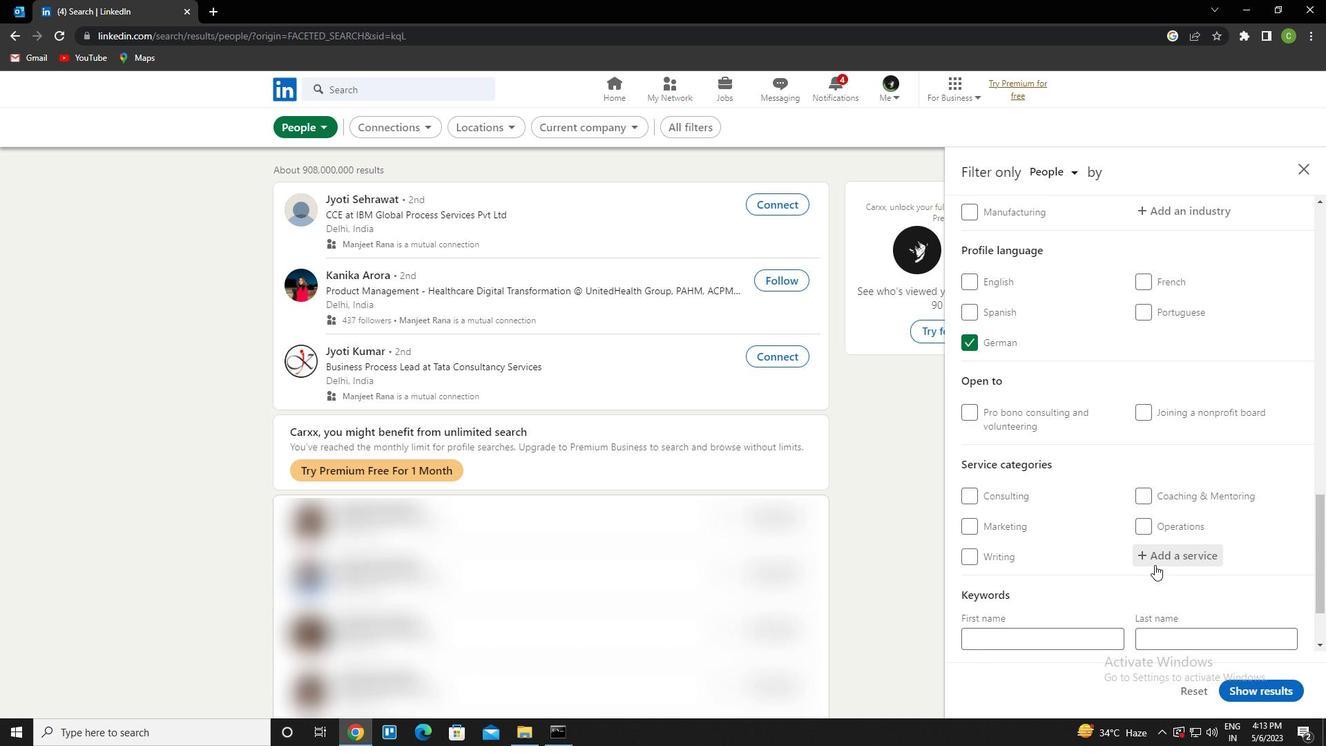
Action: Mouse scrolled (1150, 538) with delta (0, 0)
Screenshot: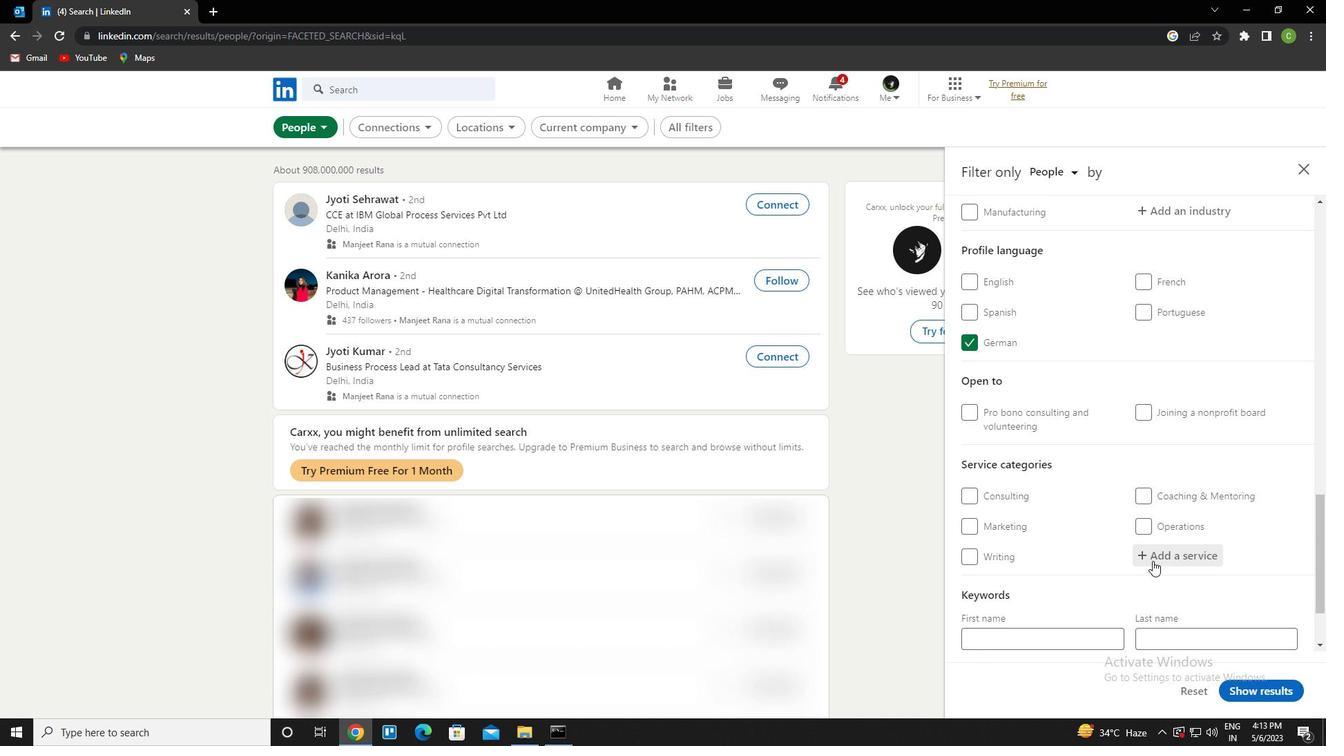 
Action: Mouse moved to (1150, 536)
Screenshot: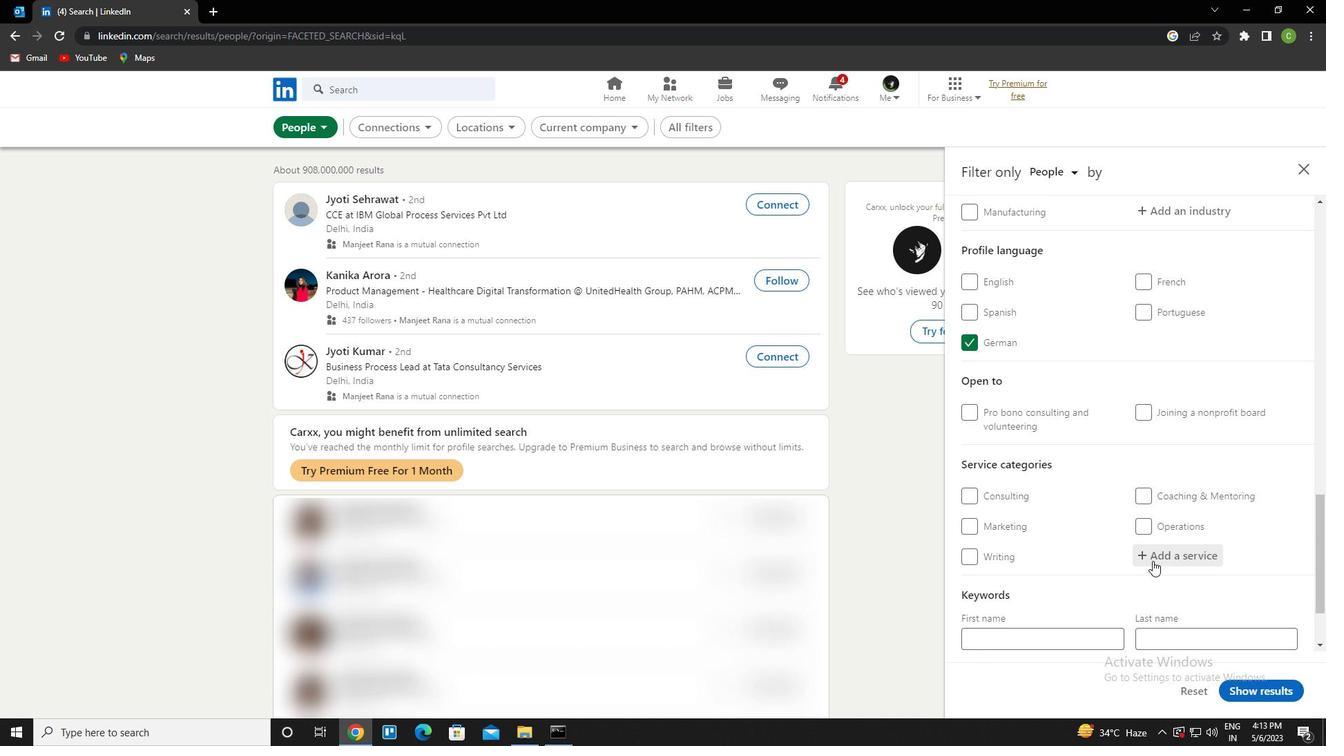 
Action: Mouse scrolled (1150, 537) with delta (0, 0)
Screenshot: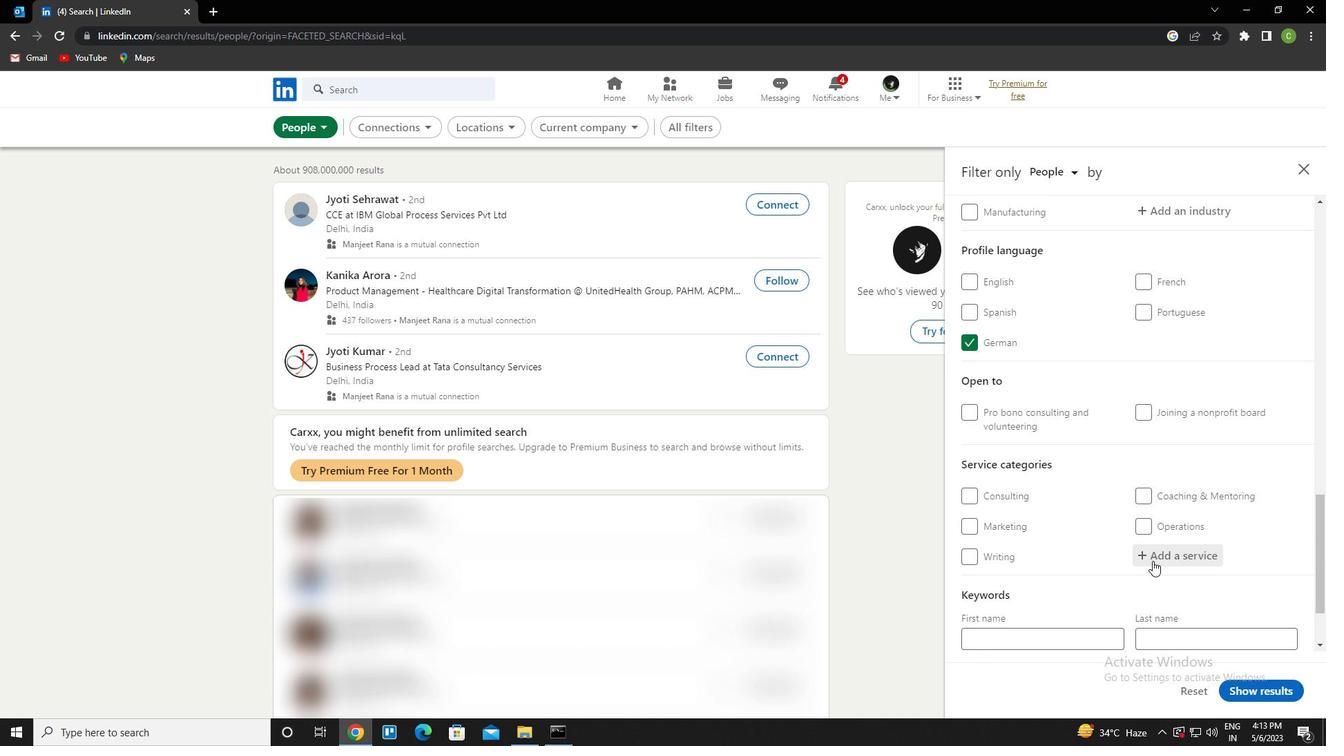 
Action: Mouse scrolled (1150, 537) with delta (0, 0)
Screenshot: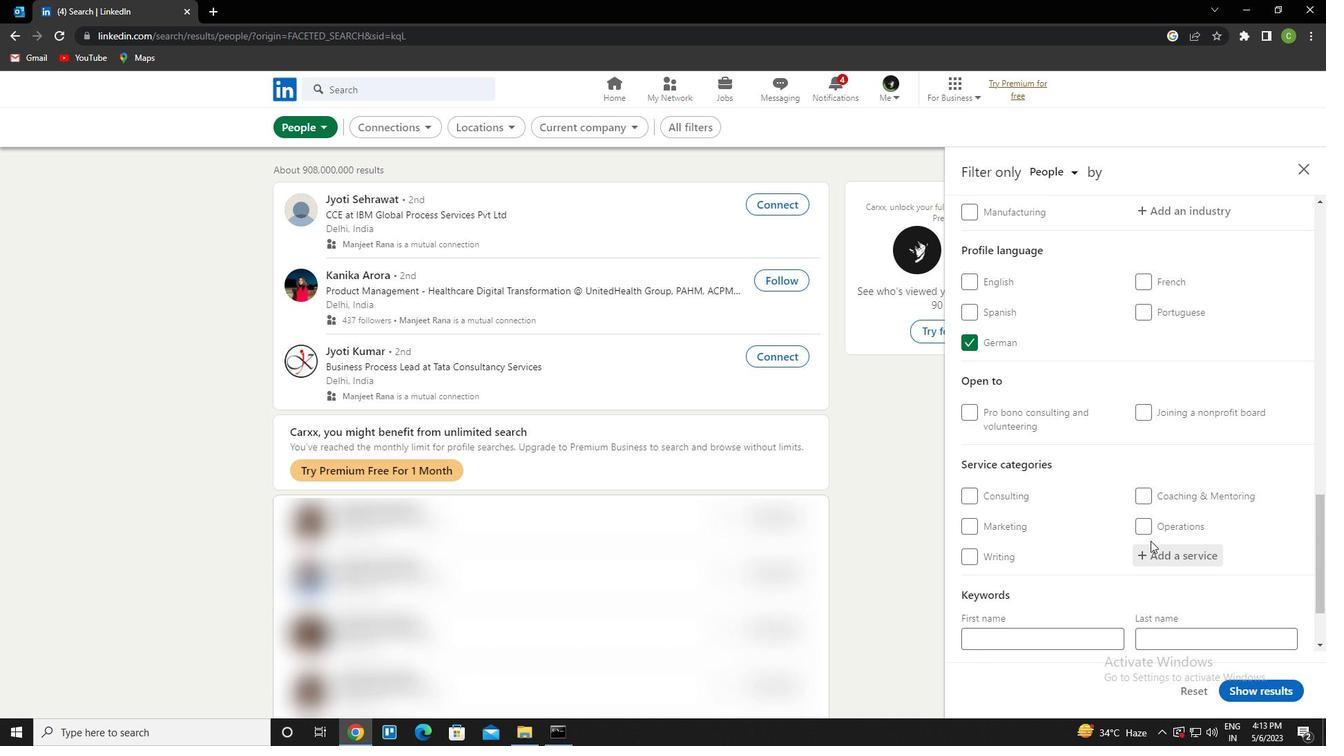 
Action: Mouse moved to (1188, 484)
Screenshot: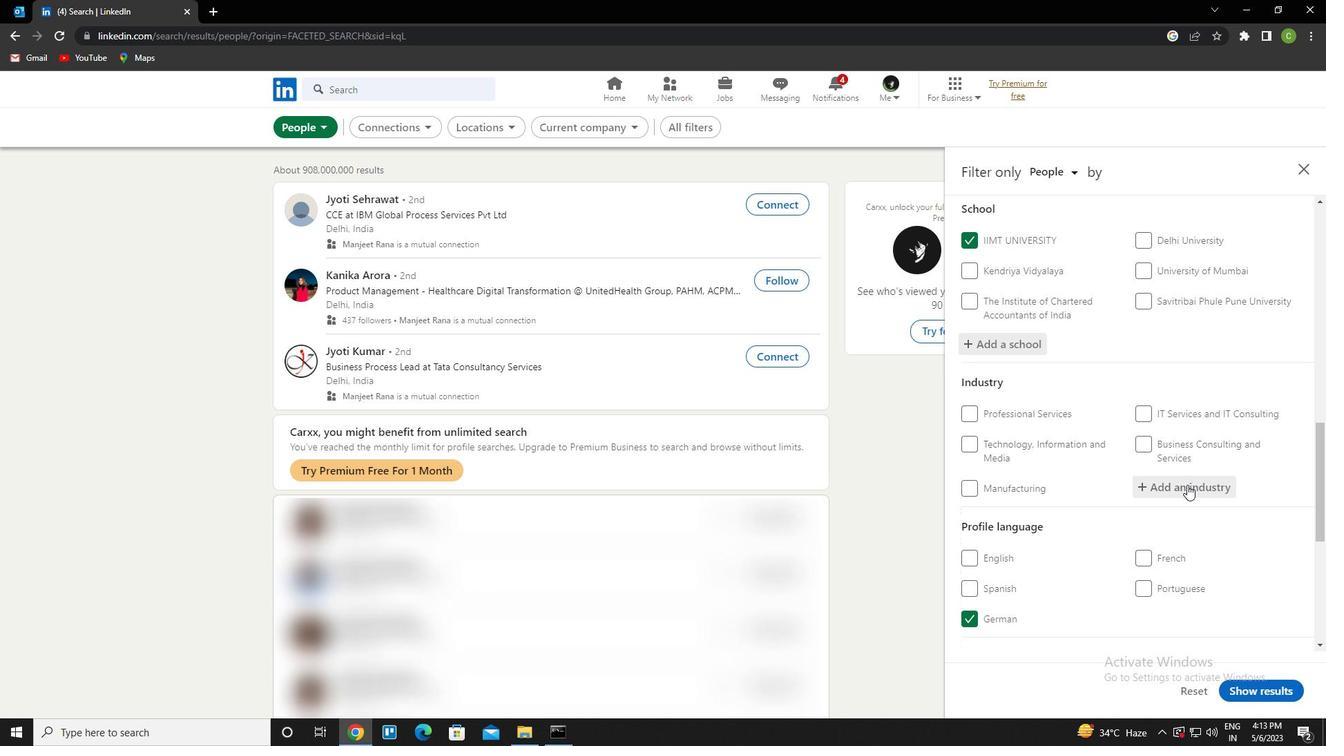 
Action: Mouse pressed left at (1188, 484)
Screenshot: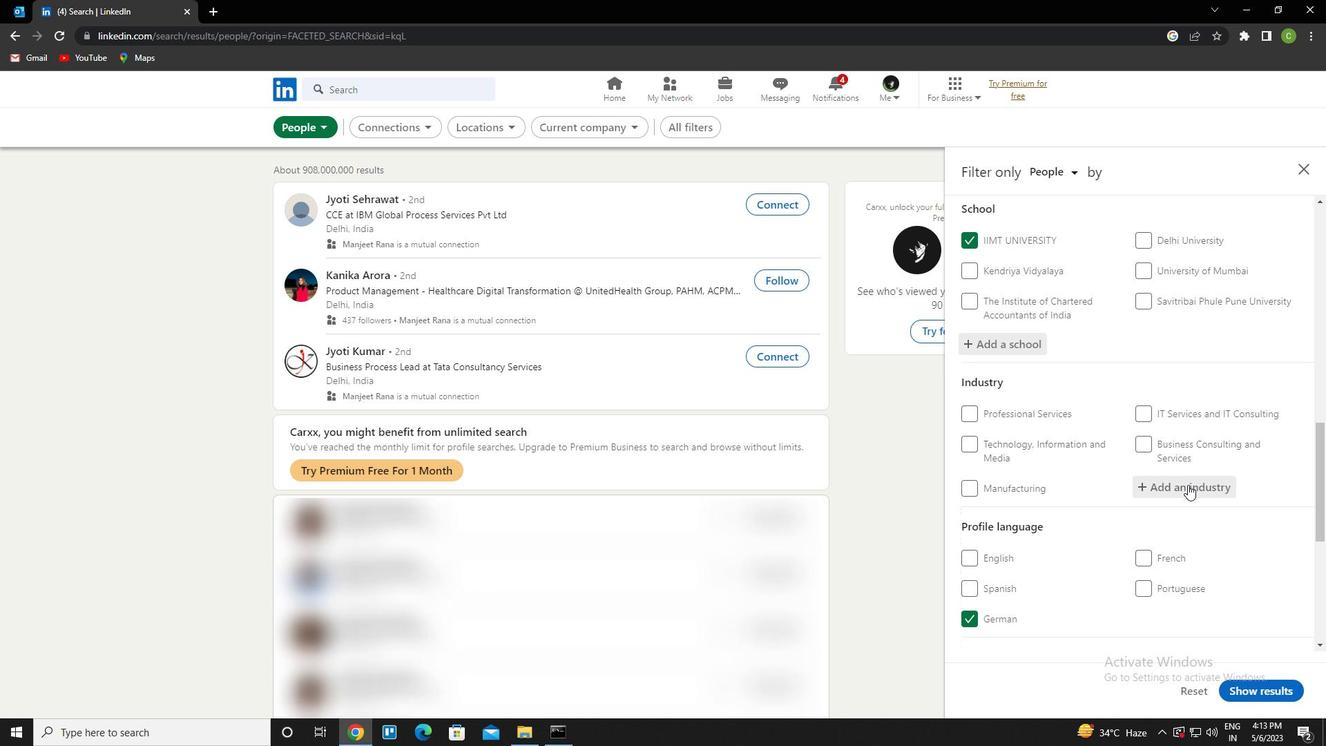 
Action: Key pressed c<Key.caps_lock>osmetolo<Key.down><Key.enter>
Screenshot: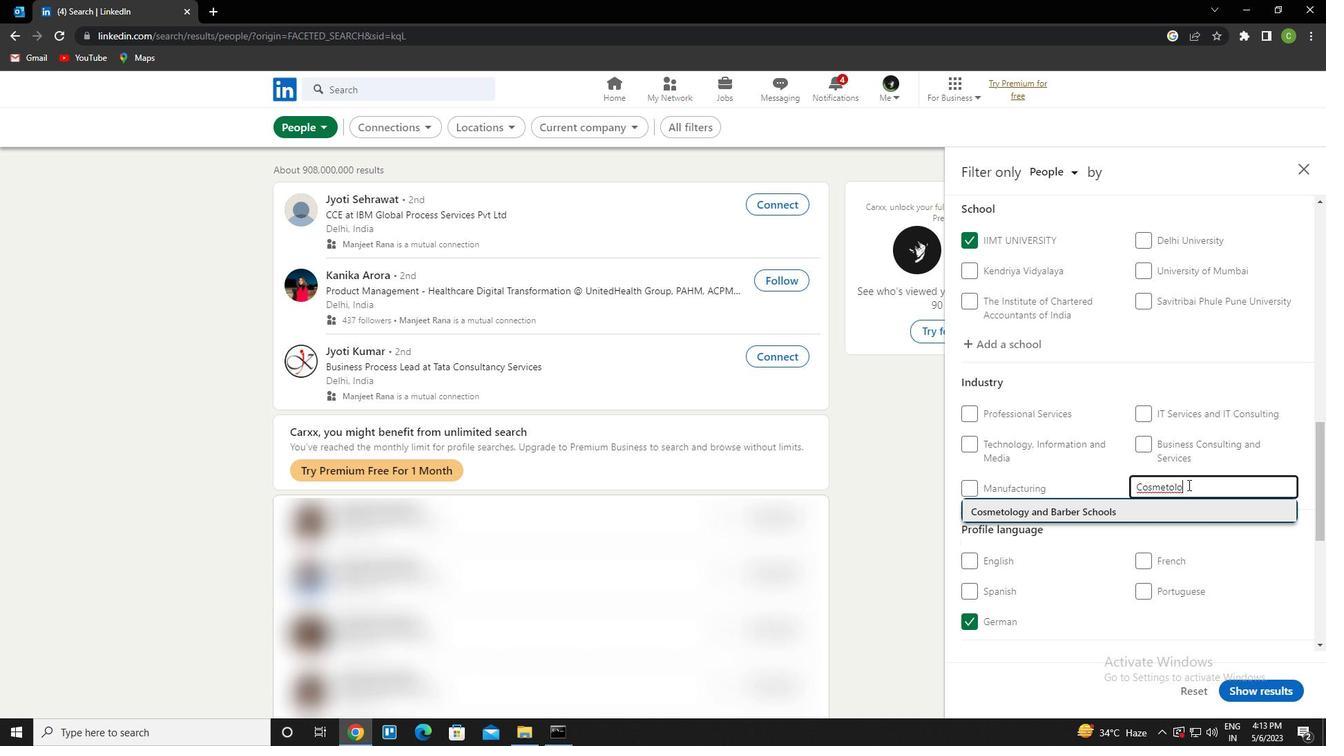 
Action: Mouse moved to (1185, 487)
Screenshot: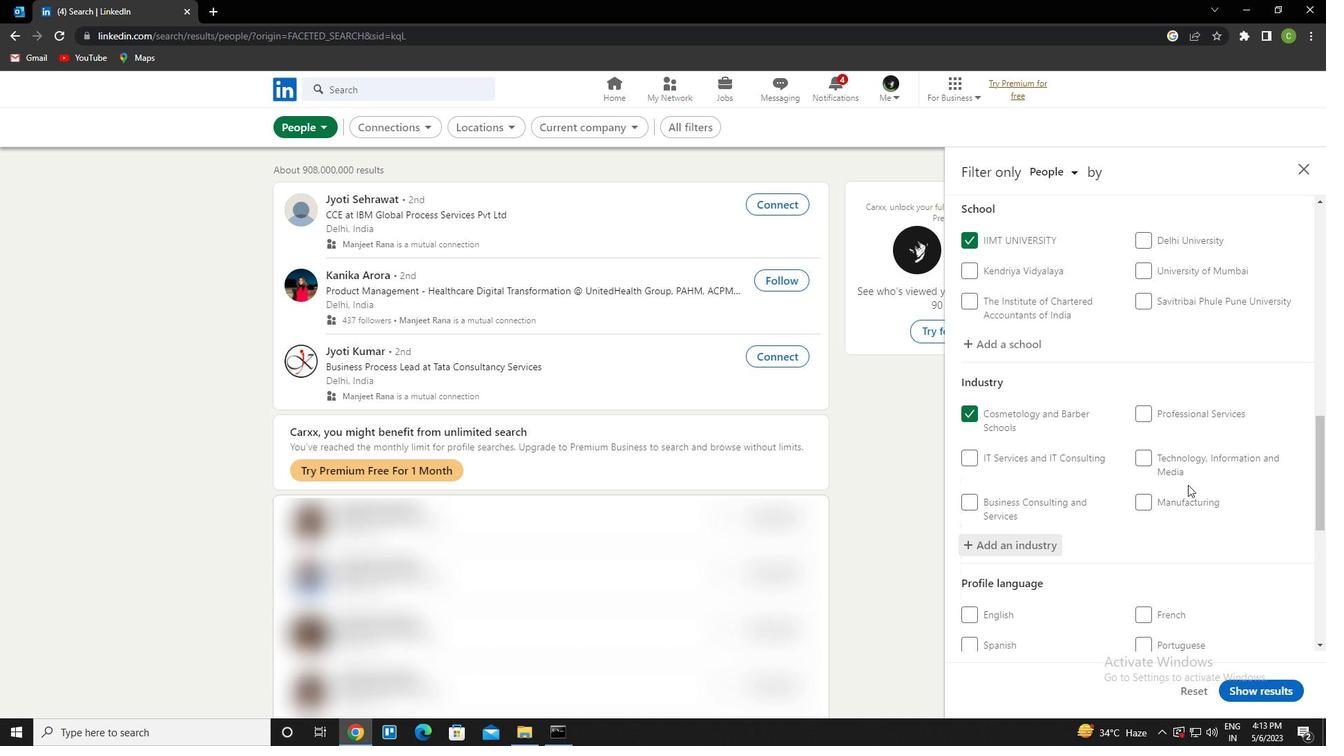 
Action: Mouse scrolled (1185, 486) with delta (0, 0)
Screenshot: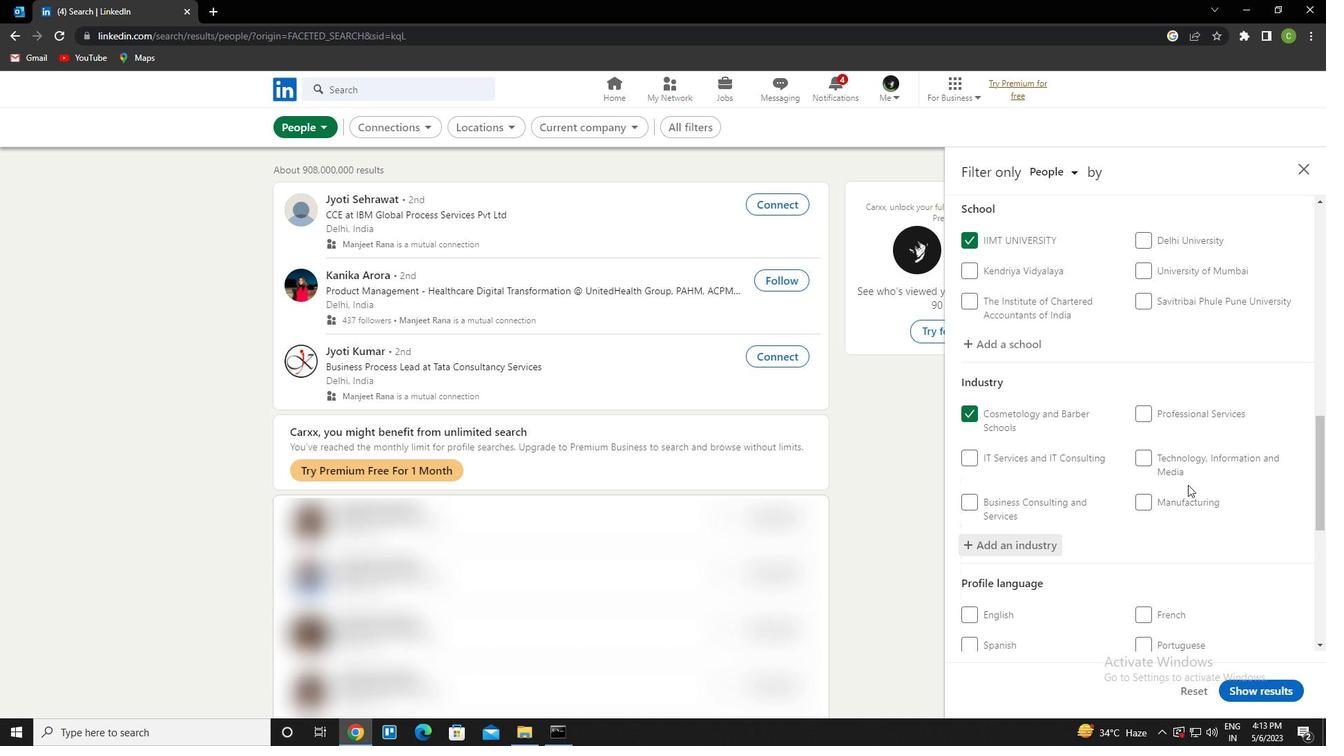
Action: Mouse moved to (1183, 489)
Screenshot: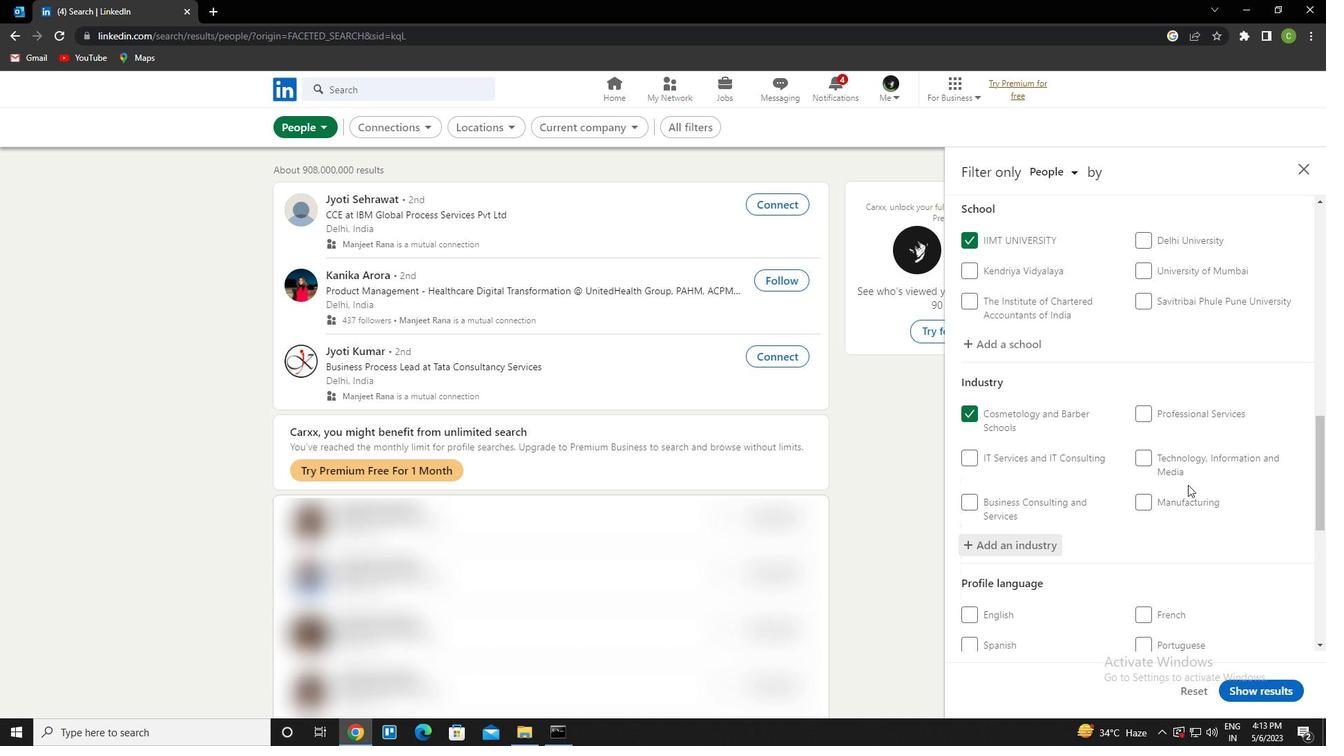 
Action: Mouse scrolled (1183, 488) with delta (0, 0)
Screenshot: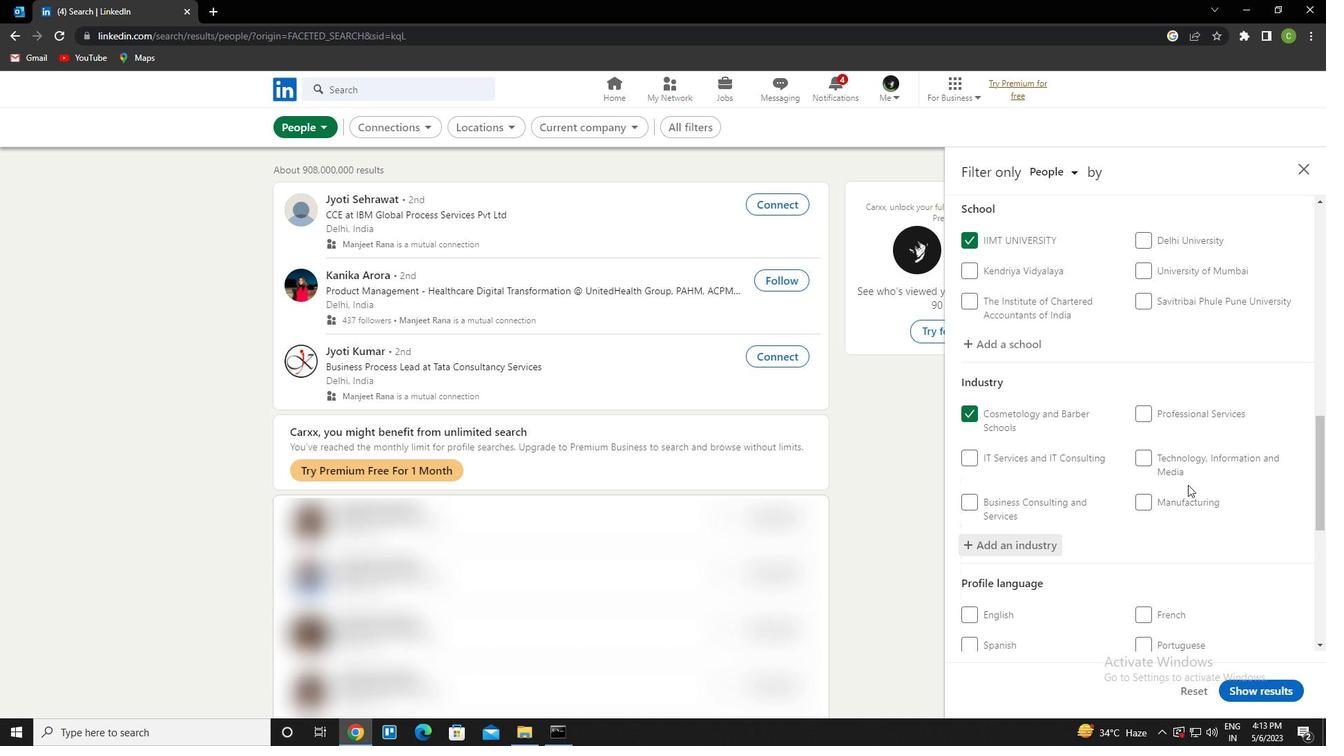 
Action: Mouse scrolled (1183, 488) with delta (0, 0)
Screenshot: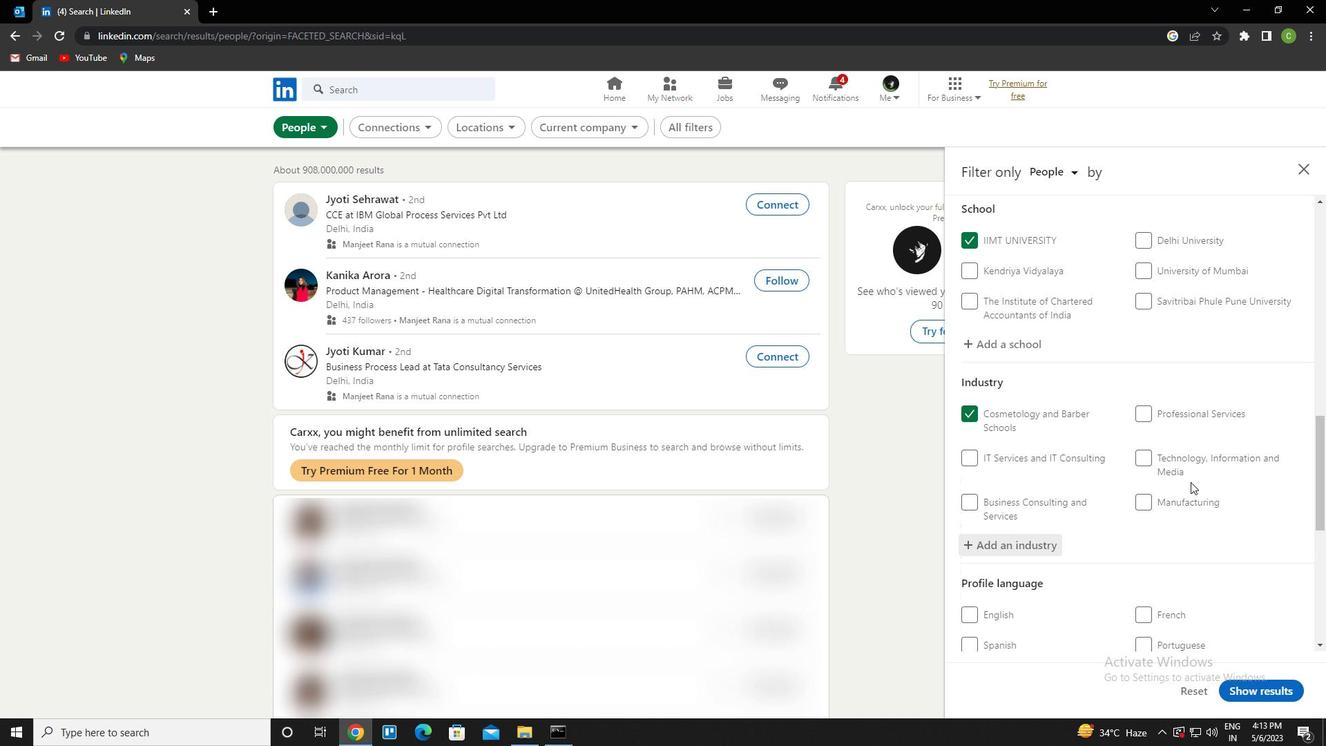 
Action: Mouse scrolled (1183, 488) with delta (0, 0)
Screenshot: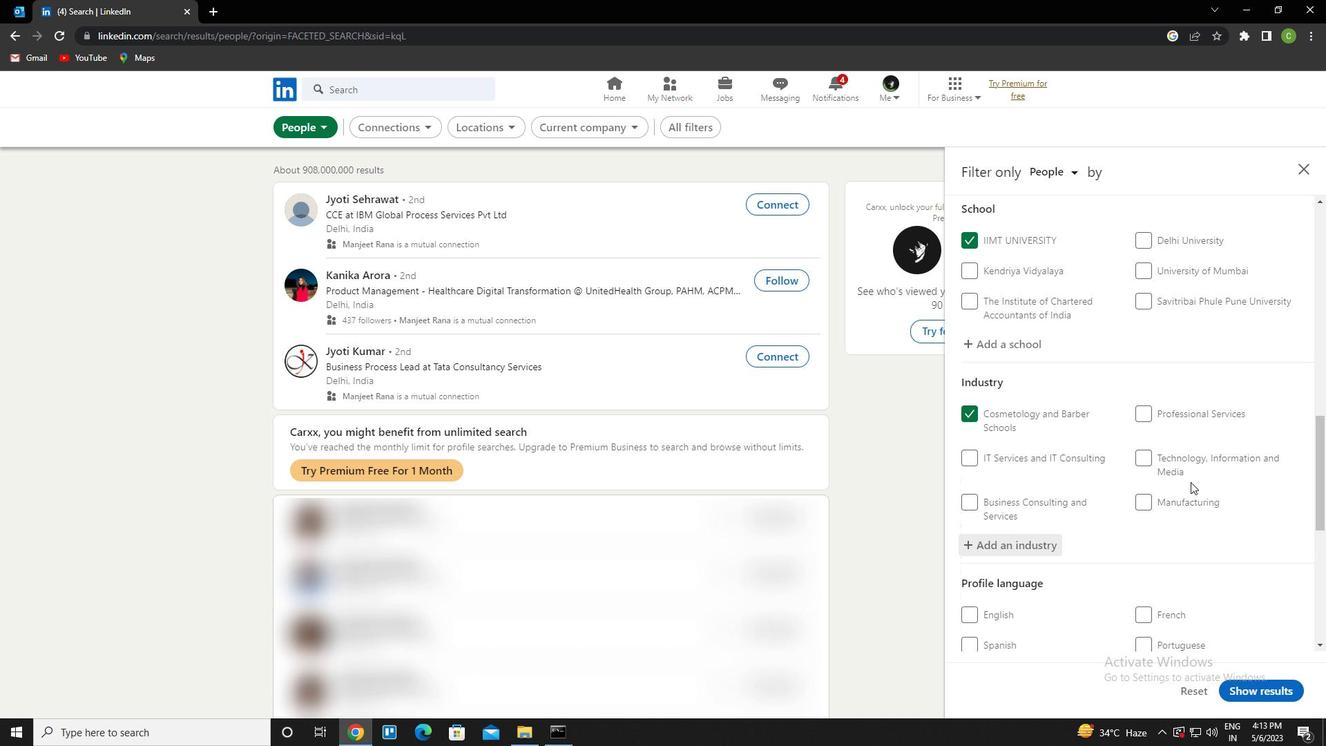 
Action: Mouse scrolled (1183, 488) with delta (0, 0)
Screenshot: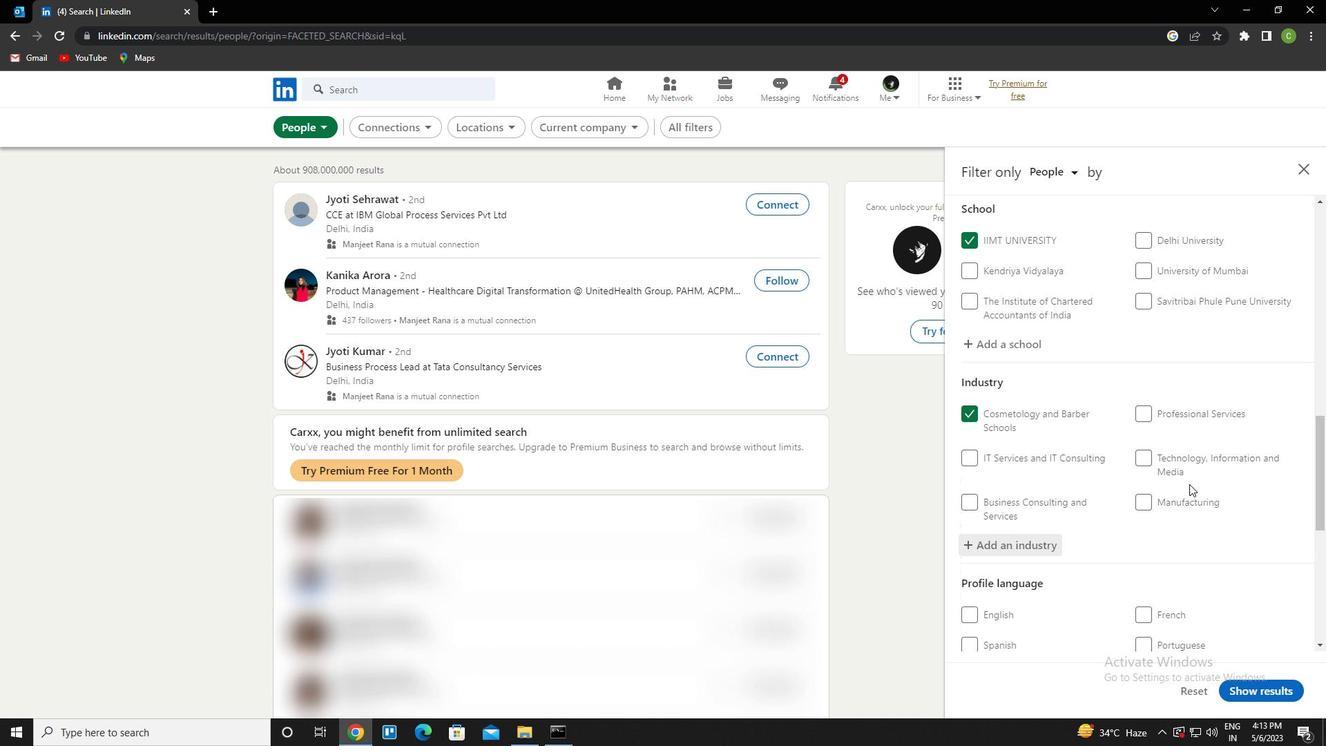 
Action: Mouse scrolled (1183, 488) with delta (0, 0)
Screenshot: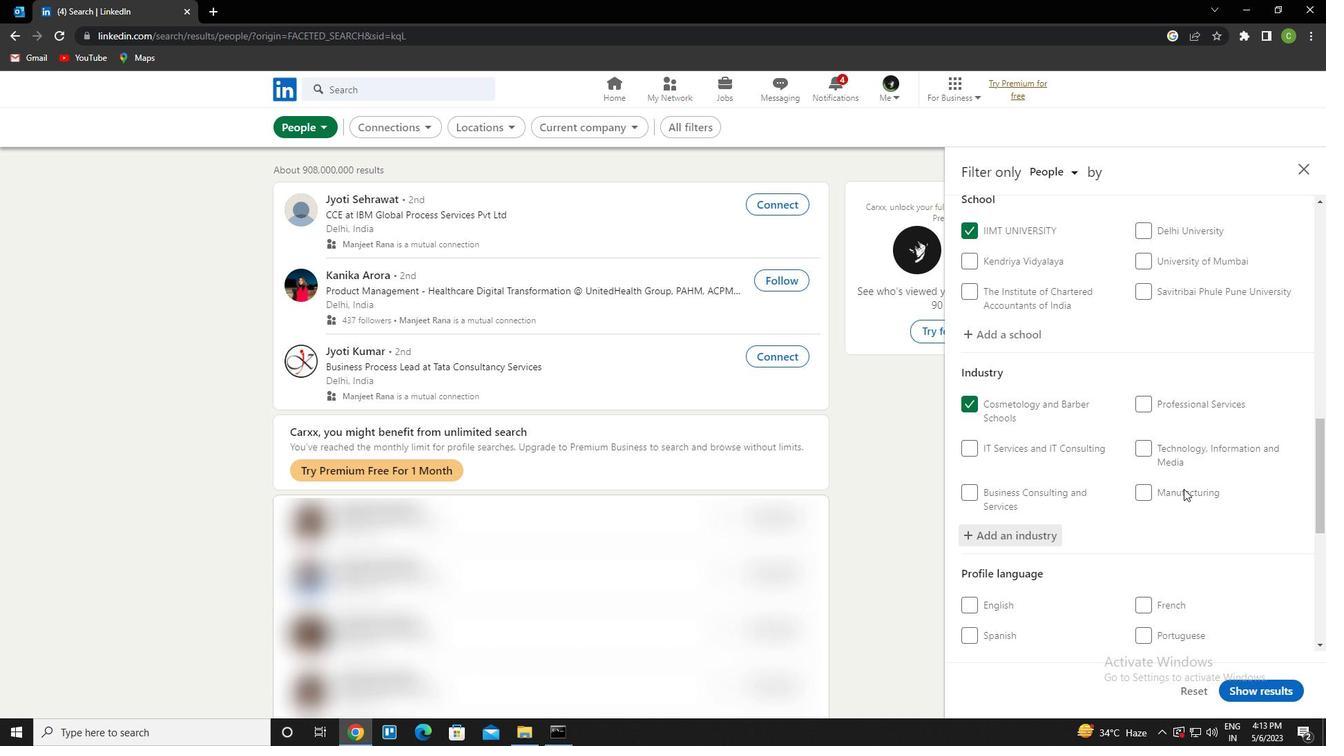 
Action: Mouse moved to (1179, 473)
Screenshot: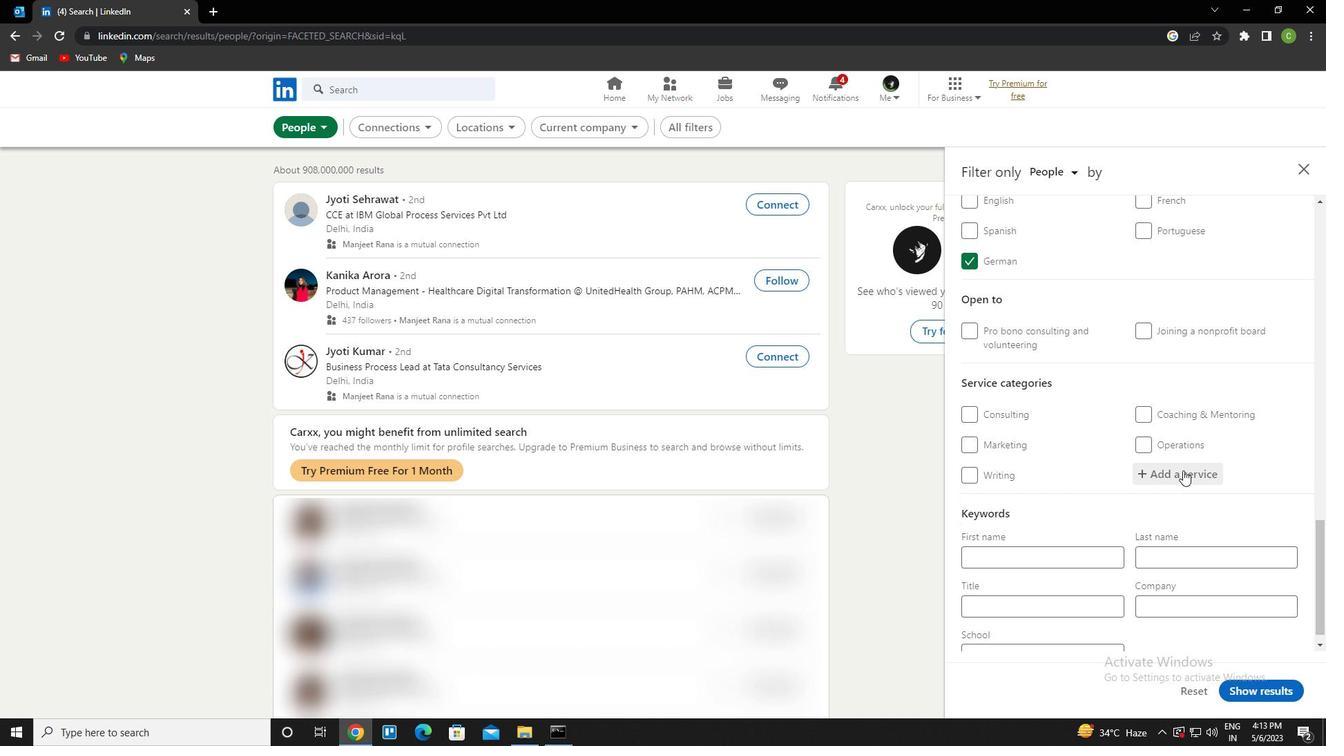 
Action: Mouse pressed left at (1179, 473)
Screenshot: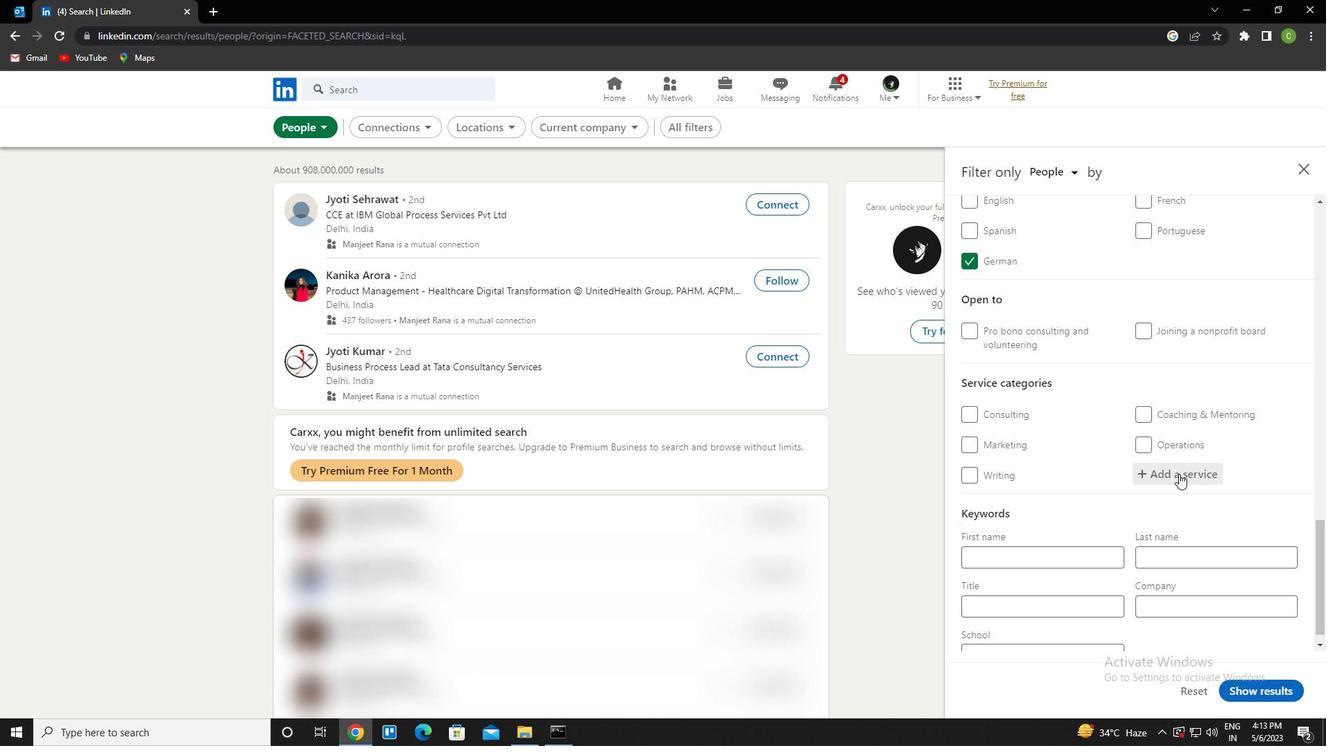 
Action: Key pressed <Key.caps_lock>f<Key.caps_lock>iling<Key.down><Key.enter>
Screenshot: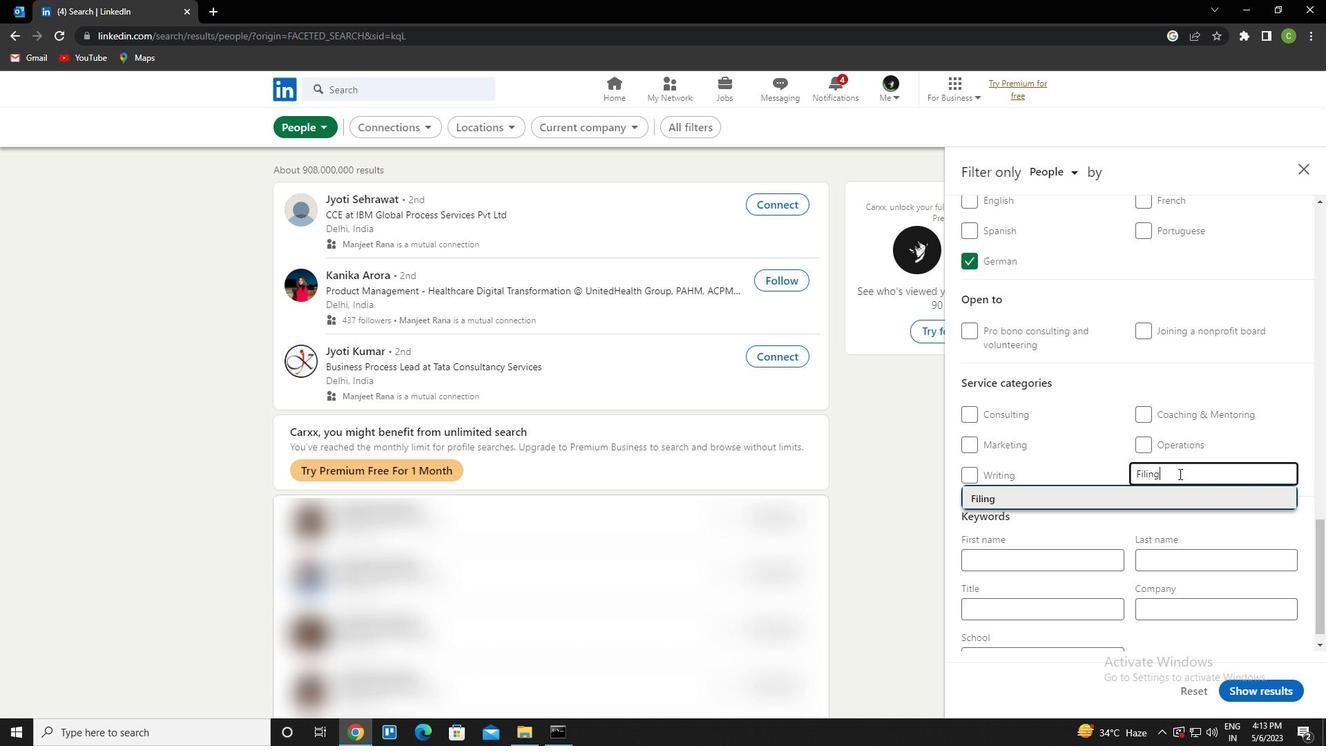 
Action: Mouse moved to (1083, 536)
Screenshot: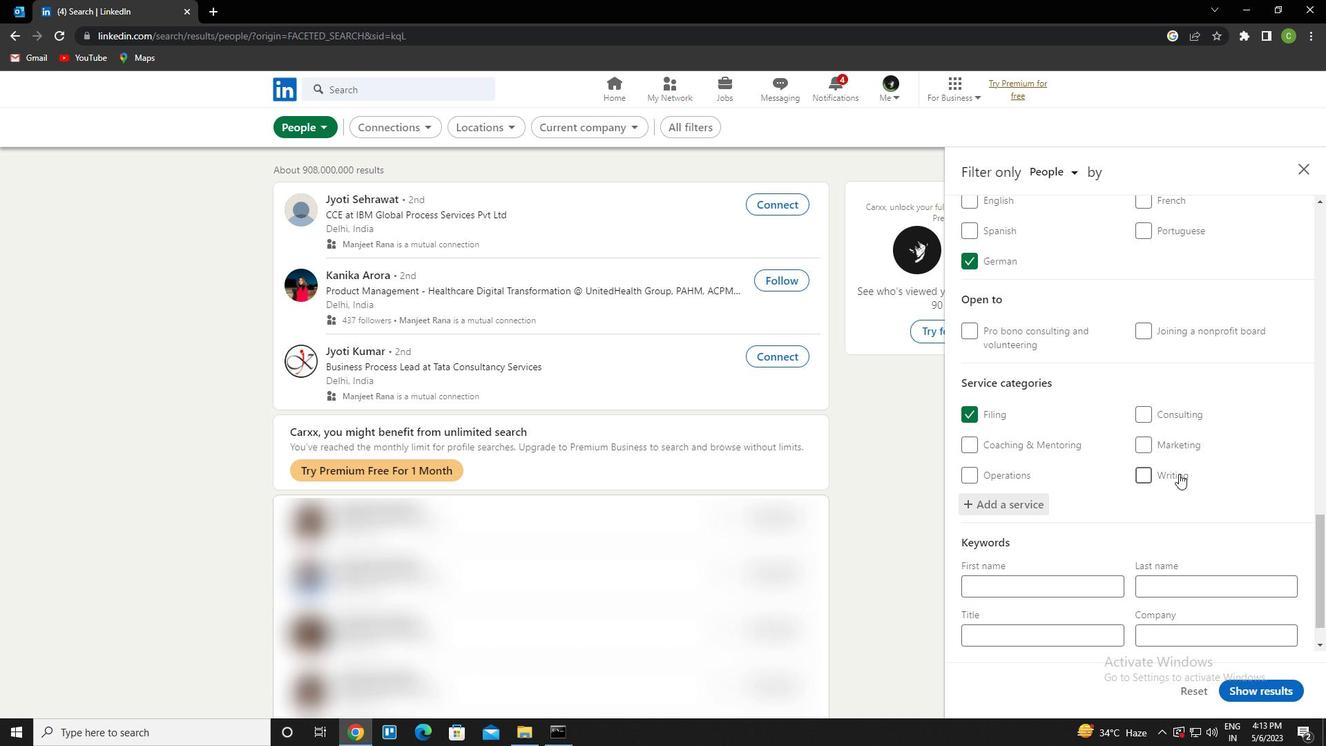 
Action: Mouse scrolled (1083, 536) with delta (0, 0)
Screenshot: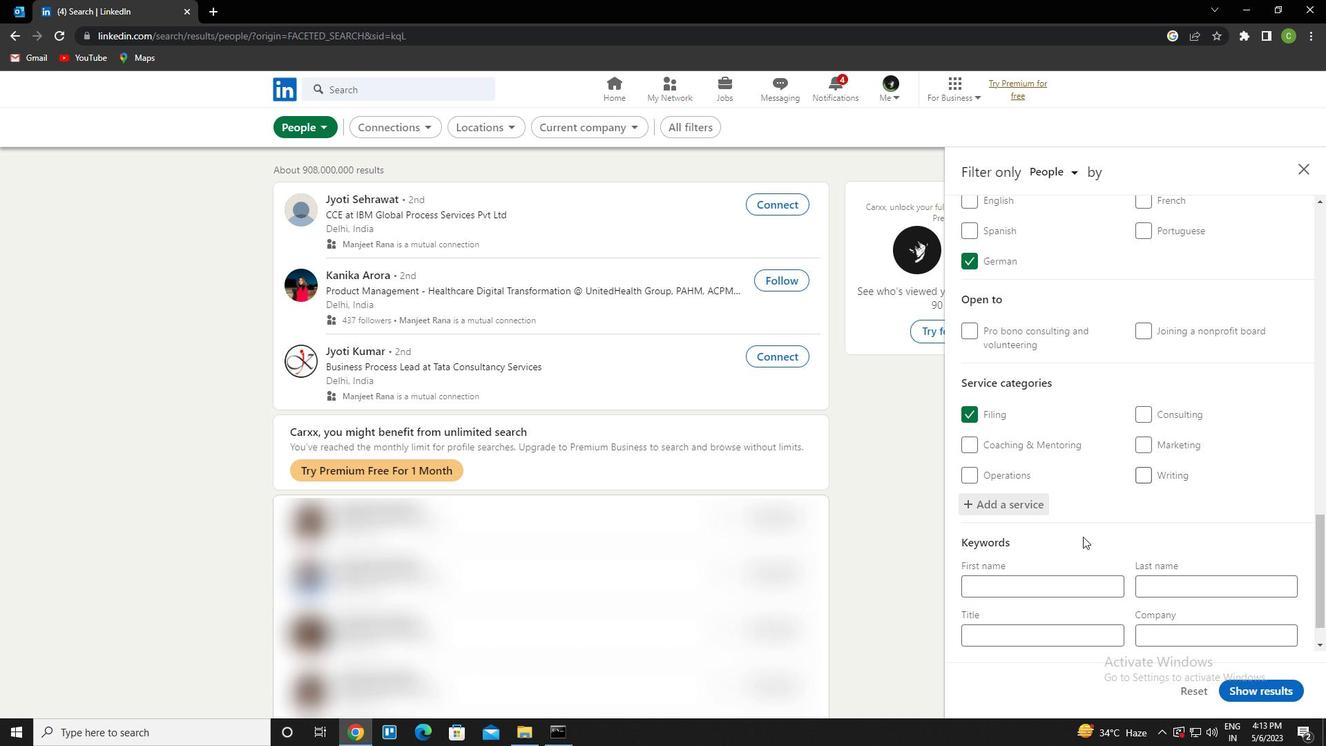 
Action: Mouse moved to (1083, 538)
Screenshot: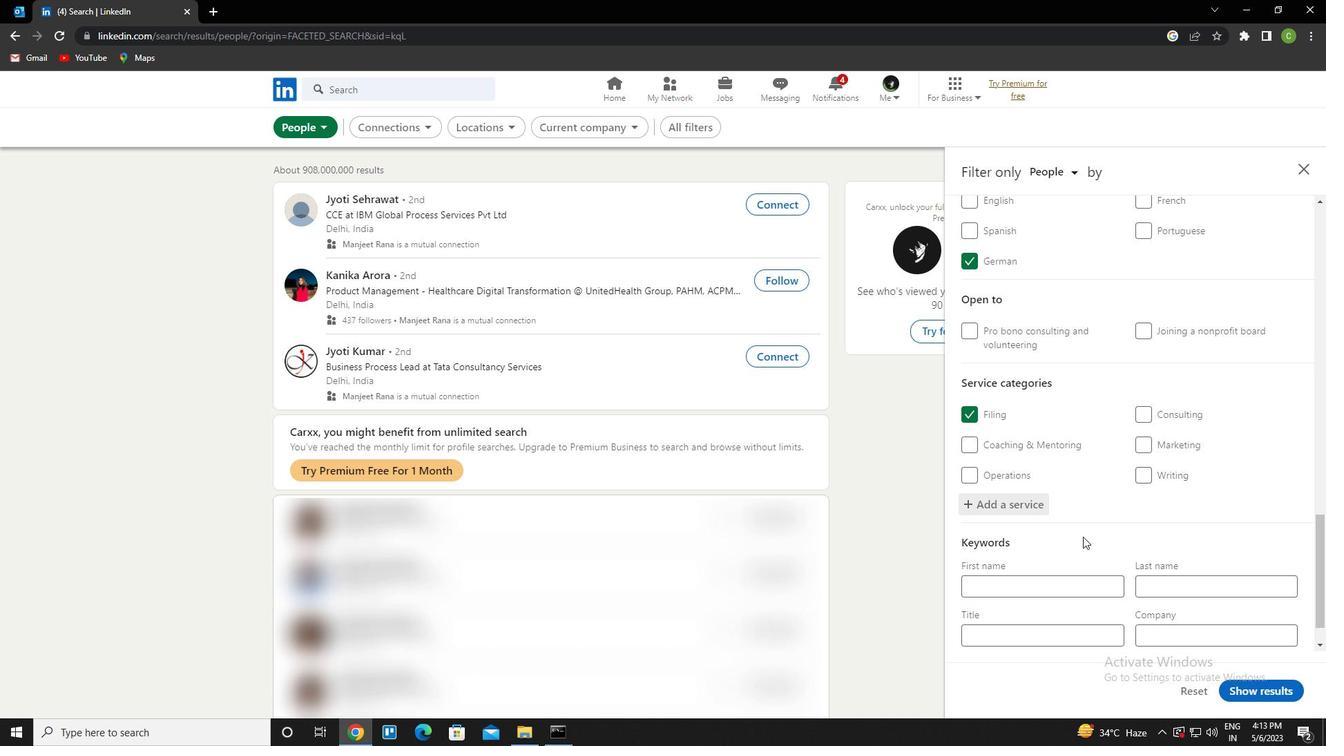 
Action: Mouse scrolled (1083, 537) with delta (0, 0)
Screenshot: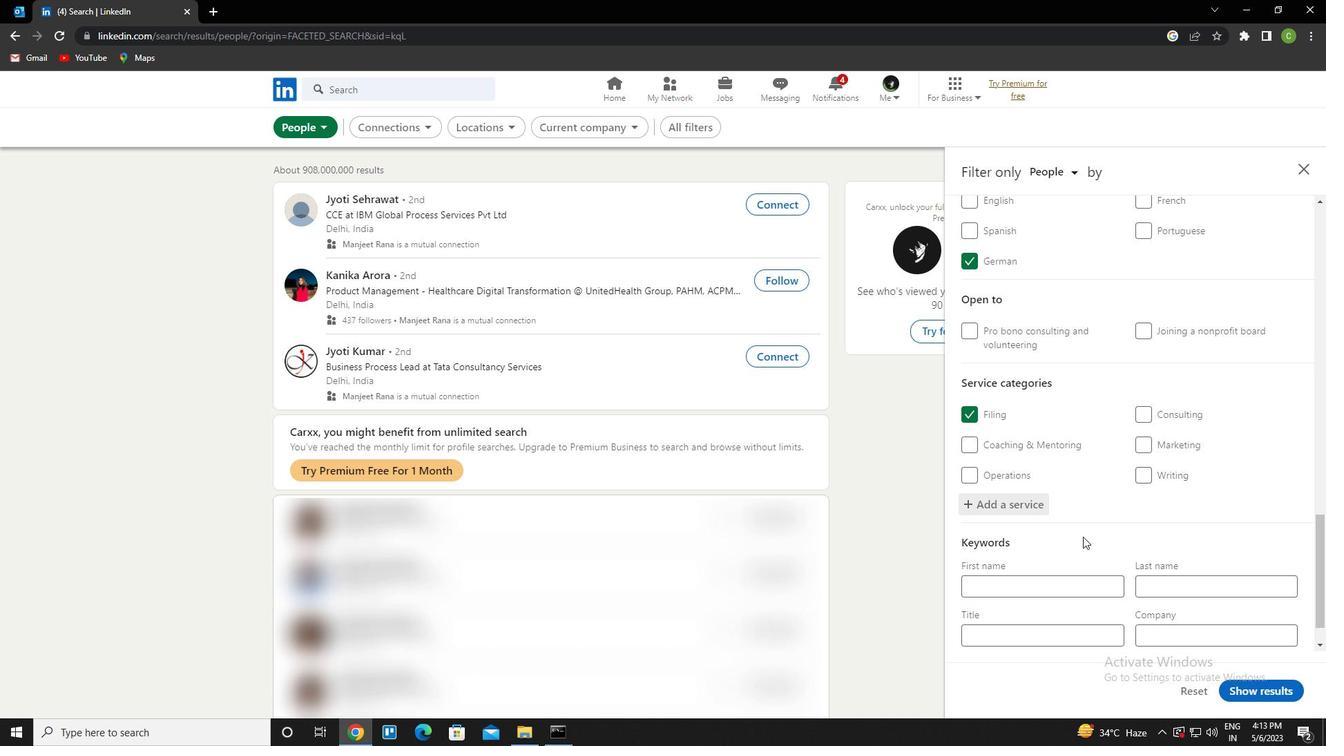 
Action: Mouse moved to (1089, 542)
Screenshot: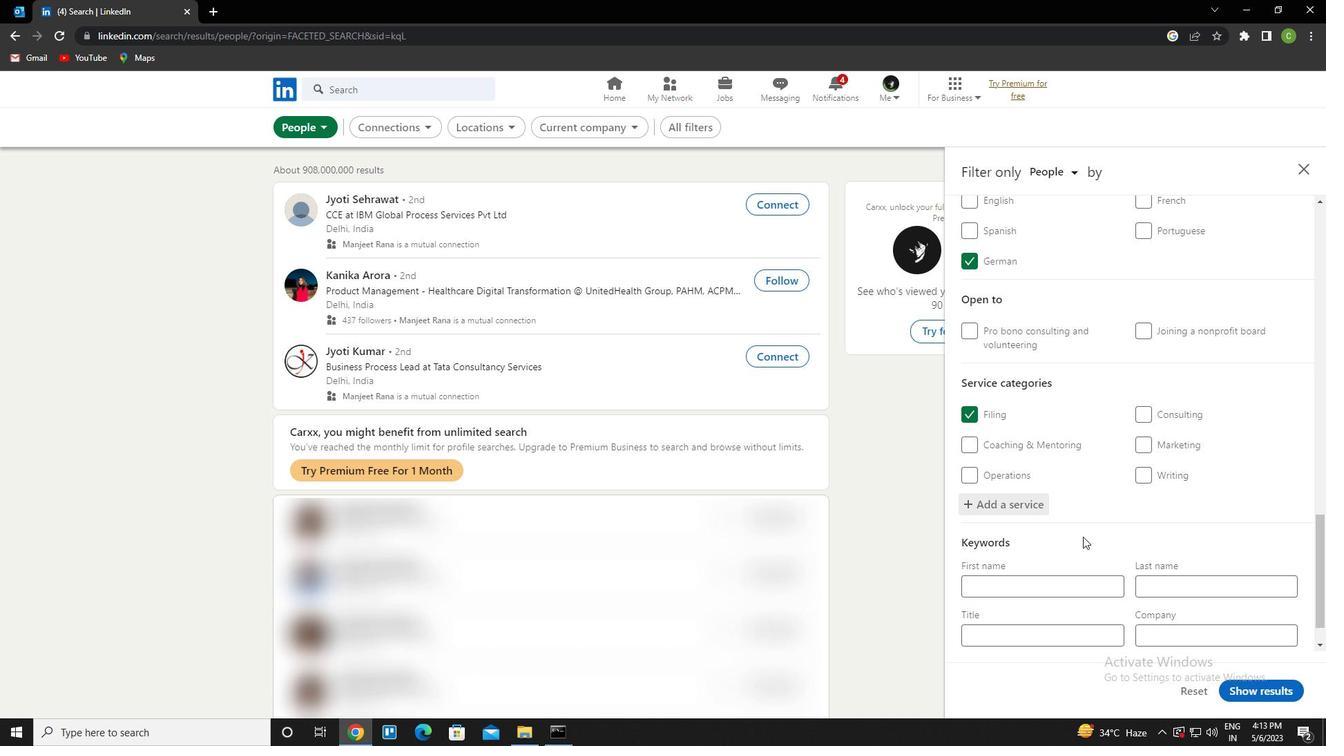 
Action: Mouse scrolled (1089, 542) with delta (0, 0)
Screenshot: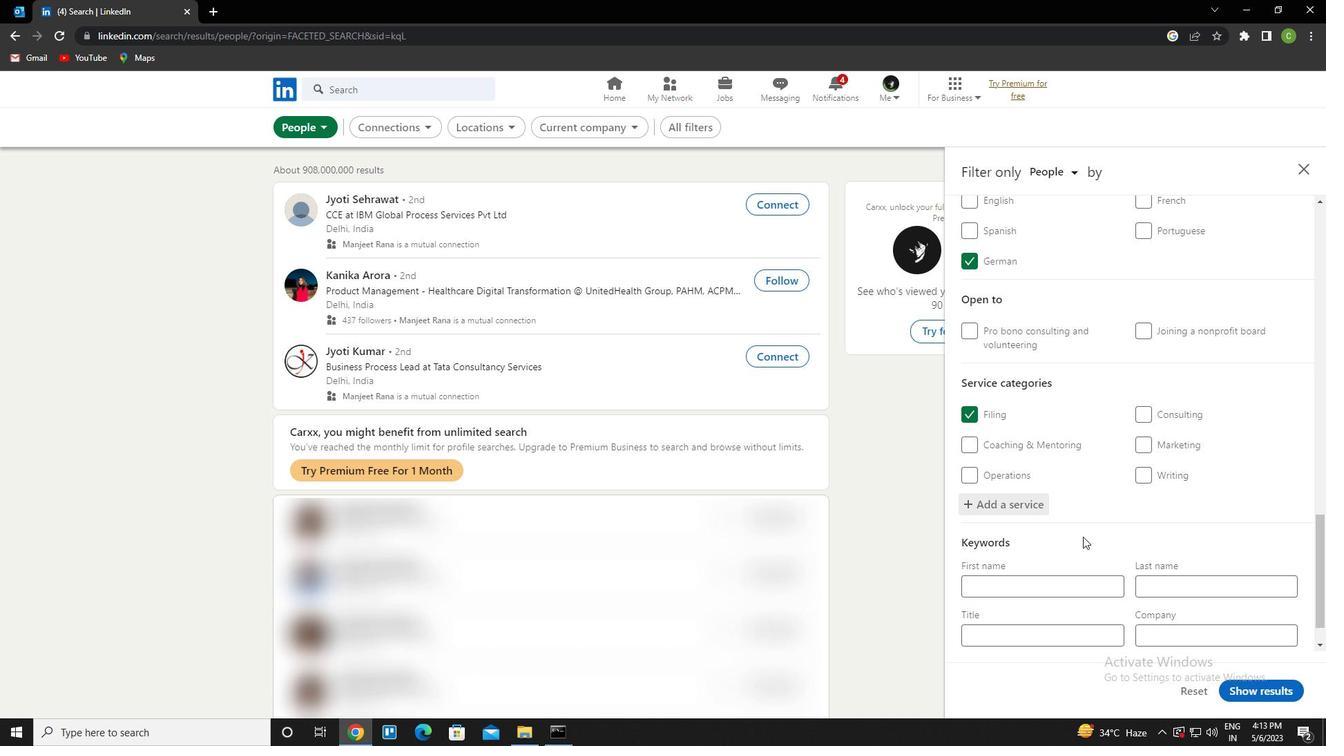 
Action: Mouse moved to (1090, 548)
Screenshot: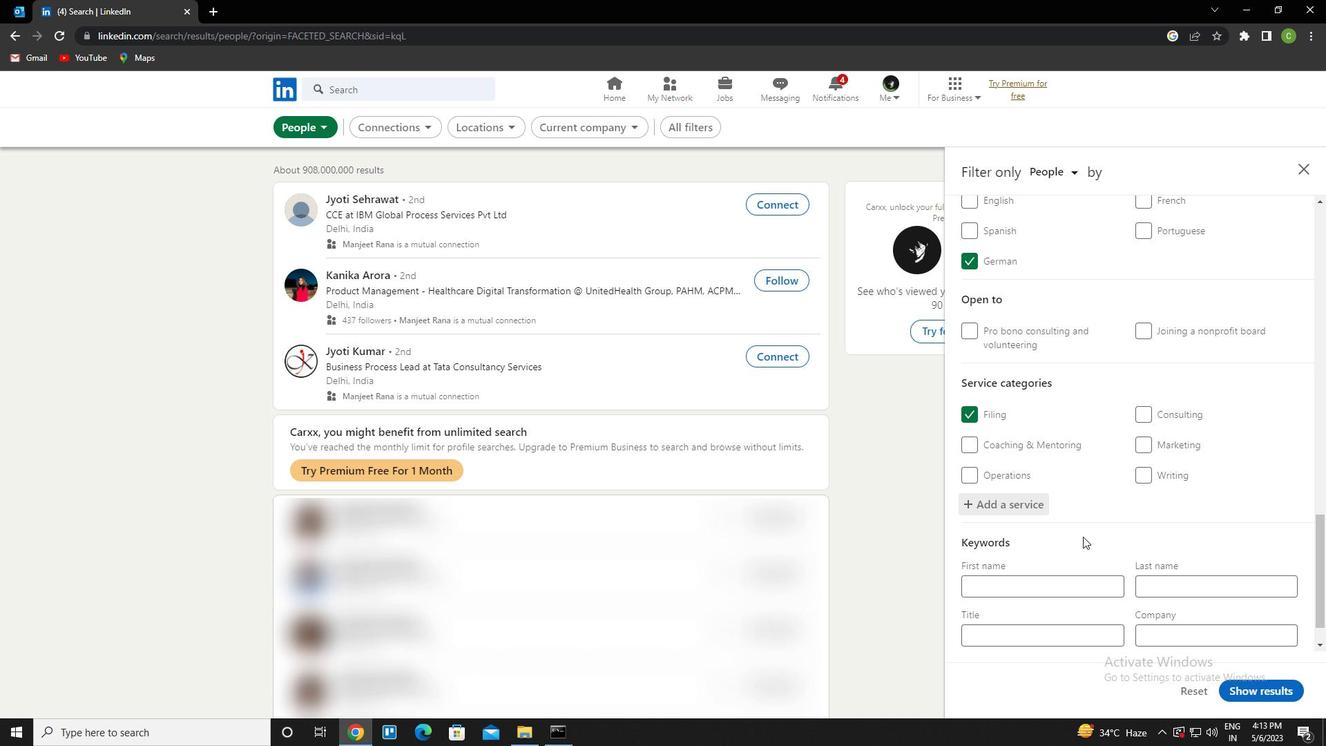 
Action: Mouse scrolled (1090, 547) with delta (0, 0)
Screenshot: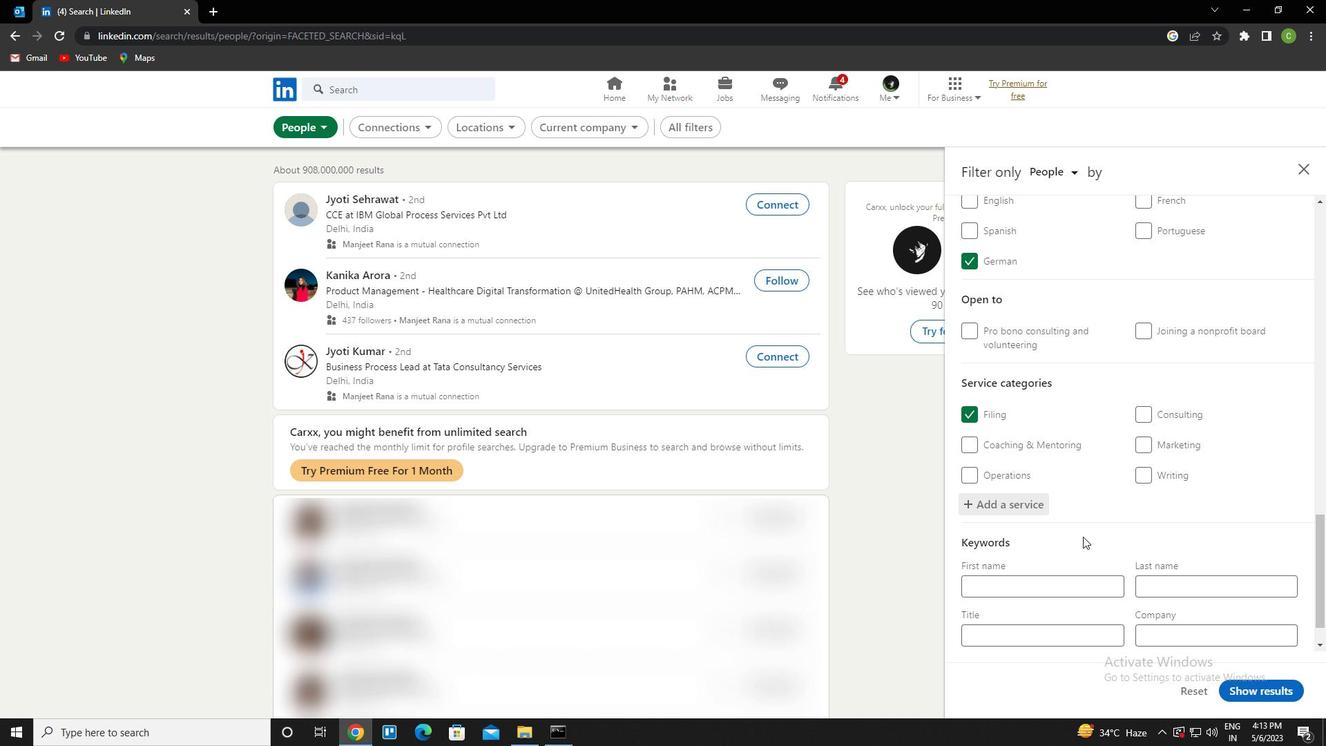 
Action: Mouse scrolled (1090, 547) with delta (0, 0)
Screenshot: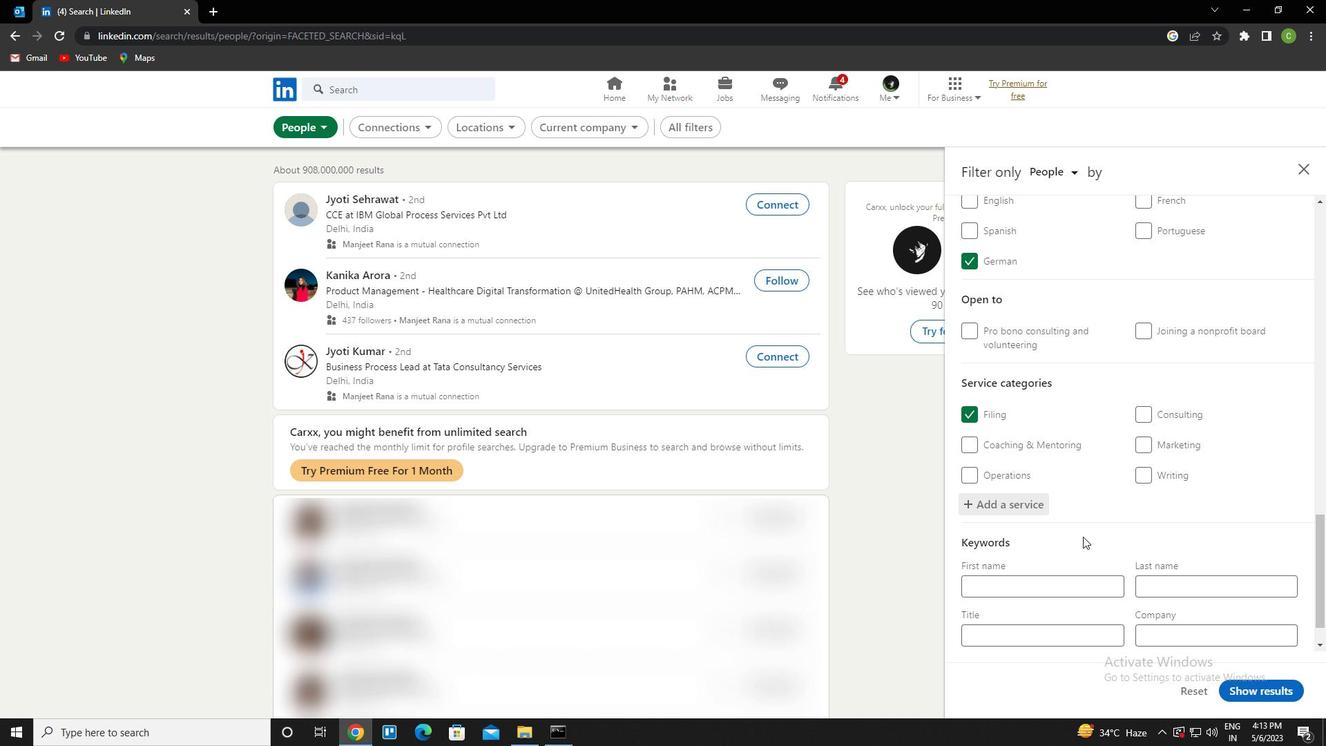 
Action: Mouse moved to (1067, 591)
Screenshot: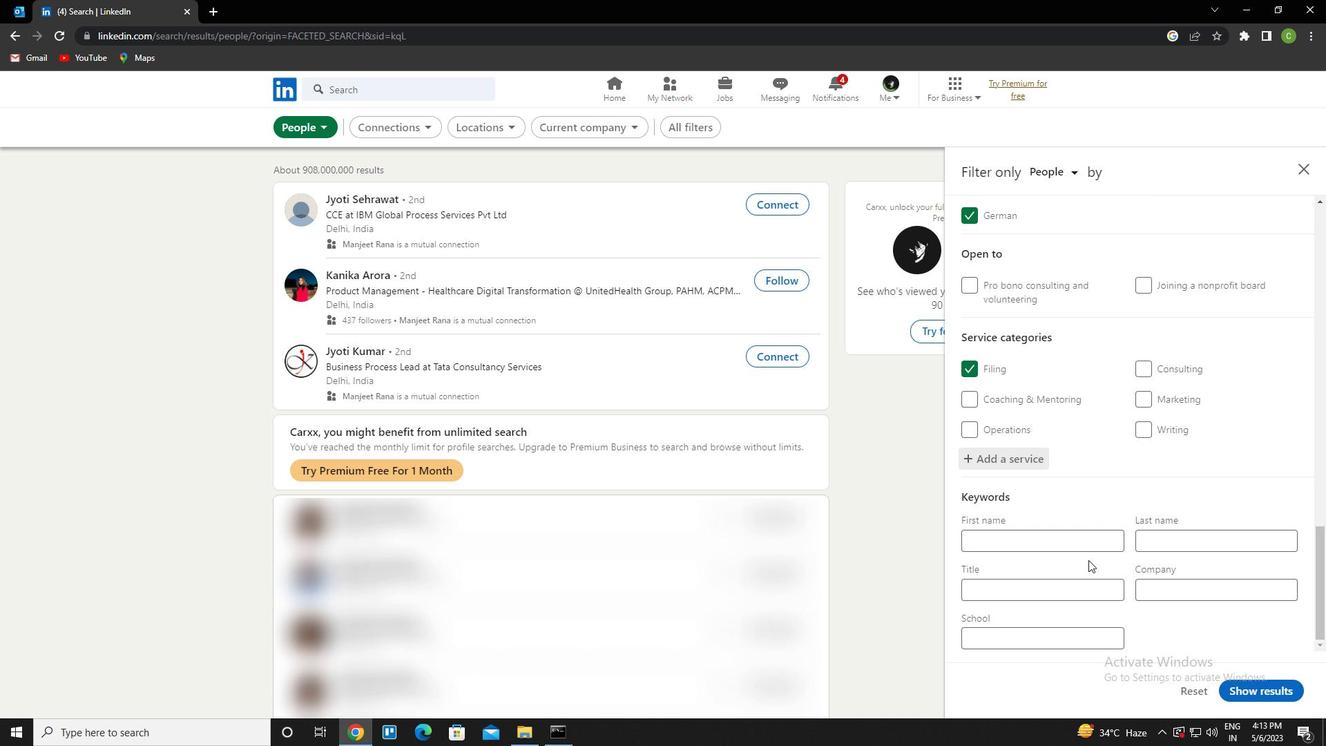 
Action: Mouse pressed left at (1067, 591)
Screenshot: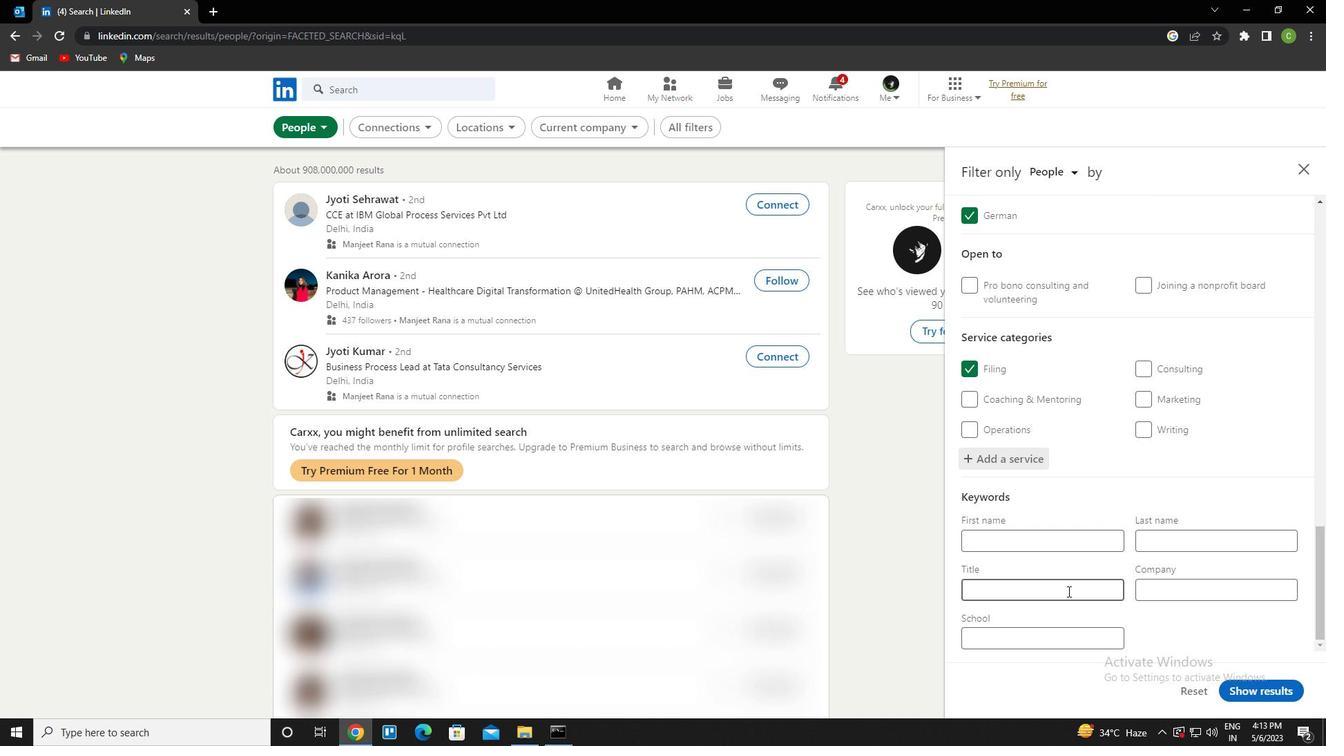 
Action: Key pressed <Key.caps_lock>p<Key.caps_lock>aralegal
Screenshot: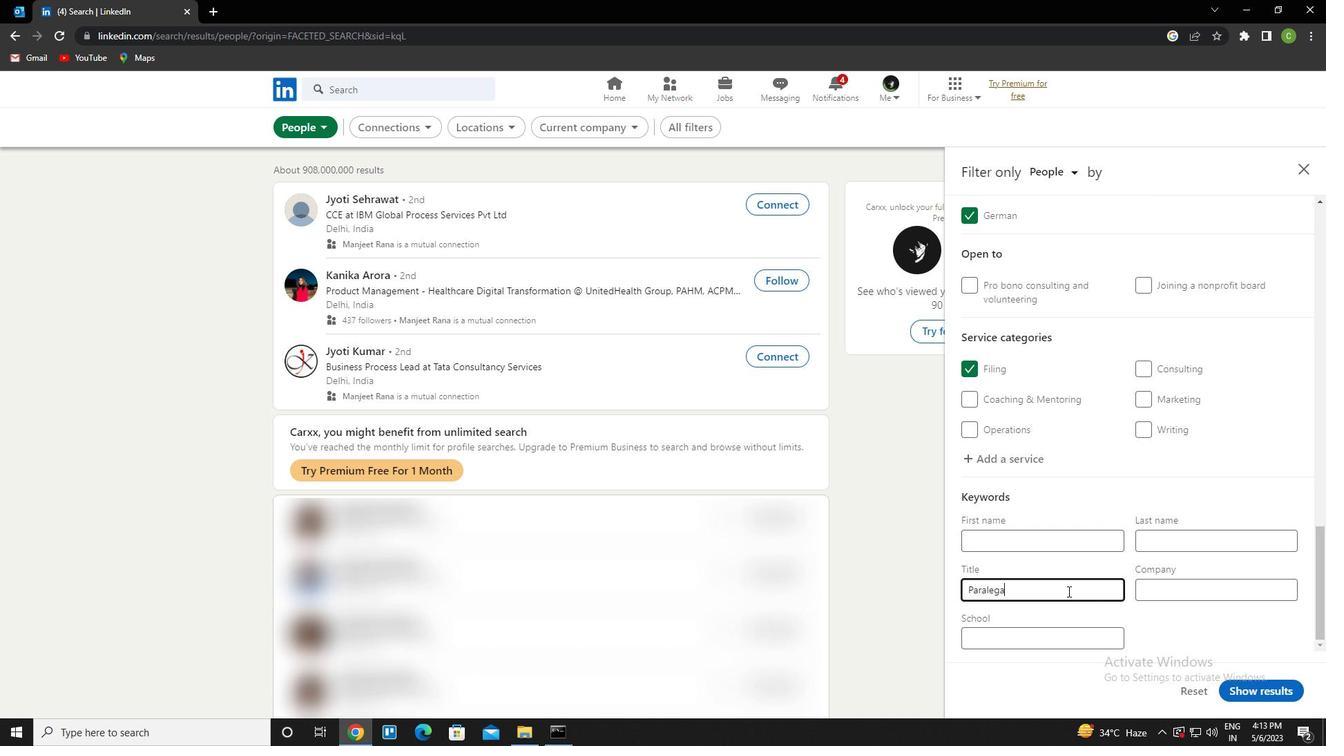 
Action: Mouse moved to (1244, 683)
Screenshot: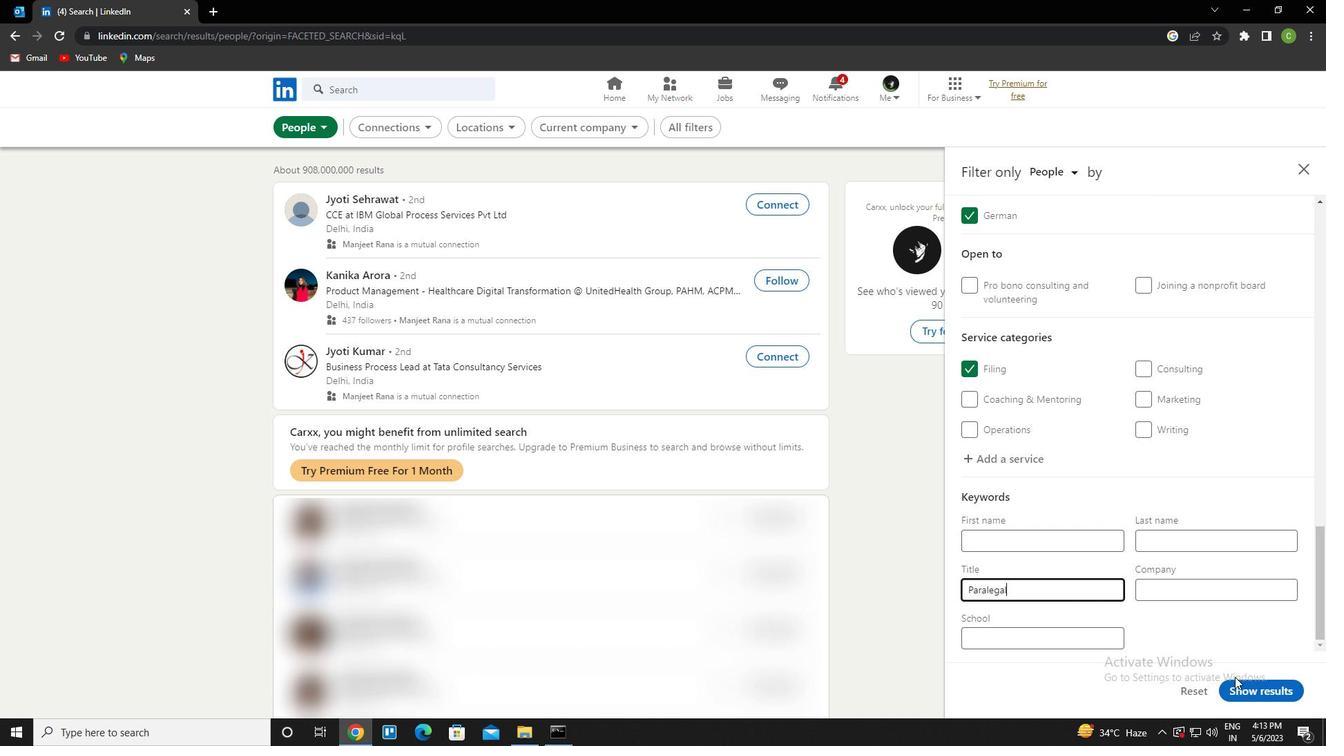 
Action: Mouse pressed left at (1244, 683)
Screenshot: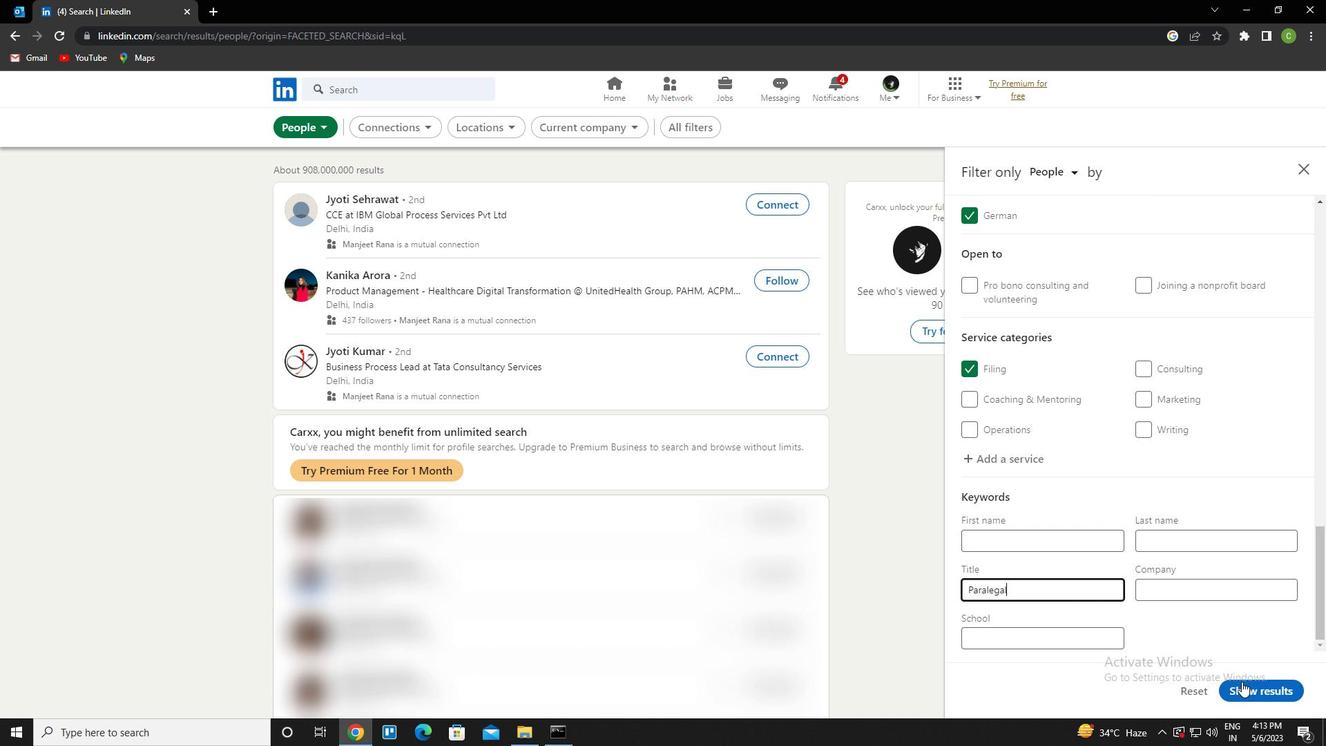 
Action: Mouse moved to (552, 654)
Screenshot: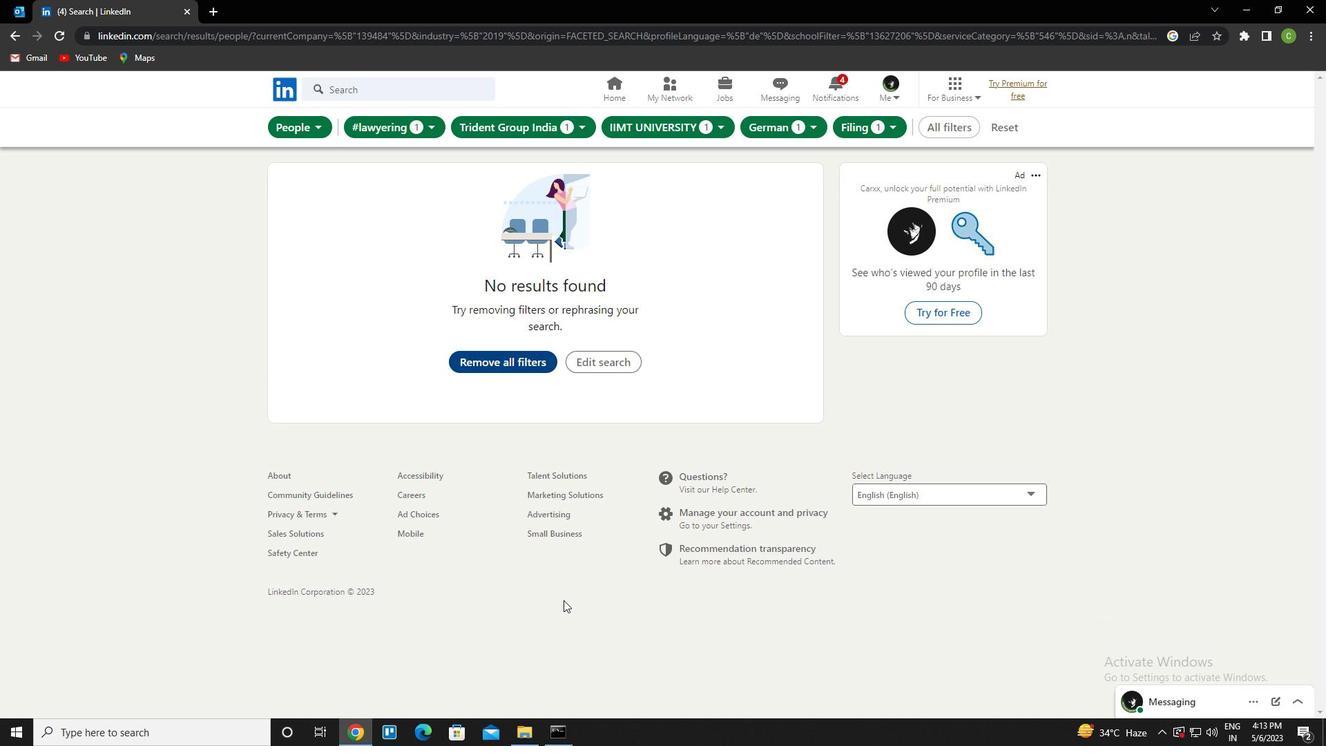 
